 Task: Select Kindle E-Readers from Kindle E-readers & Books. Add to cart Kindle Leather Cover-1. Place order for _x000D_
3800 Locke St_x000D_
Latonia, Kentucky(KY), 41015, Cell Number (859) 261-0695
Action: Mouse moved to (382, 273)
Screenshot: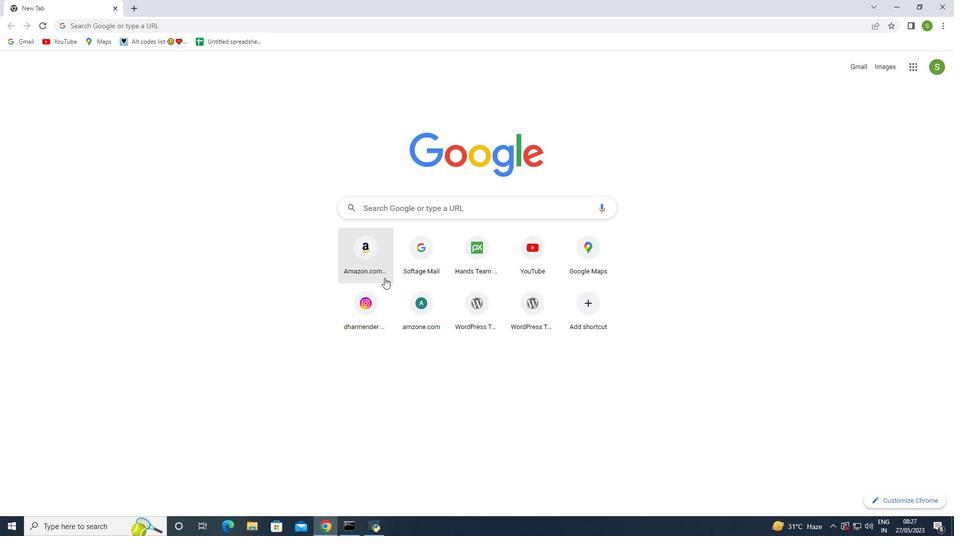
Action: Mouse pressed left at (382, 273)
Screenshot: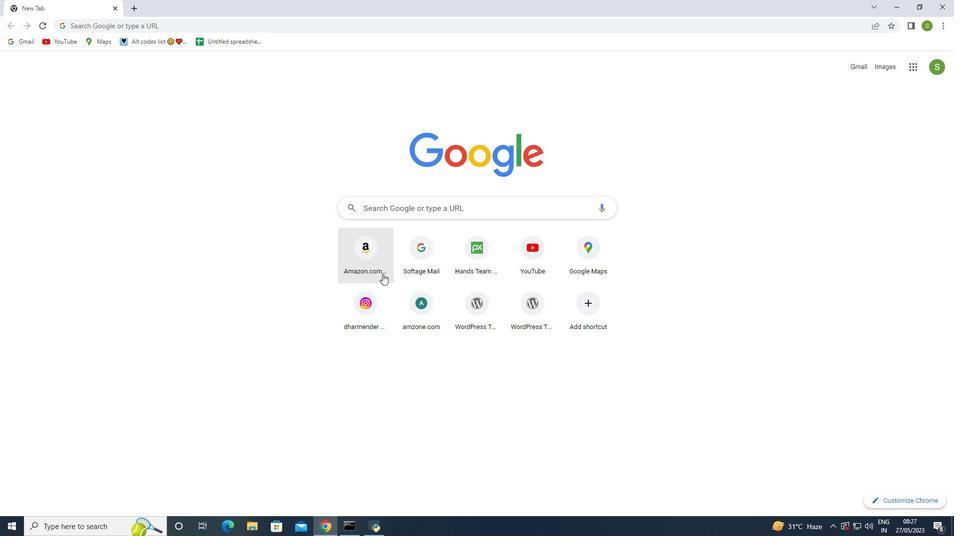 
Action: Mouse moved to (915, 60)
Screenshot: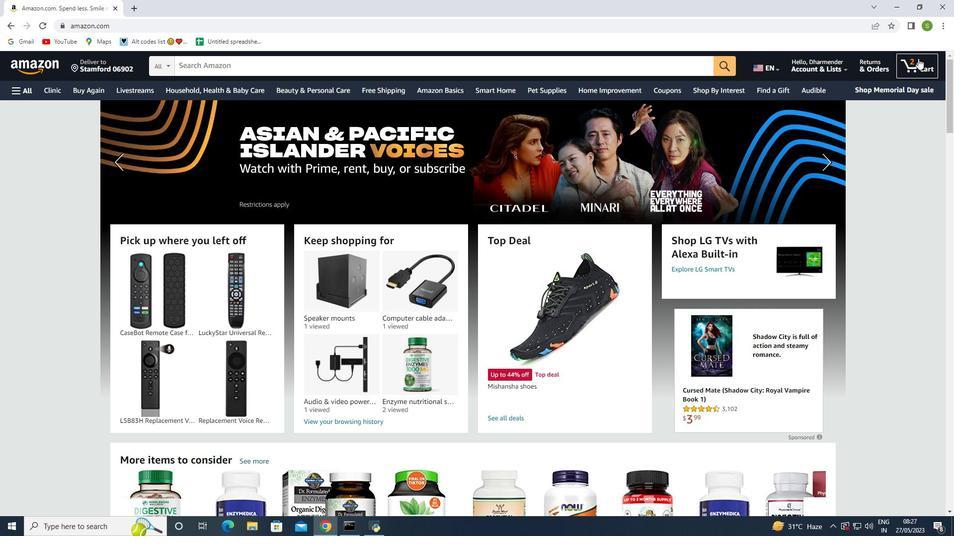 
Action: Mouse pressed left at (915, 60)
Screenshot: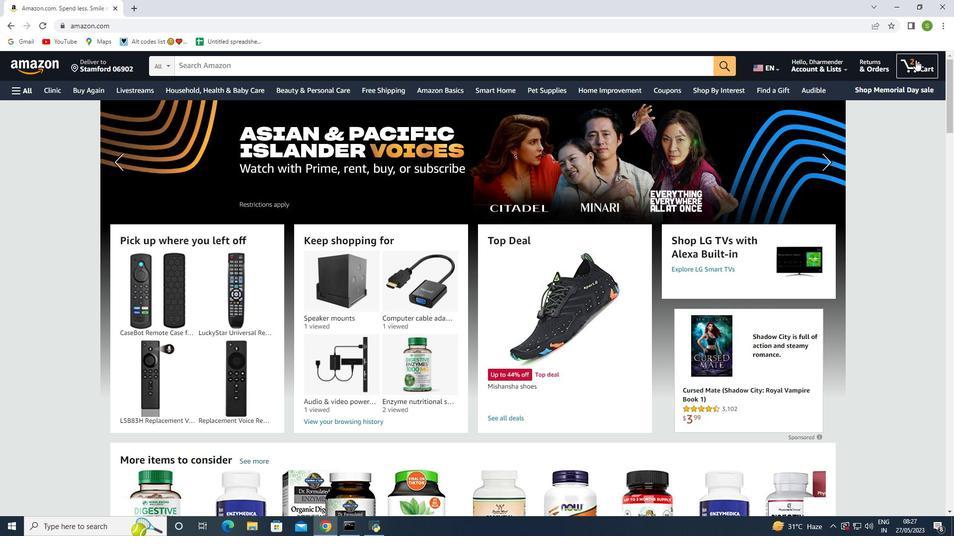 
Action: Mouse moved to (264, 425)
Screenshot: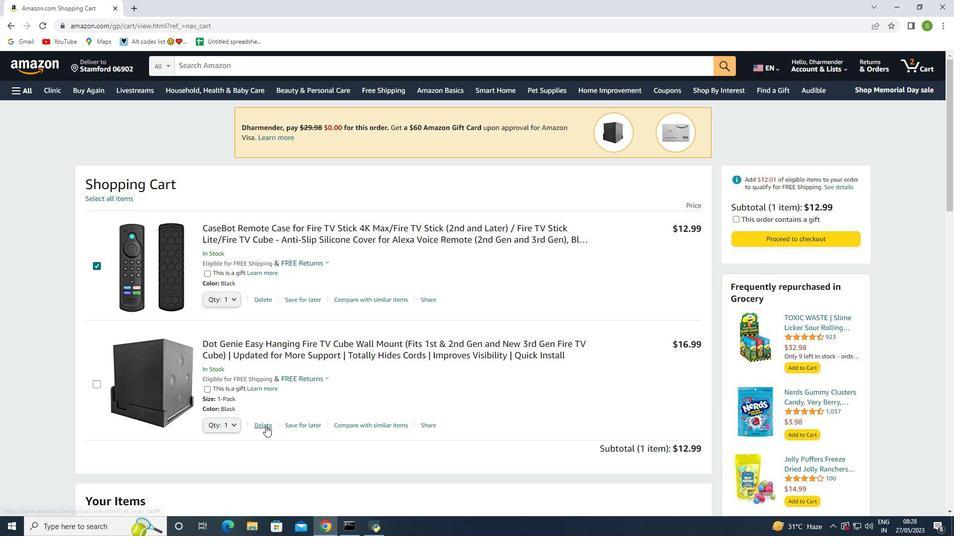 
Action: Mouse pressed left at (264, 425)
Screenshot: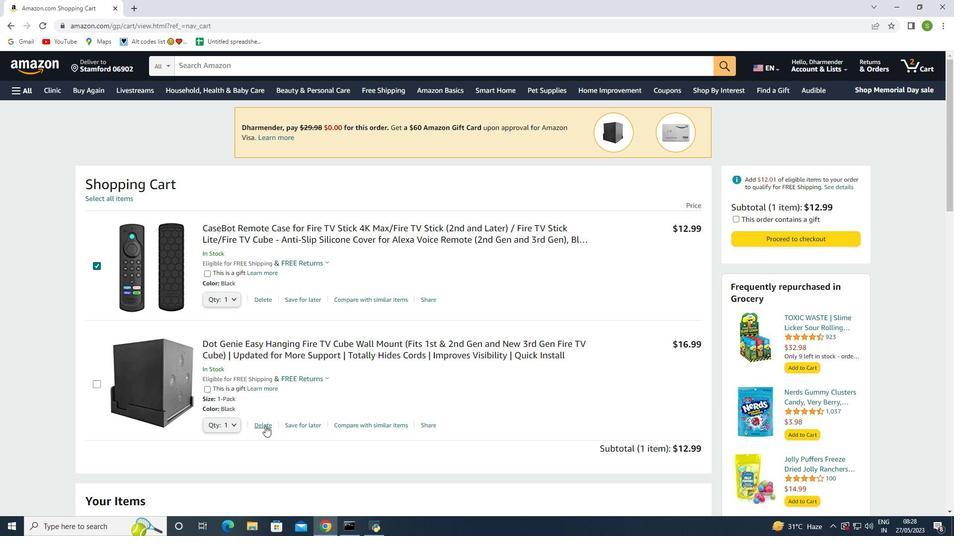 
Action: Mouse moved to (6, 24)
Screenshot: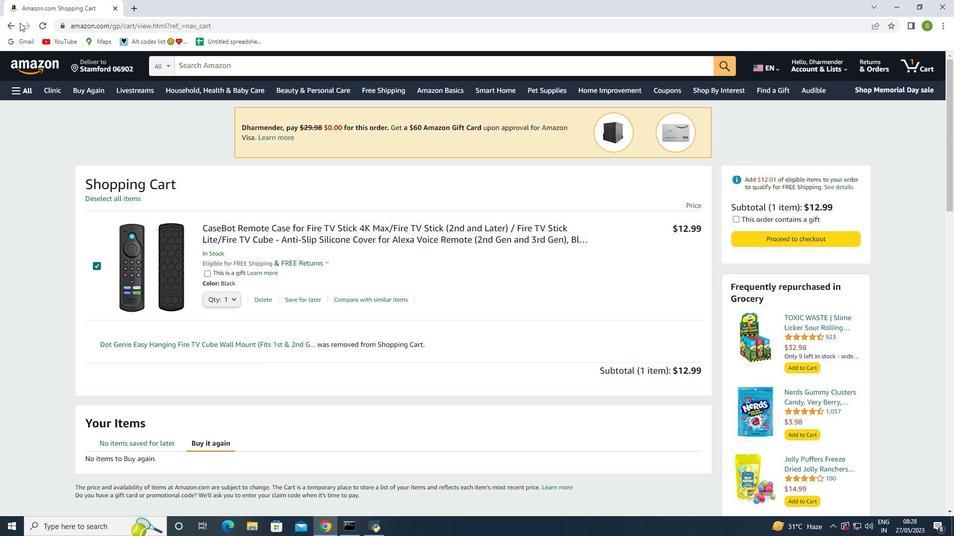 
Action: Mouse pressed left at (6, 24)
Screenshot: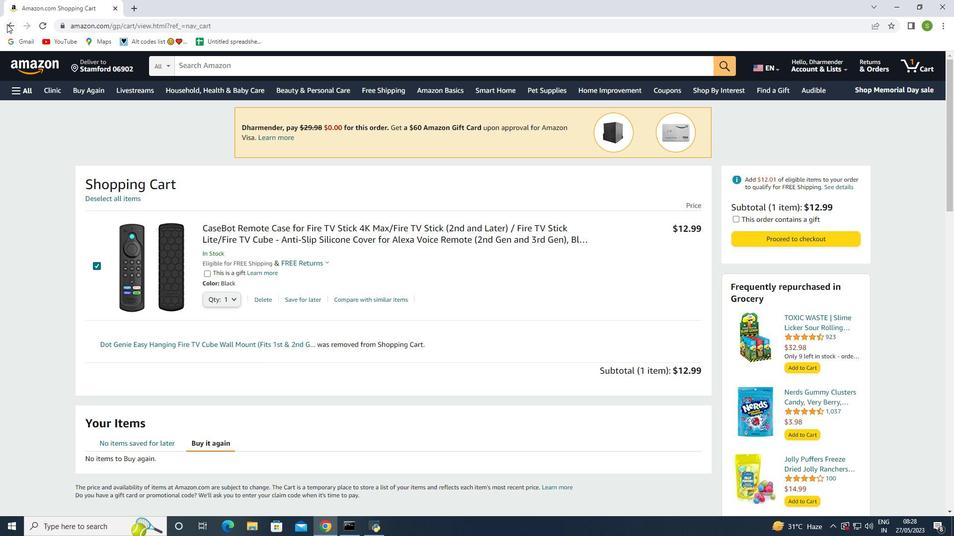
Action: Mouse moved to (42, 27)
Screenshot: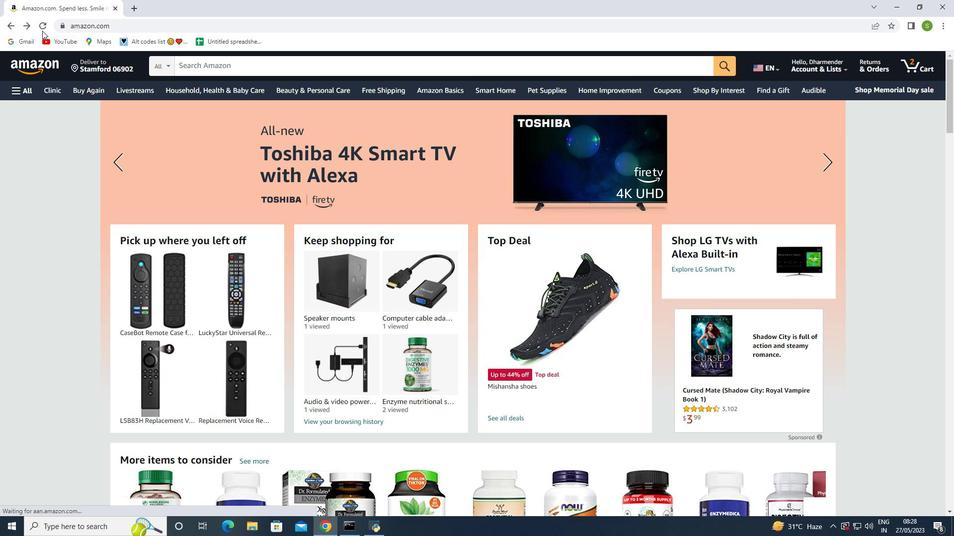 
Action: Mouse pressed left at (42, 27)
Screenshot: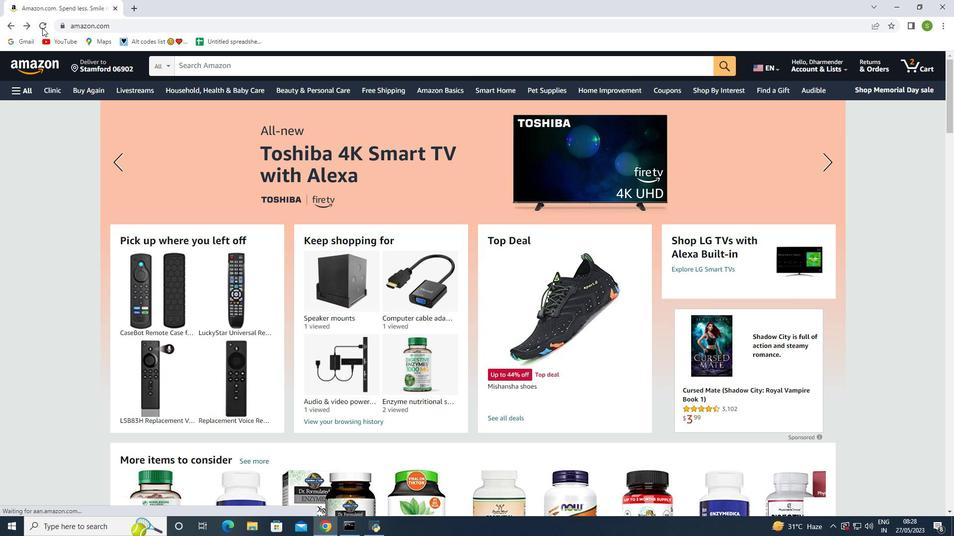 
Action: Mouse moved to (21, 92)
Screenshot: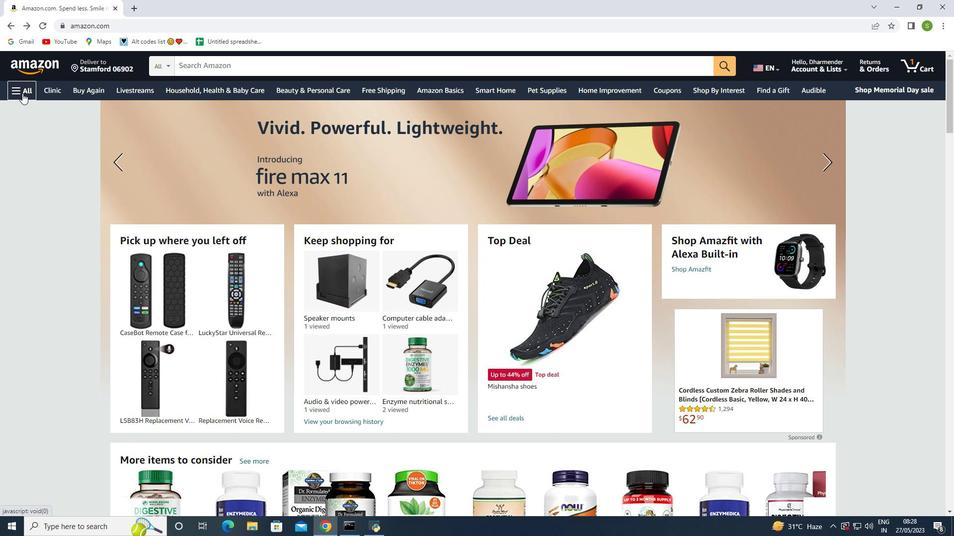 
Action: Mouse pressed left at (21, 92)
Screenshot: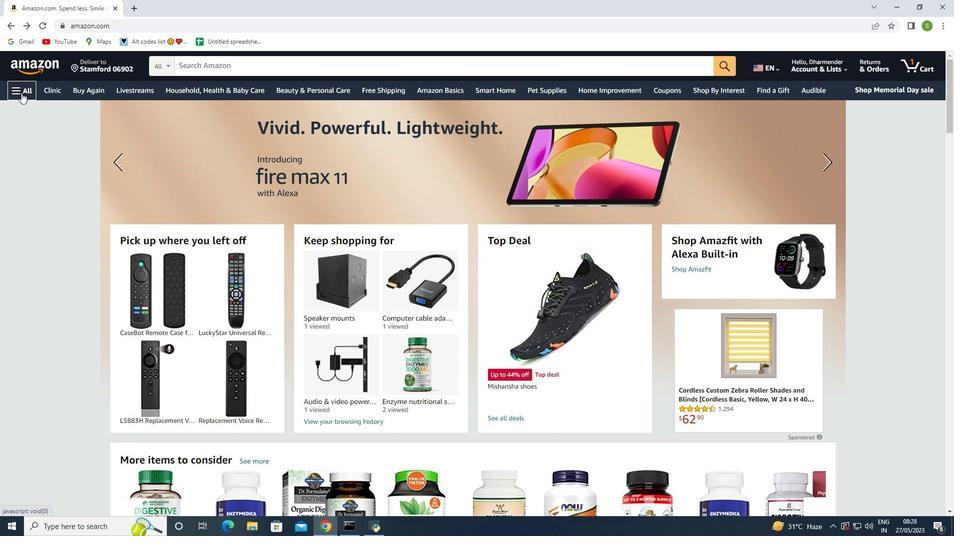 
Action: Mouse moved to (192, 68)
Screenshot: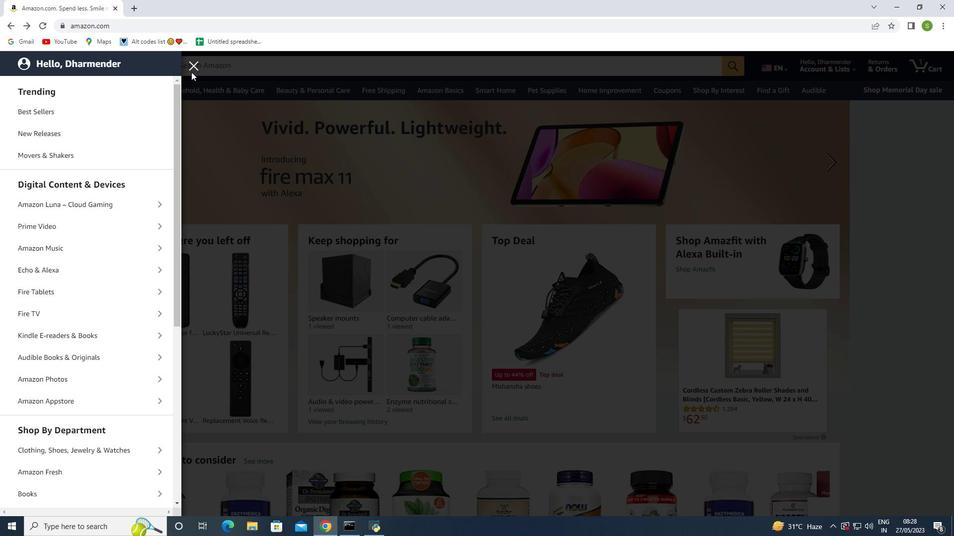 
Action: Mouse pressed left at (192, 68)
Screenshot: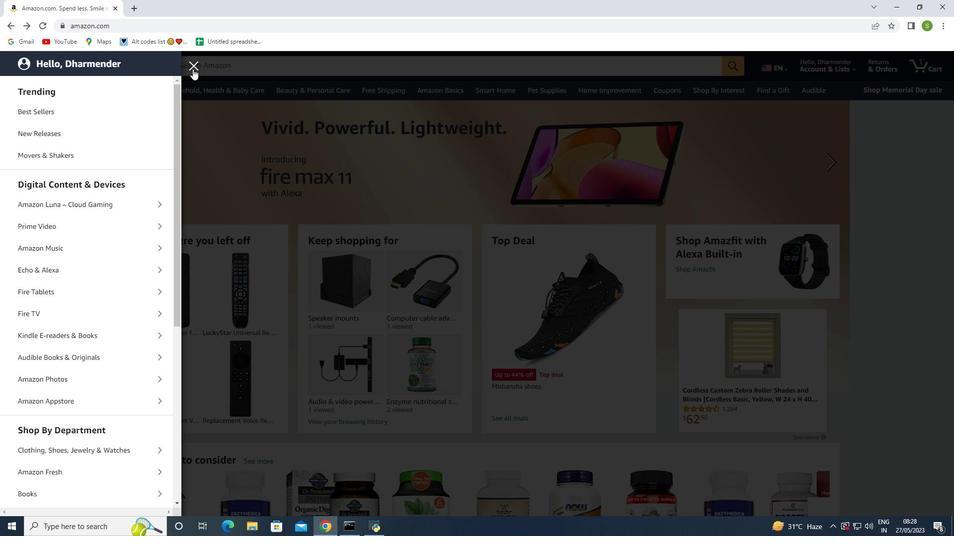 
Action: Mouse moved to (118, 71)
Screenshot: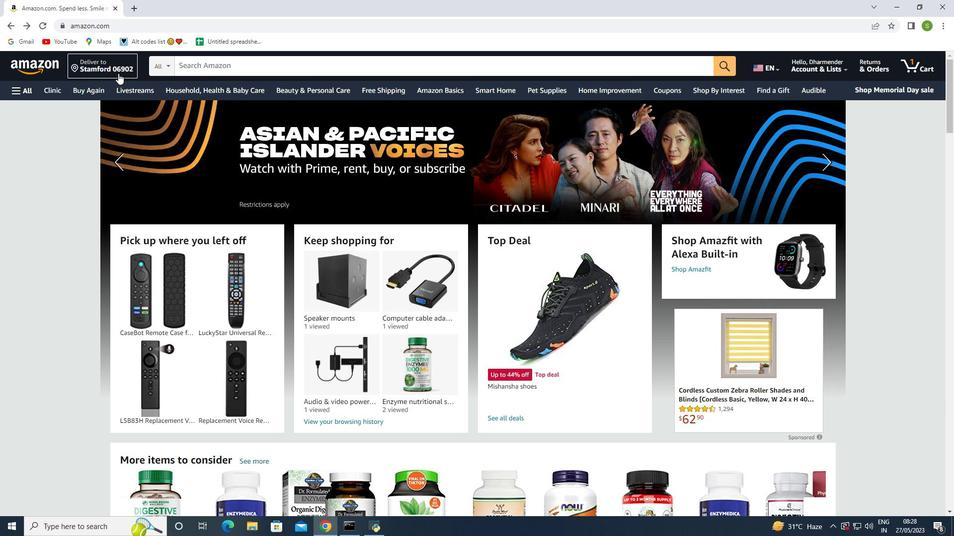 
Action: Mouse pressed left at (118, 71)
Screenshot: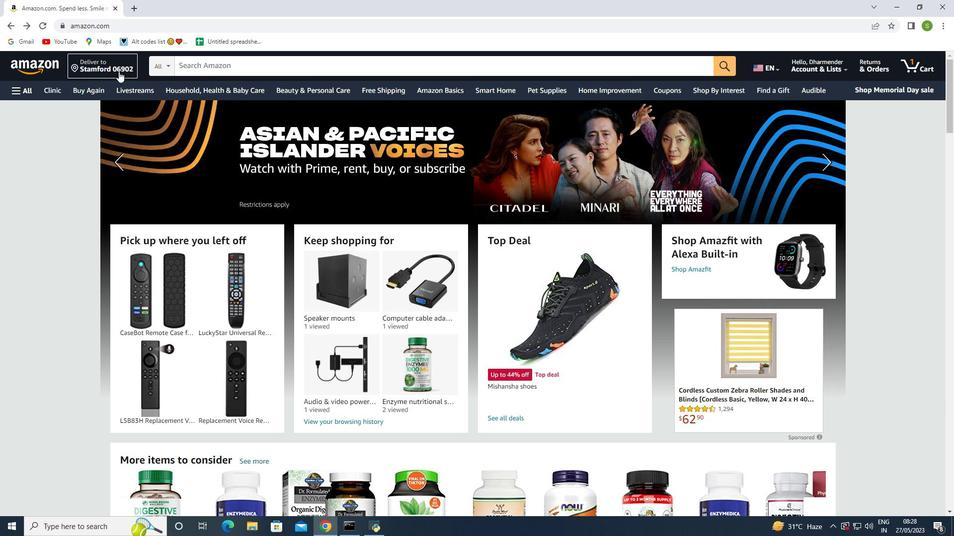 
Action: Mouse moved to (471, 348)
Screenshot: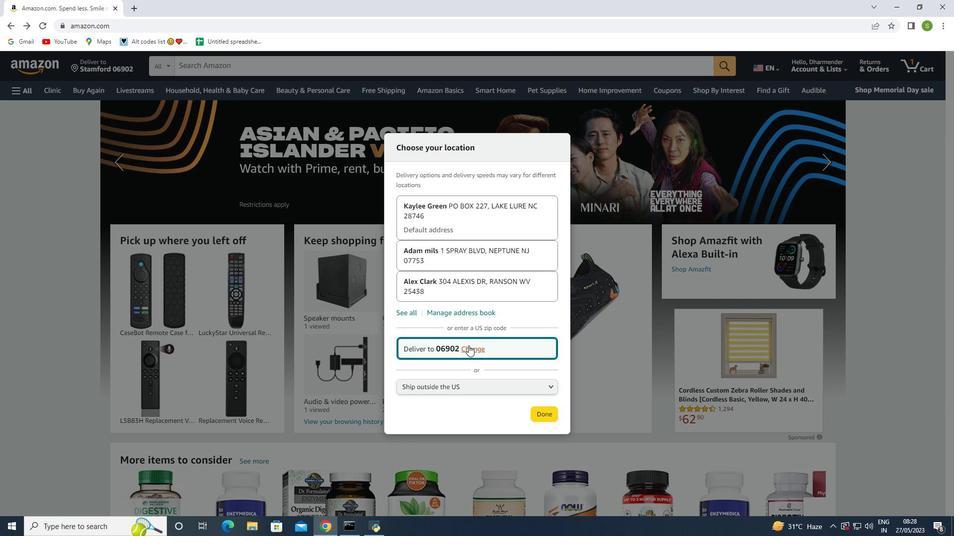
Action: Mouse pressed left at (471, 348)
Screenshot: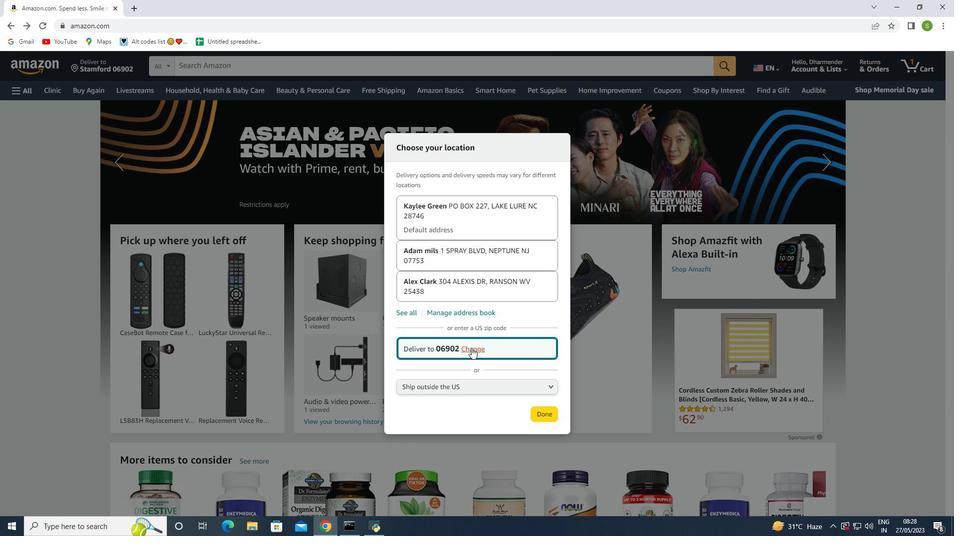 
Action: Mouse moved to (471, 339)
Screenshot: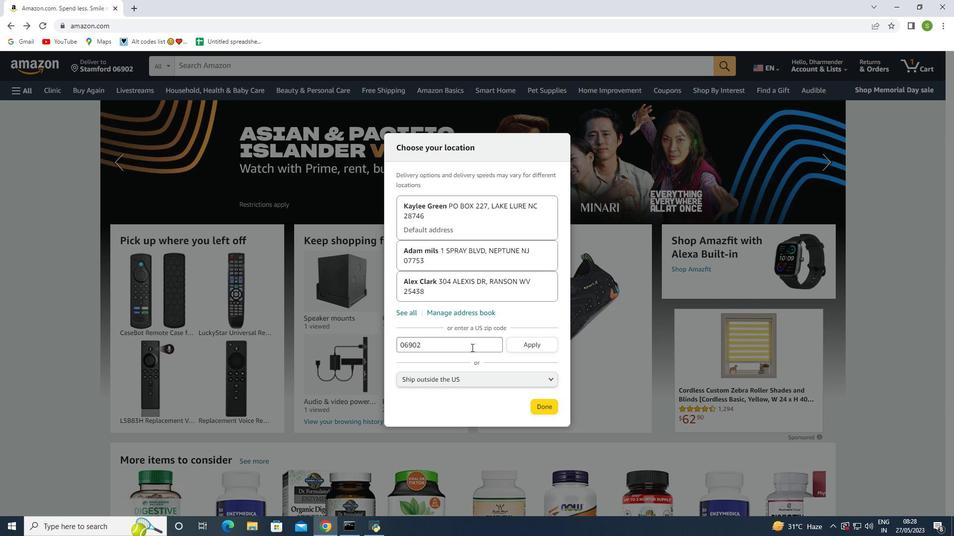 
Action: Mouse pressed left at (471, 339)
Screenshot: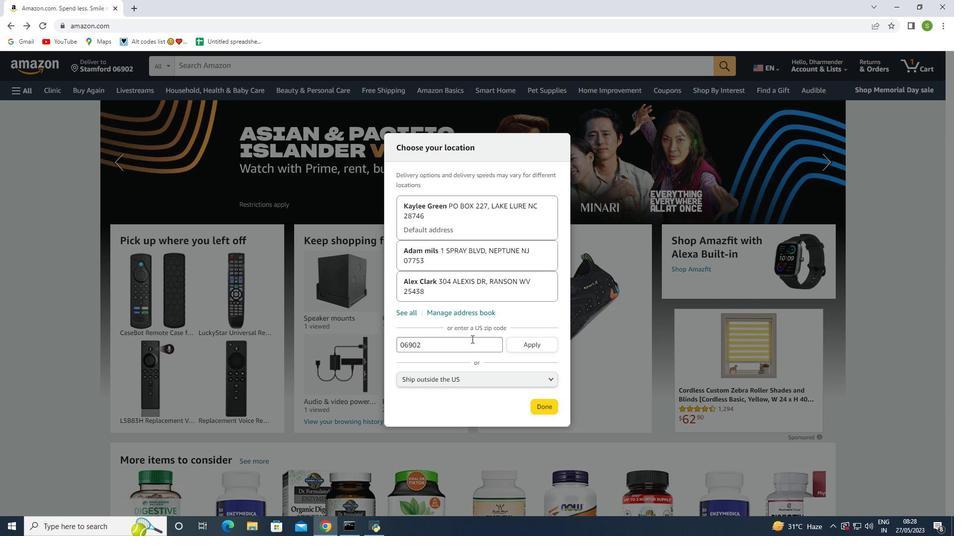
Action: Mouse moved to (471, 339)
Screenshot: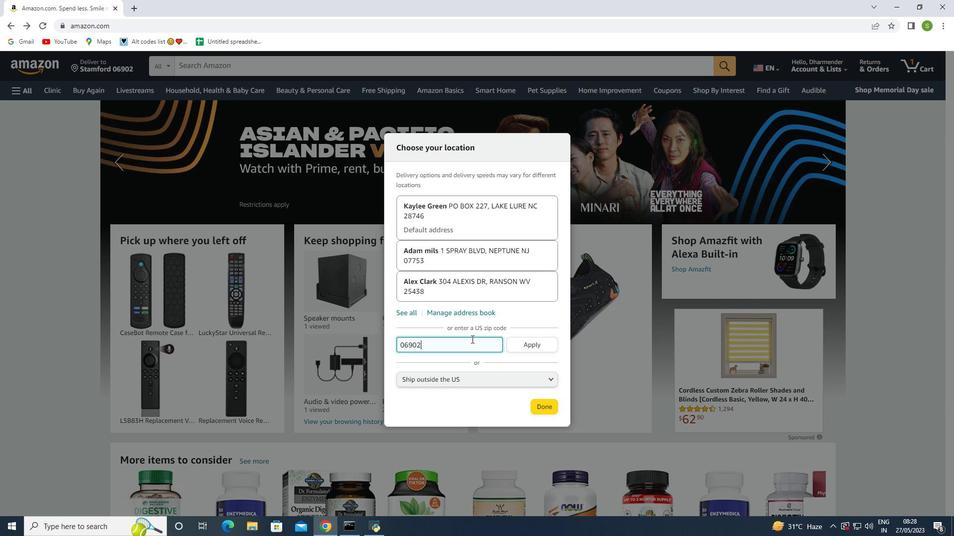 
Action: Key pressed <Key.backspace><Key.backspace><Key.backspace><Key.backspace><Key.backspace>41015
Screenshot: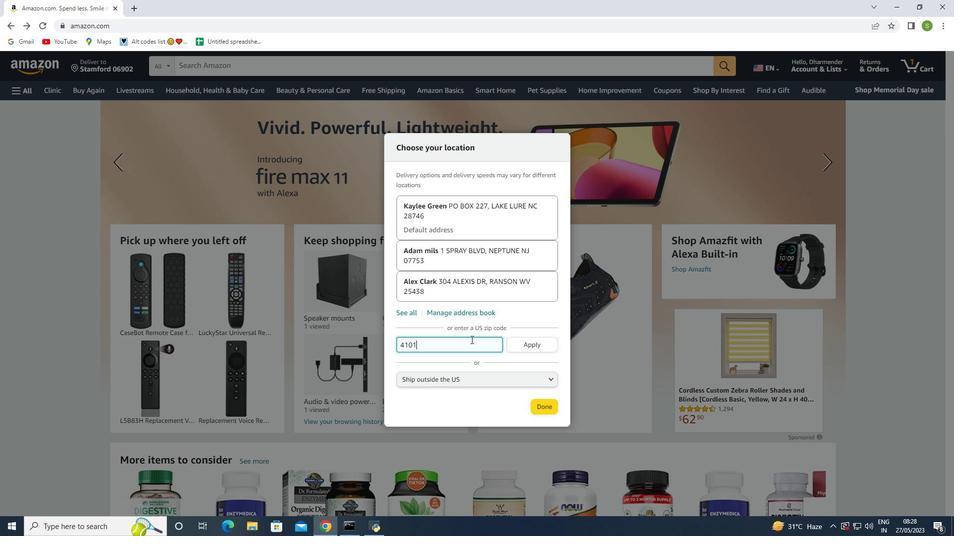 
Action: Mouse moved to (531, 347)
Screenshot: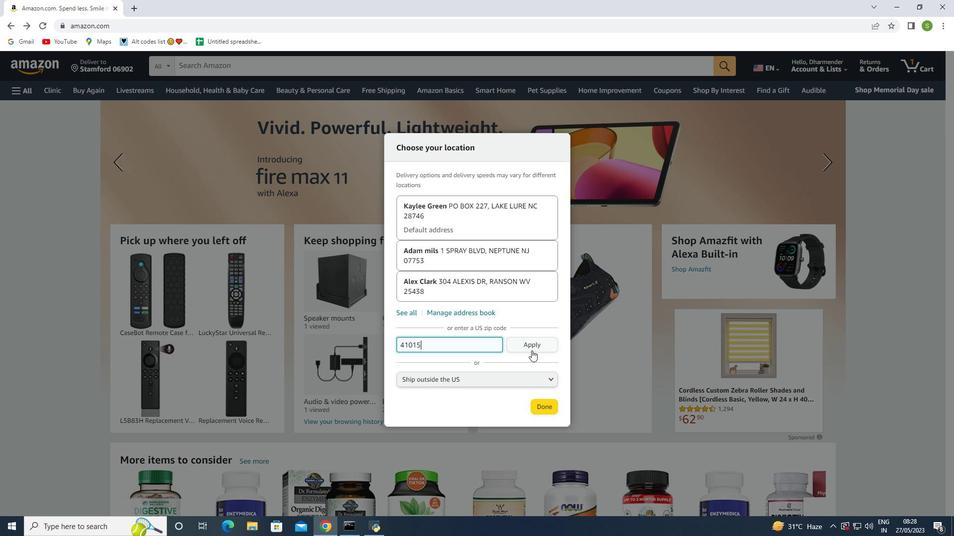 
Action: Mouse pressed left at (531, 347)
Screenshot: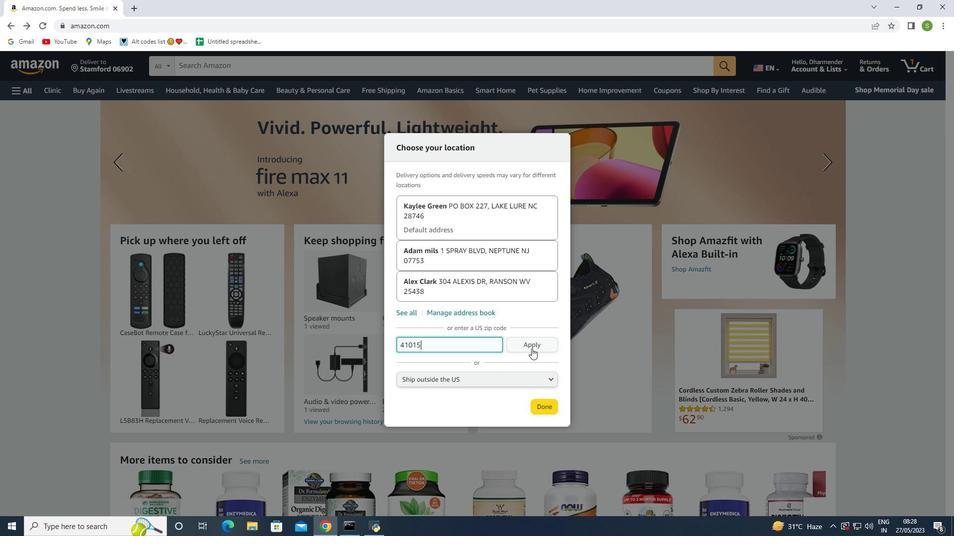 
Action: Mouse moved to (542, 412)
Screenshot: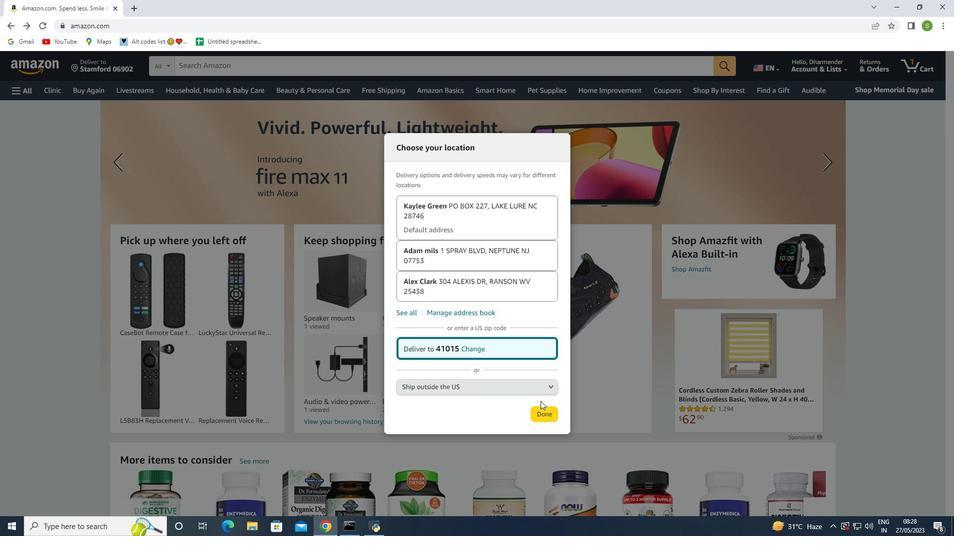 
Action: Mouse pressed left at (542, 412)
Screenshot: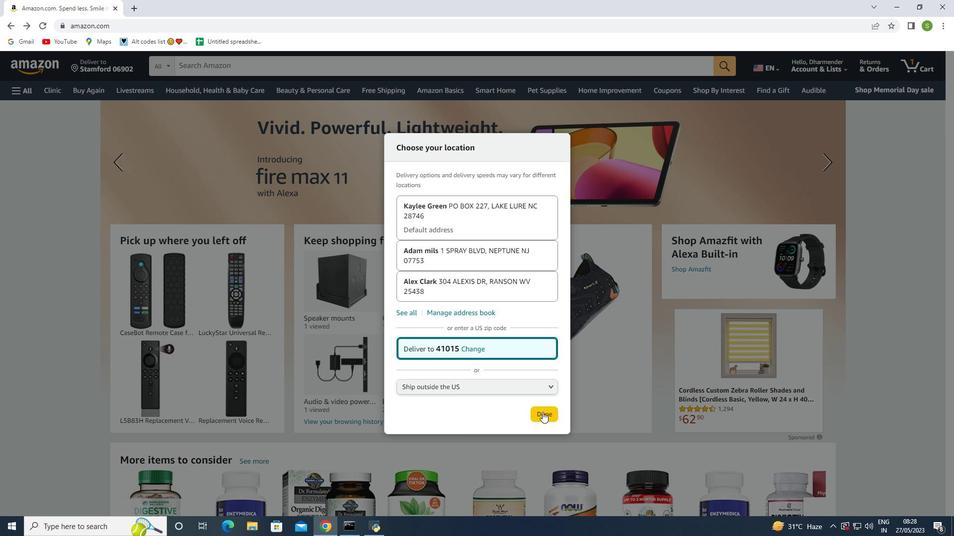 
Action: Mouse moved to (9, 86)
Screenshot: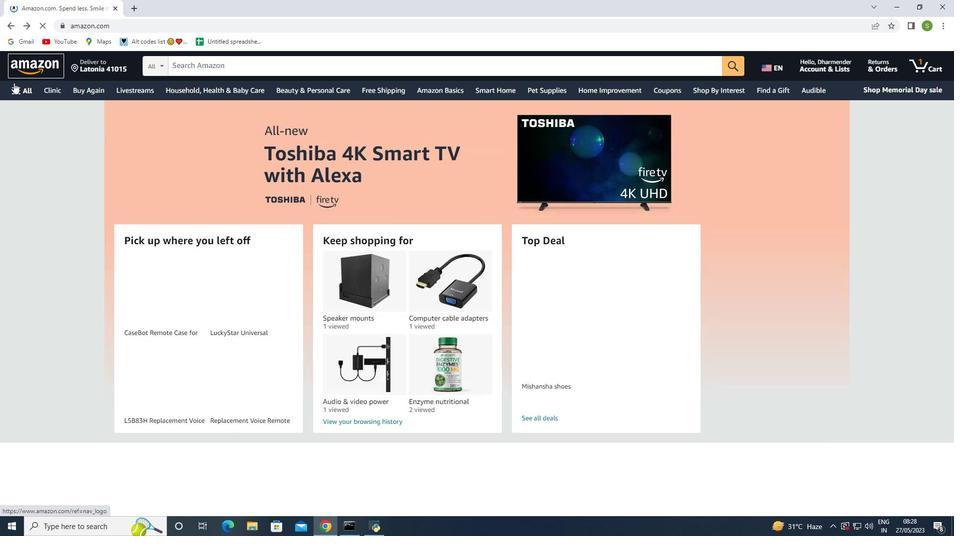 
Action: Mouse pressed left at (9, 86)
Screenshot: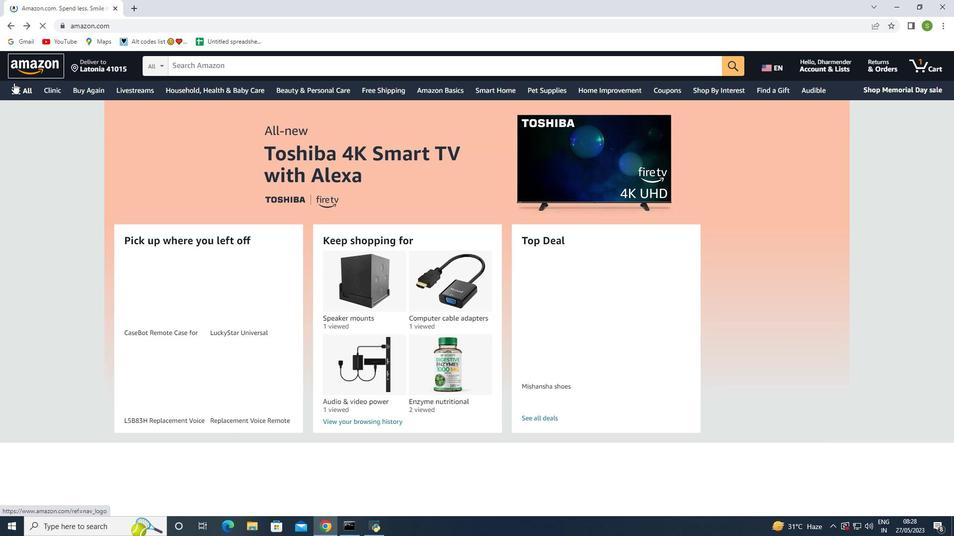 
Action: Mouse moved to (40, 349)
Screenshot: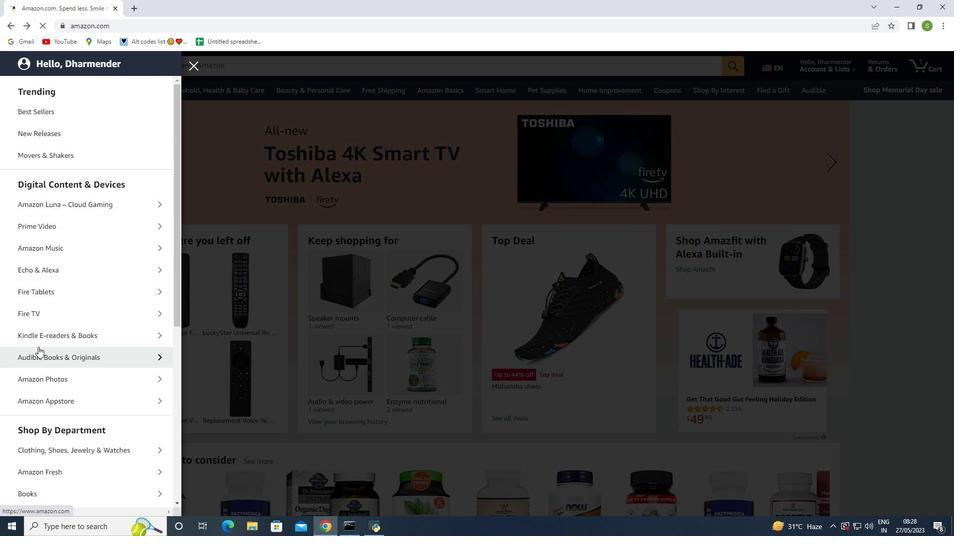 
Action: Mouse scrolled (40, 348) with delta (0, 0)
Screenshot: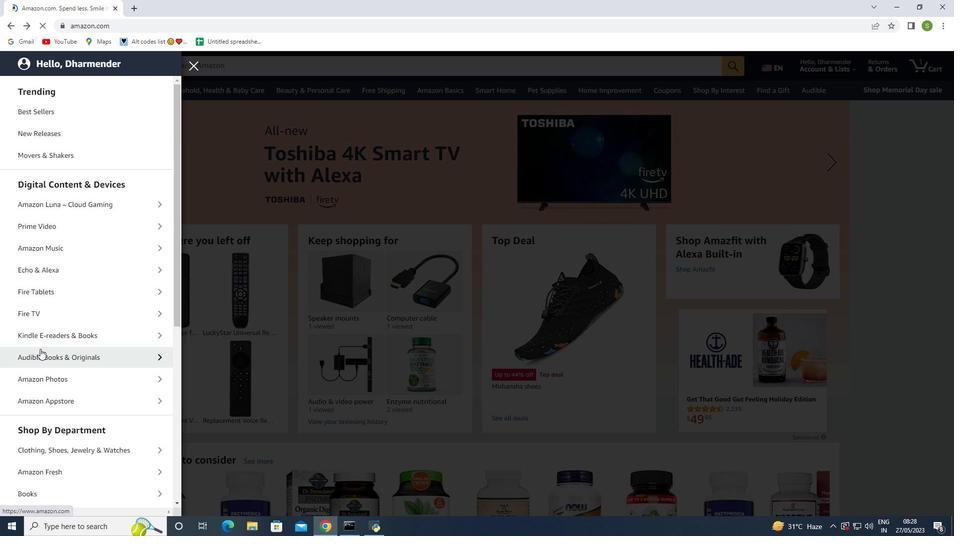 
Action: Mouse moved to (40, 350)
Screenshot: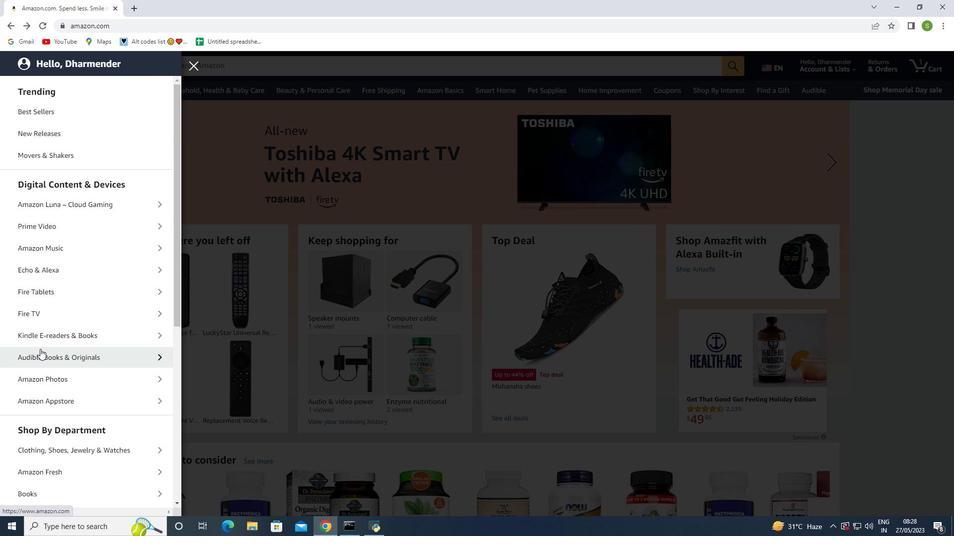 
Action: Mouse scrolled (40, 349) with delta (0, 0)
Screenshot: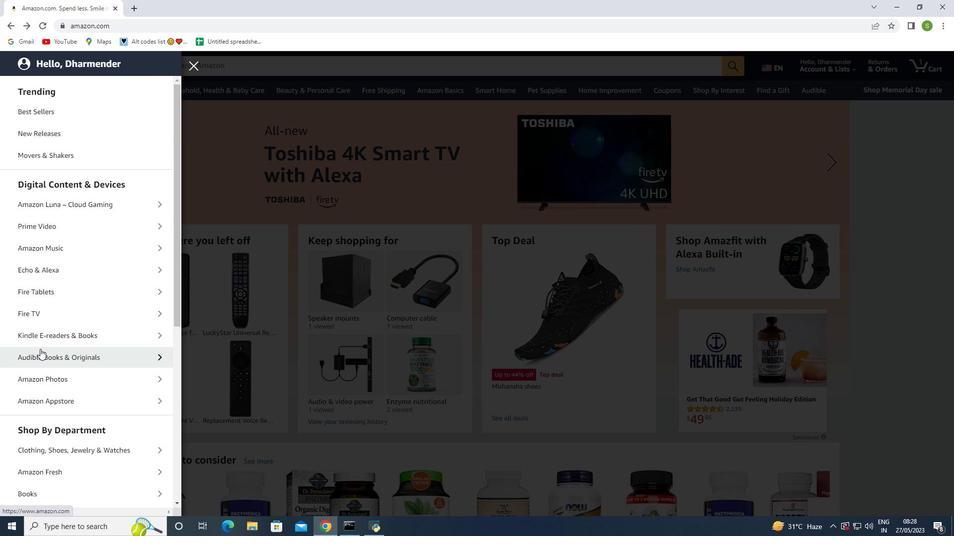 
Action: Mouse scrolled (40, 349) with delta (0, 0)
Screenshot: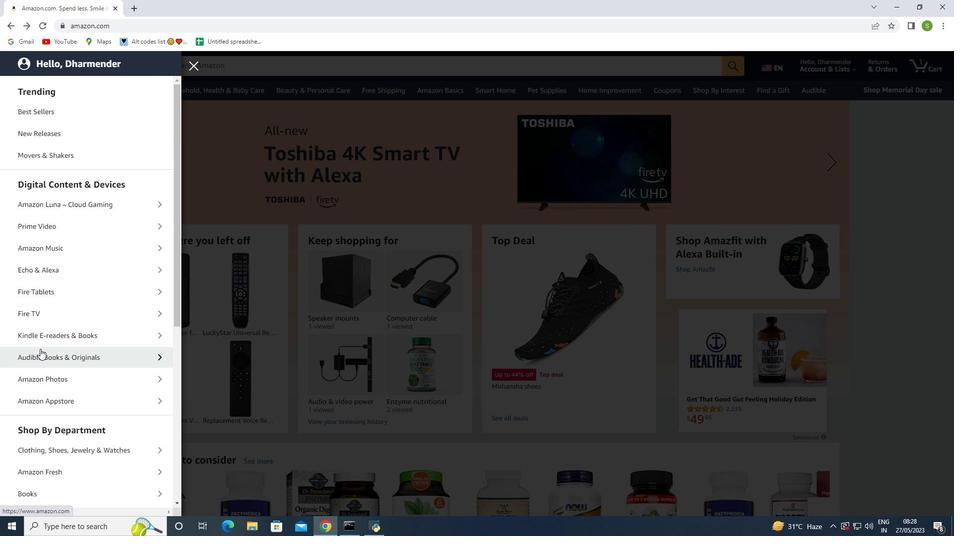 
Action: Mouse moved to (44, 363)
Screenshot: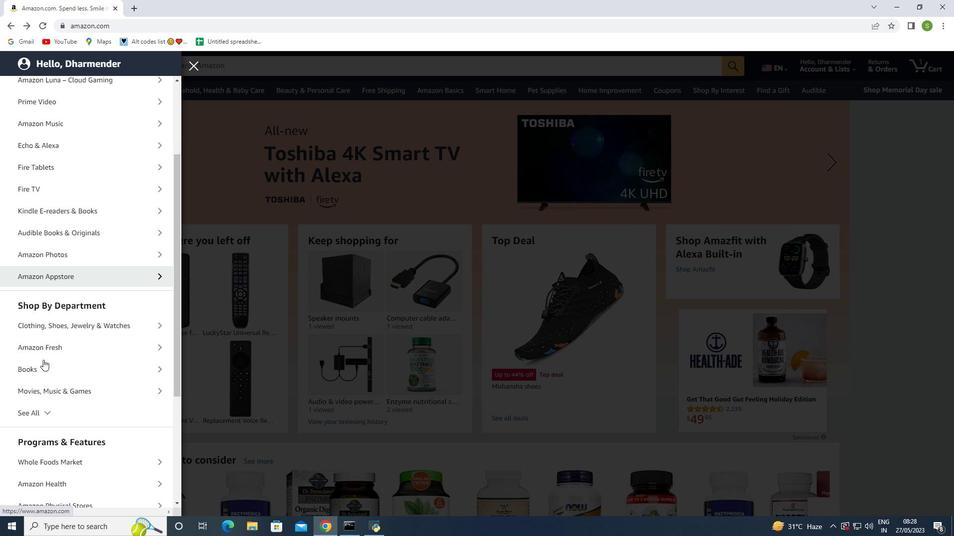 
Action: Mouse scrolled (44, 363) with delta (0, 0)
Screenshot: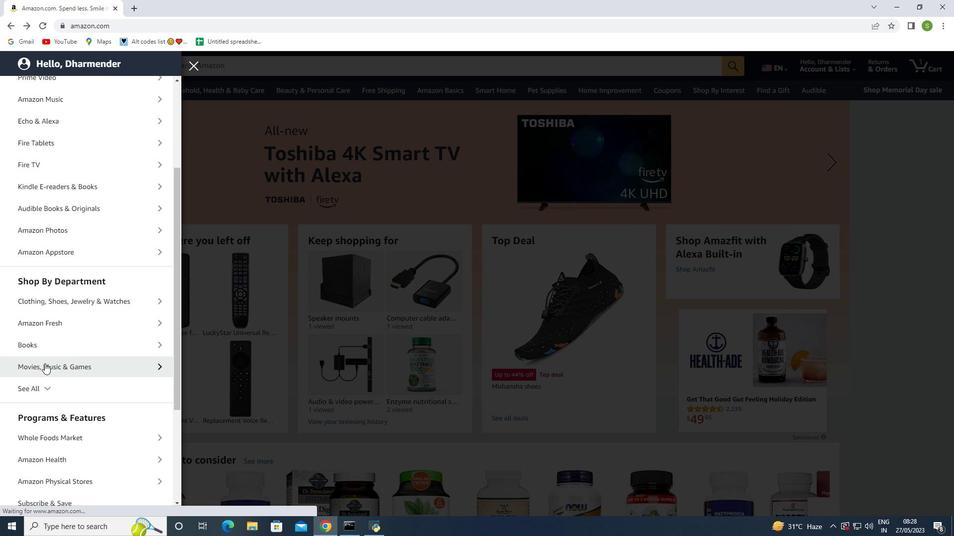 
Action: Mouse scrolled (44, 363) with delta (0, 0)
Screenshot: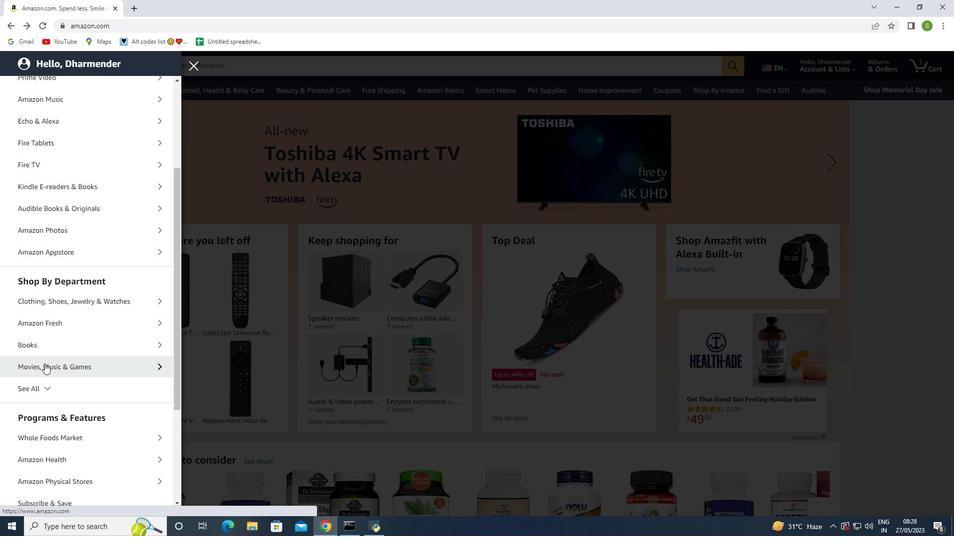 
Action: Mouse scrolled (44, 363) with delta (0, 0)
Screenshot: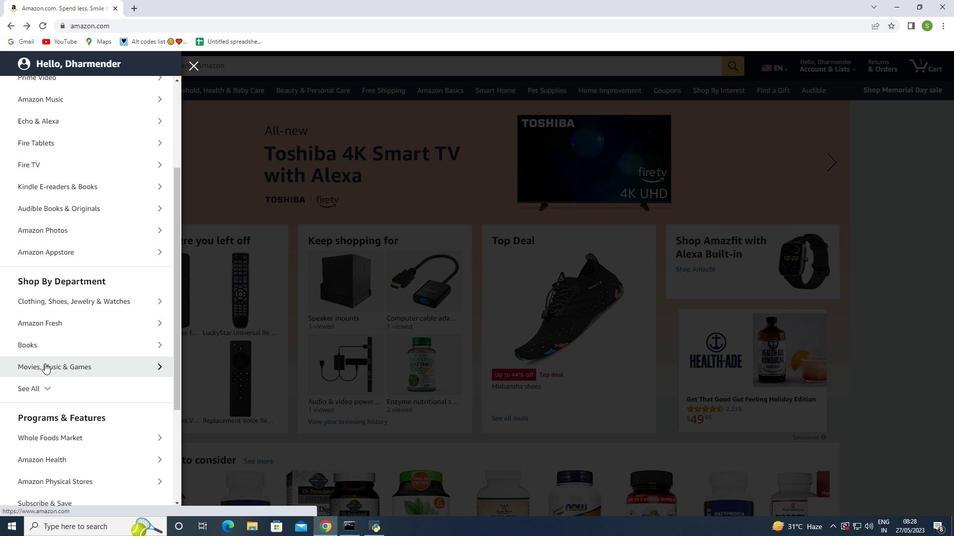 
Action: Mouse moved to (52, 373)
Screenshot: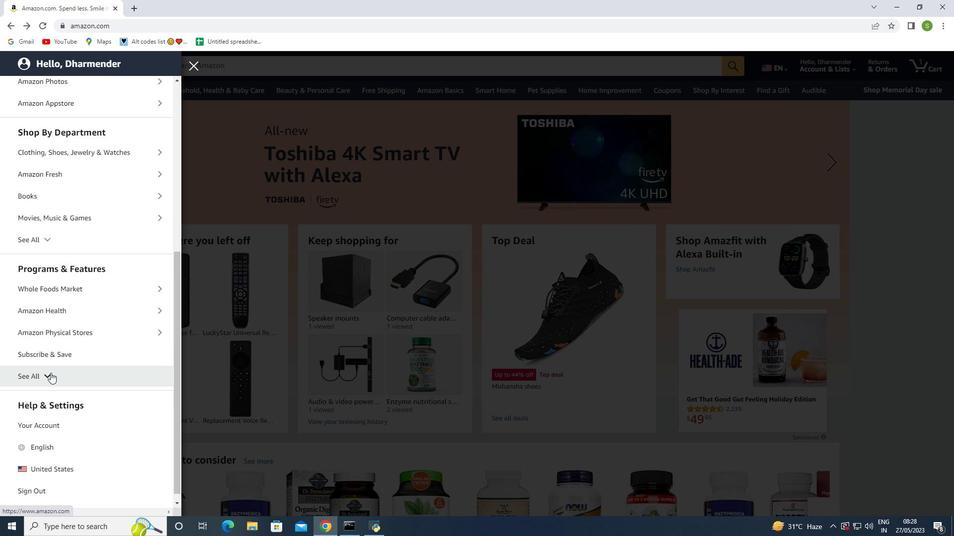 
Action: Mouse scrolled (52, 372) with delta (0, 0)
Screenshot: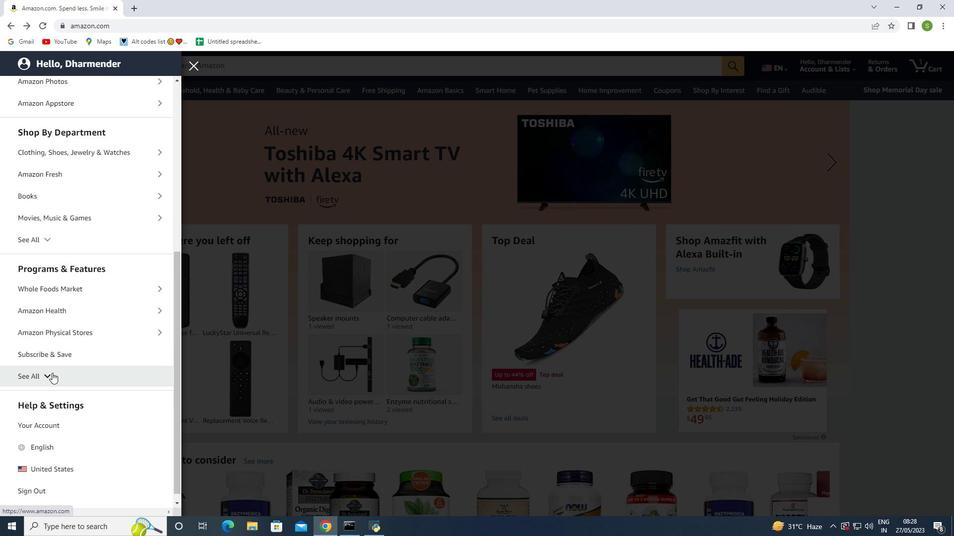 
Action: Mouse moved to (53, 373)
Screenshot: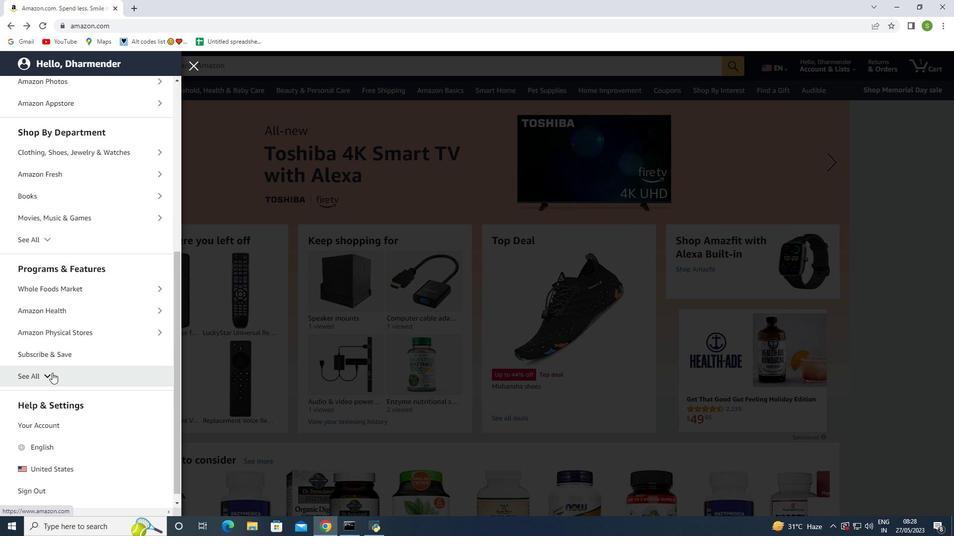 
Action: Mouse scrolled (53, 372) with delta (0, 0)
Screenshot: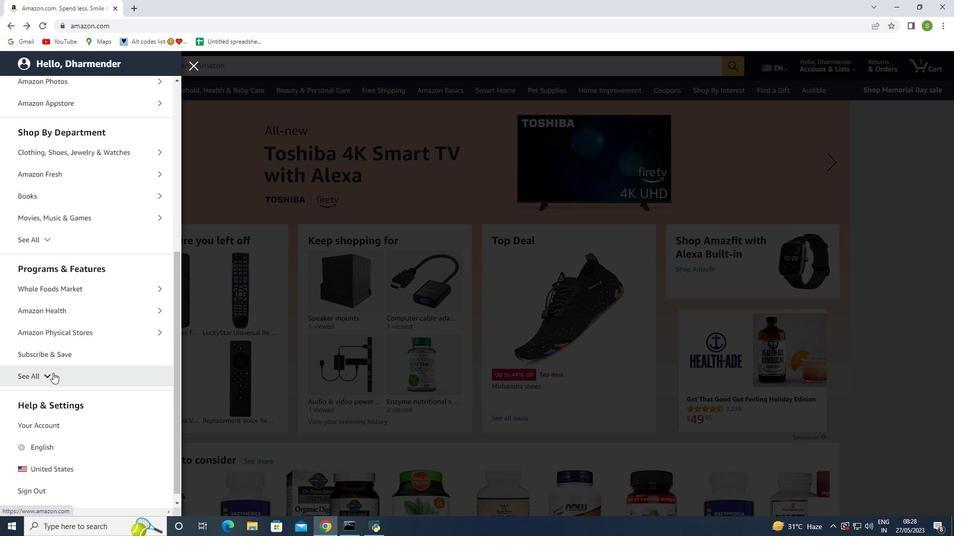 
Action: Mouse moved to (48, 302)
Screenshot: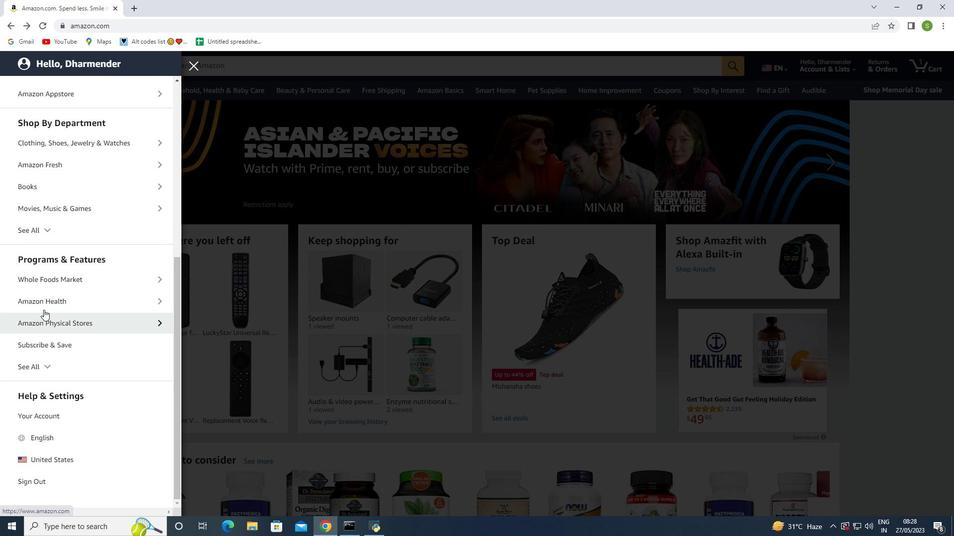 
Action: Mouse scrolled (48, 302) with delta (0, 0)
Screenshot: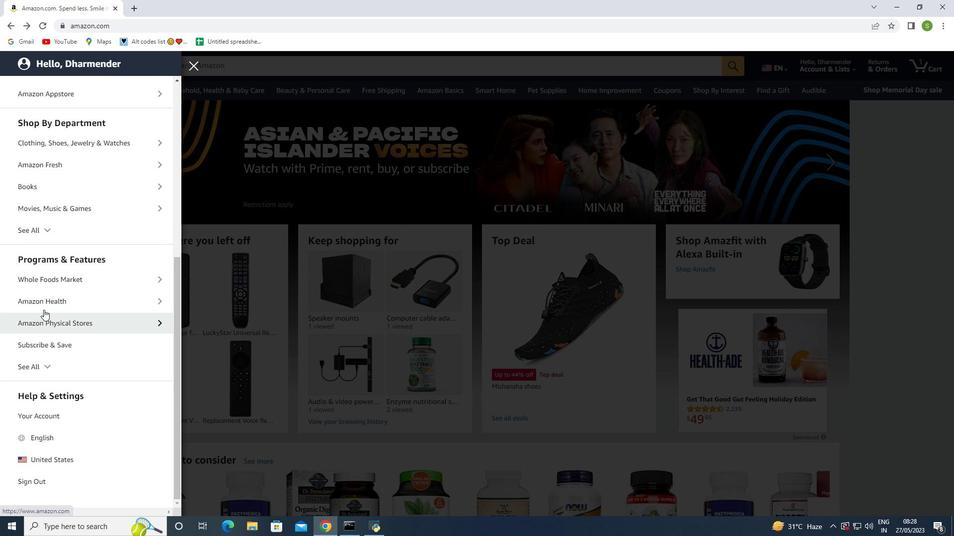 
Action: Mouse moved to (48, 302)
Screenshot: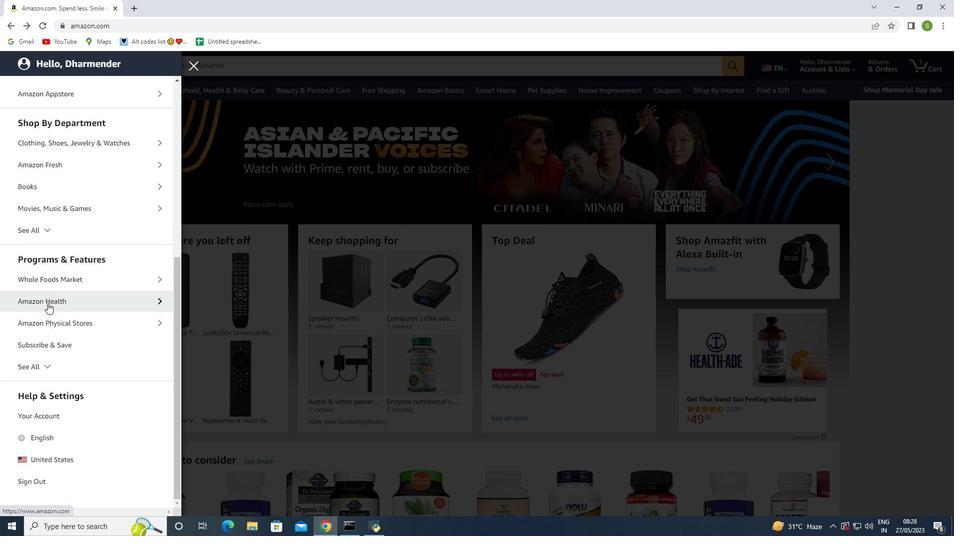 
Action: Mouse scrolled (48, 302) with delta (0, 0)
Screenshot: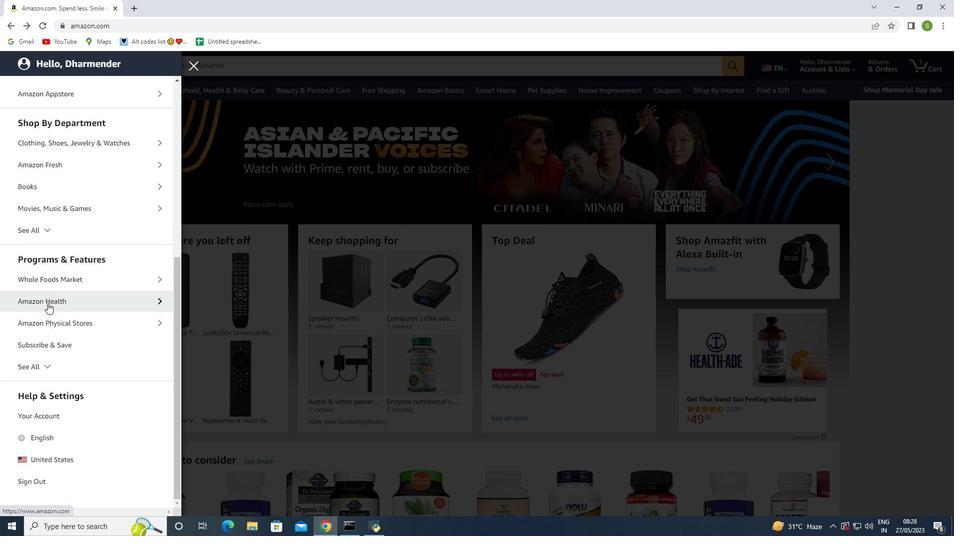 
Action: Mouse scrolled (48, 302) with delta (0, 0)
Screenshot: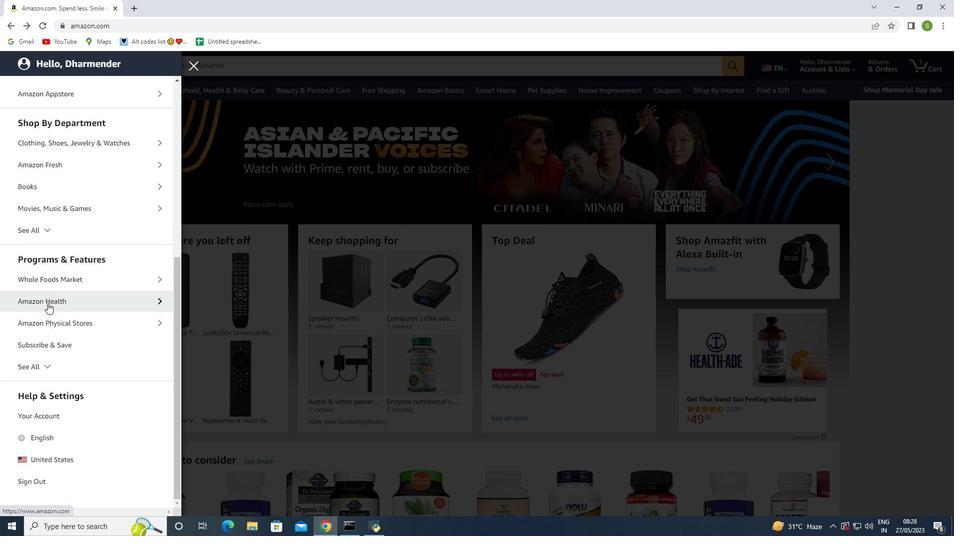 
Action: Mouse scrolled (48, 302) with delta (0, 0)
Screenshot: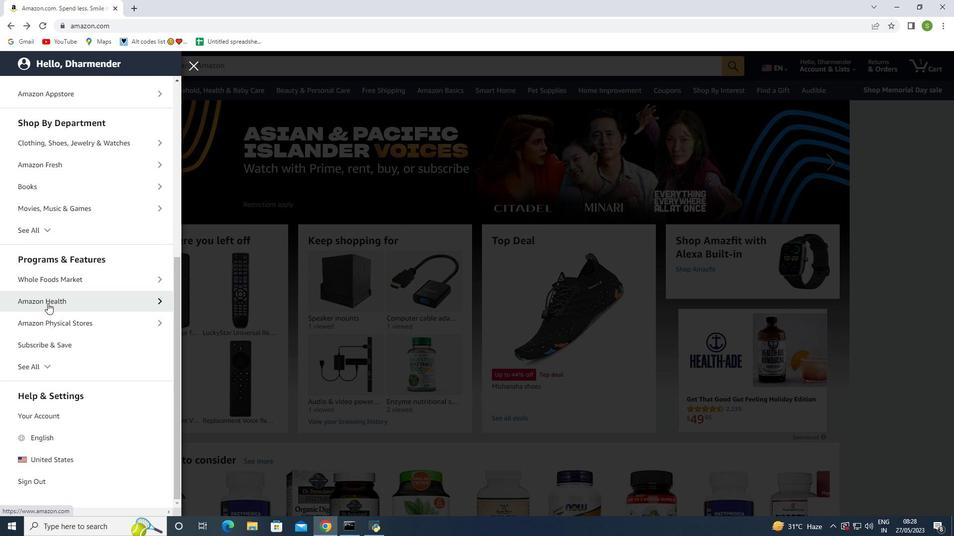 
Action: Mouse moved to (50, 301)
Screenshot: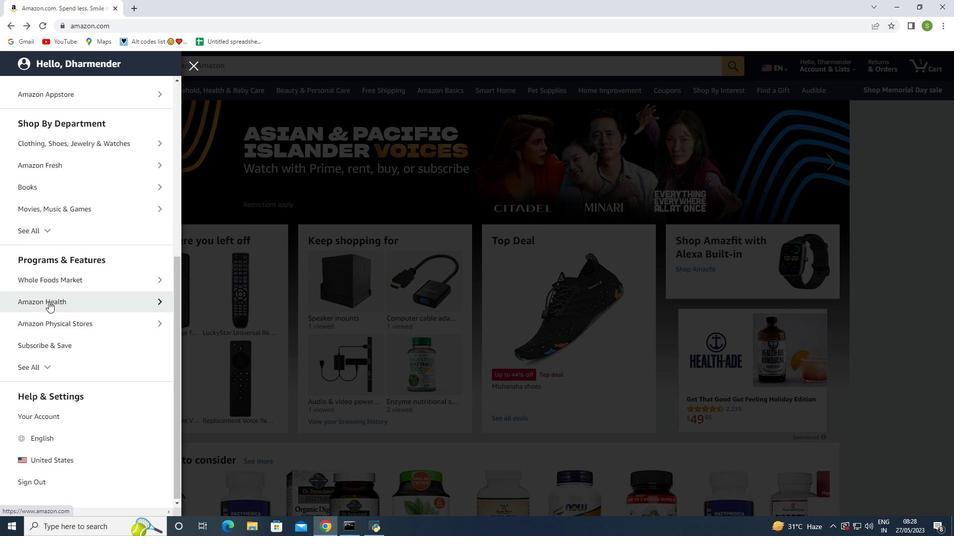 
Action: Mouse scrolled (50, 302) with delta (0, 0)
Screenshot: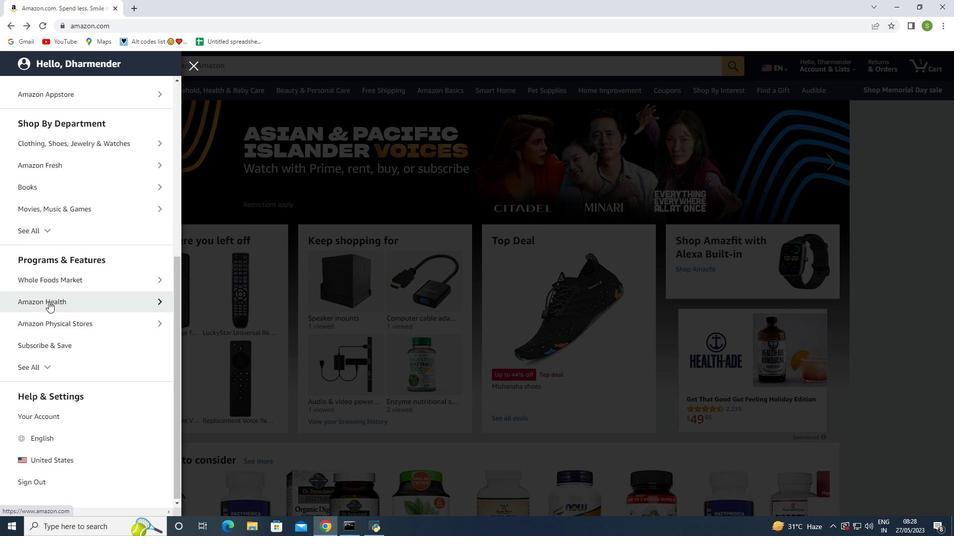 
Action: Mouse moved to (54, 302)
Screenshot: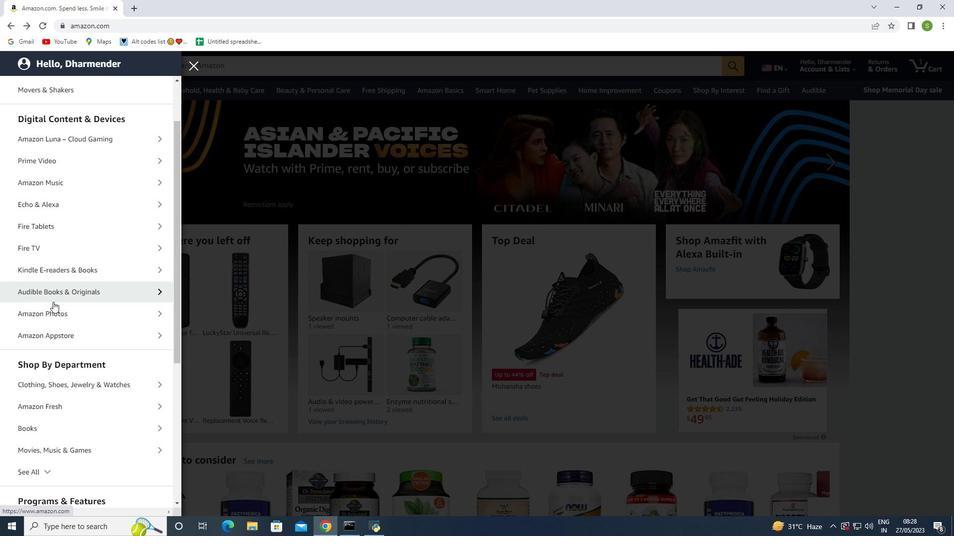 
Action: Mouse scrolled (54, 303) with delta (0, 0)
Screenshot: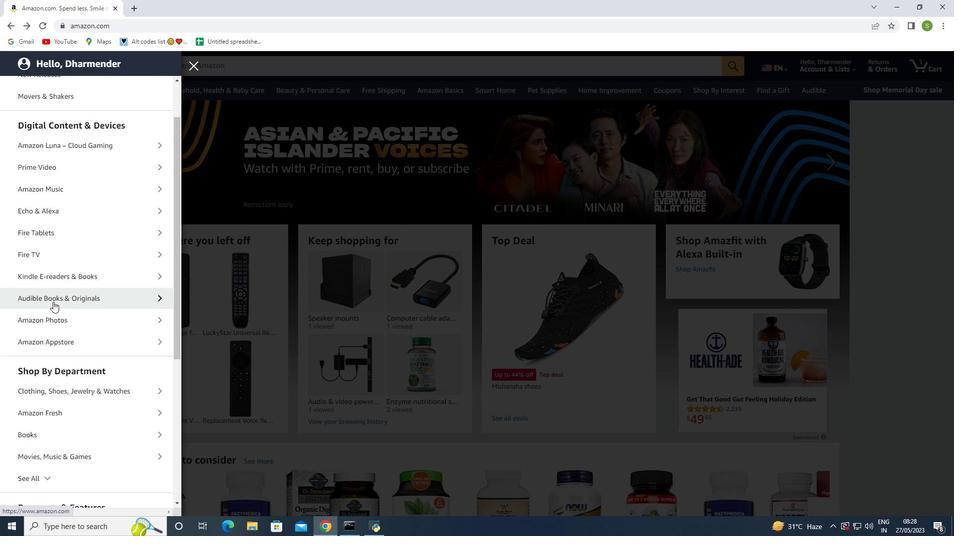 
Action: Mouse moved to (54, 302)
Screenshot: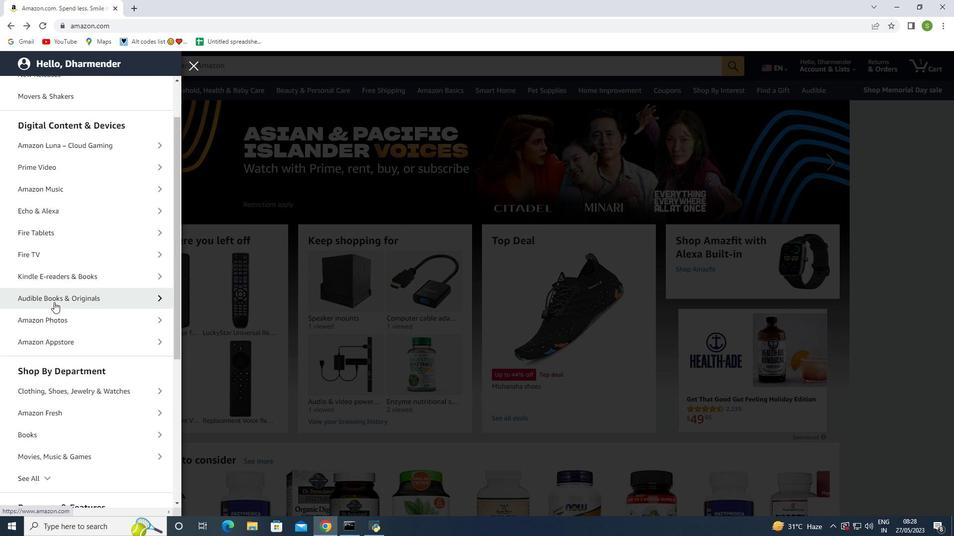 
Action: Mouse scrolled (54, 303) with delta (0, 0)
Screenshot: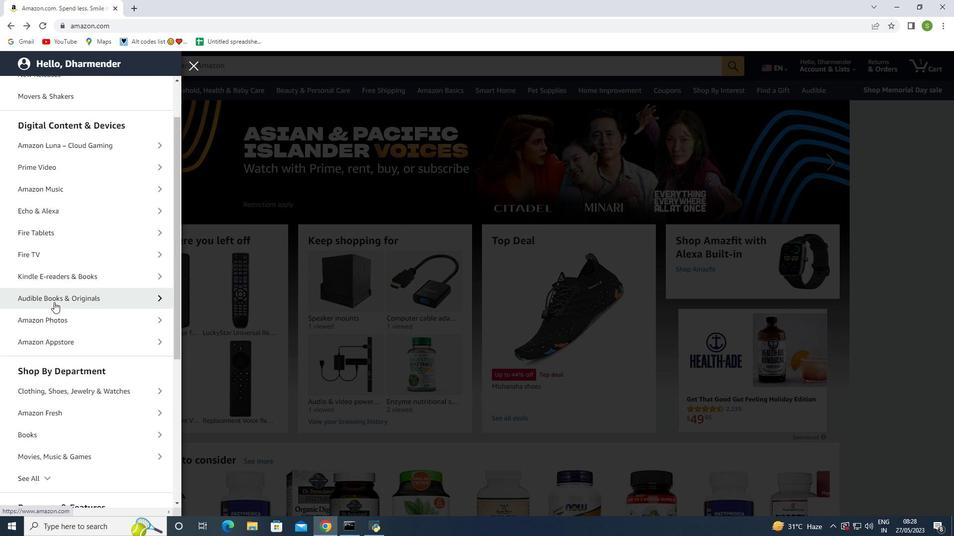 
Action: Mouse moved to (54, 302)
Screenshot: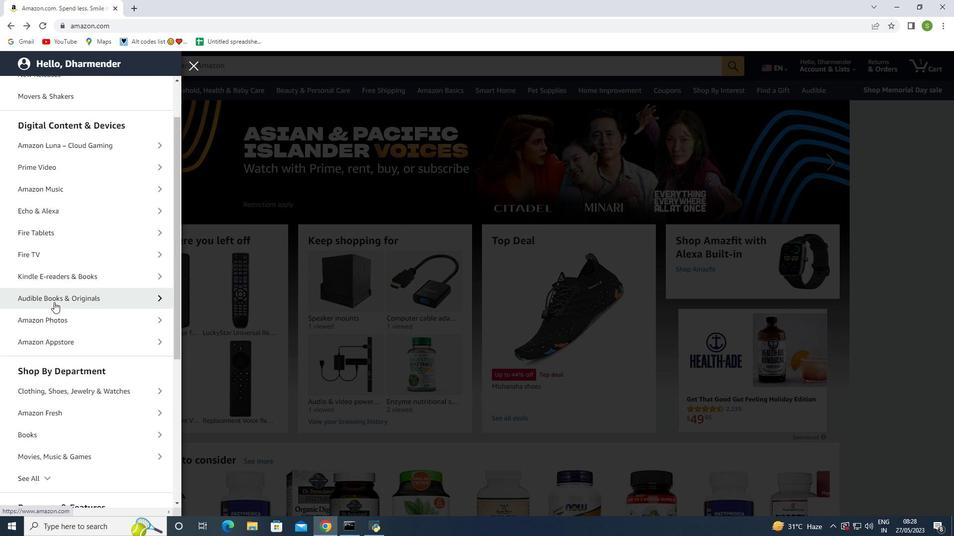 
Action: Mouse scrolled (54, 303) with delta (0, 0)
Screenshot: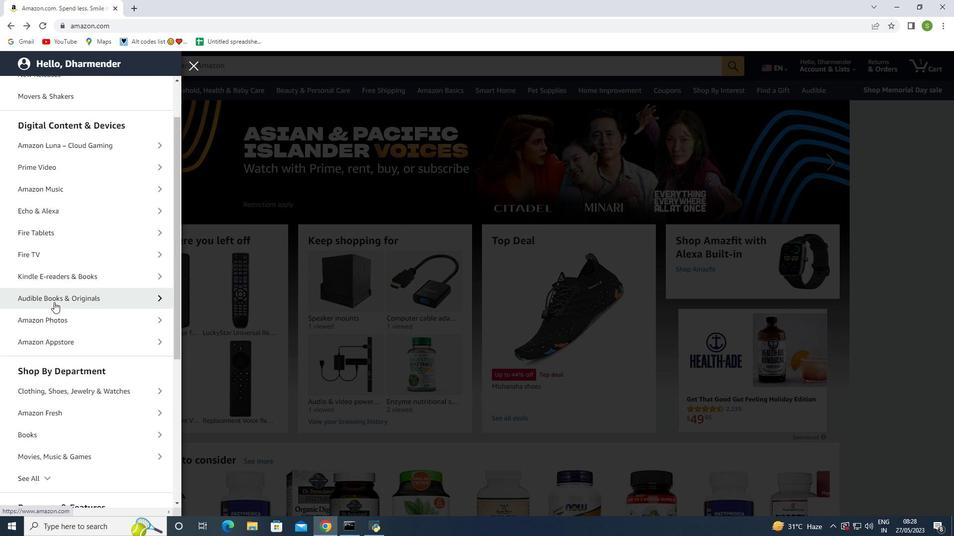 
Action: Mouse moved to (56, 302)
Screenshot: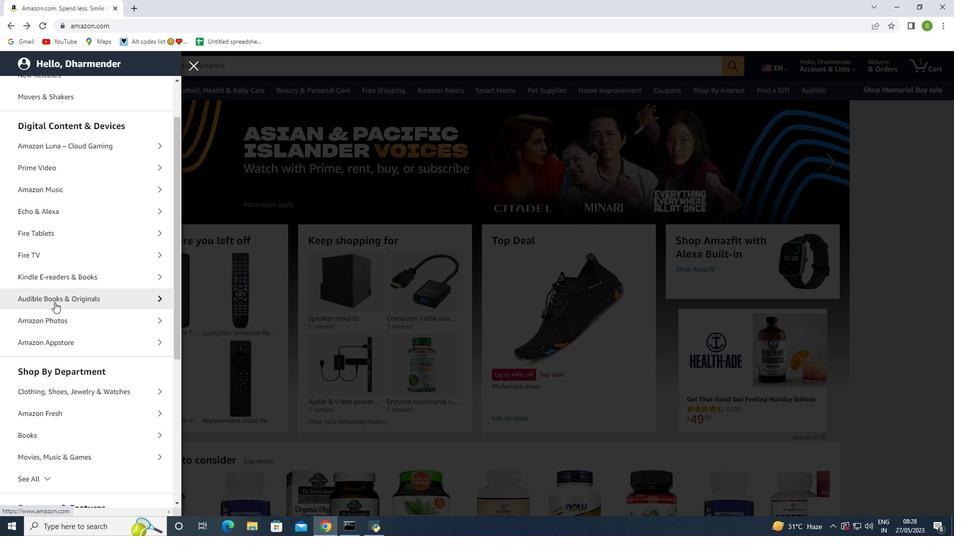 
Action: Mouse scrolled (55, 303) with delta (0, 0)
Screenshot: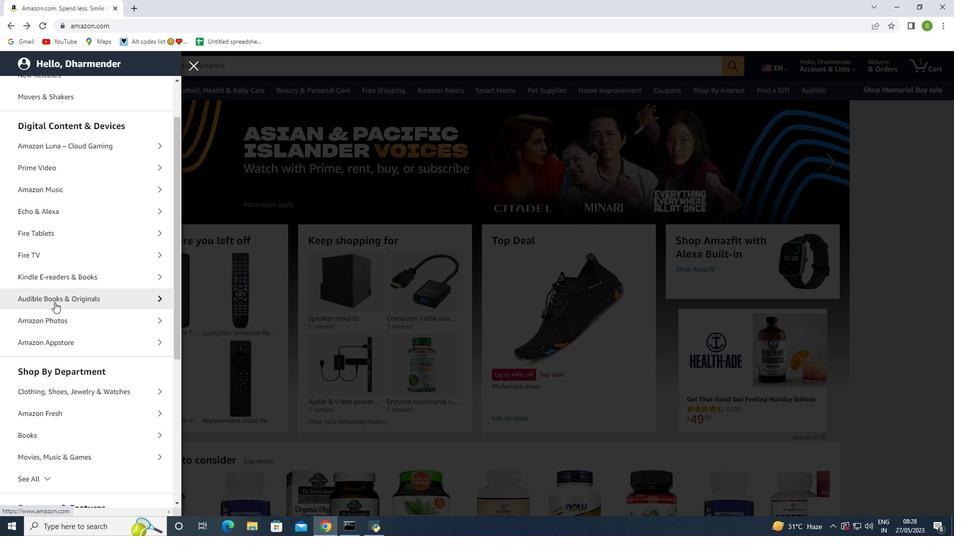 
Action: Mouse moved to (56, 196)
Screenshot: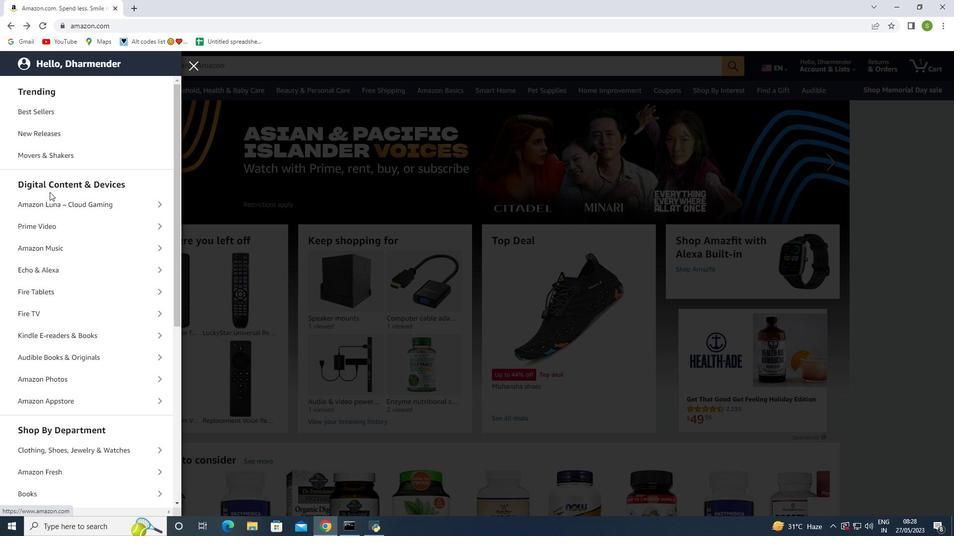 
Action: Mouse scrolled (56, 196) with delta (0, 0)
Screenshot: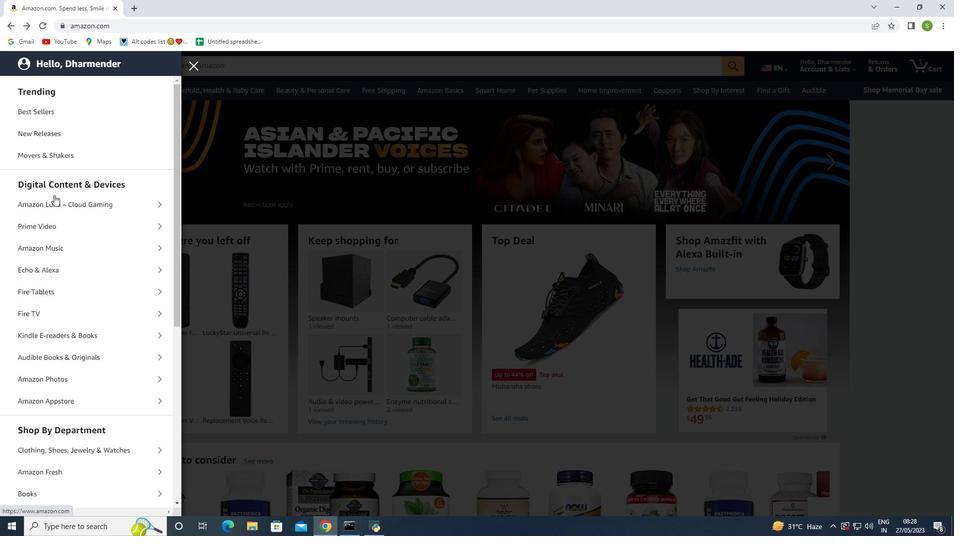 
Action: Mouse moved to (56, 196)
Screenshot: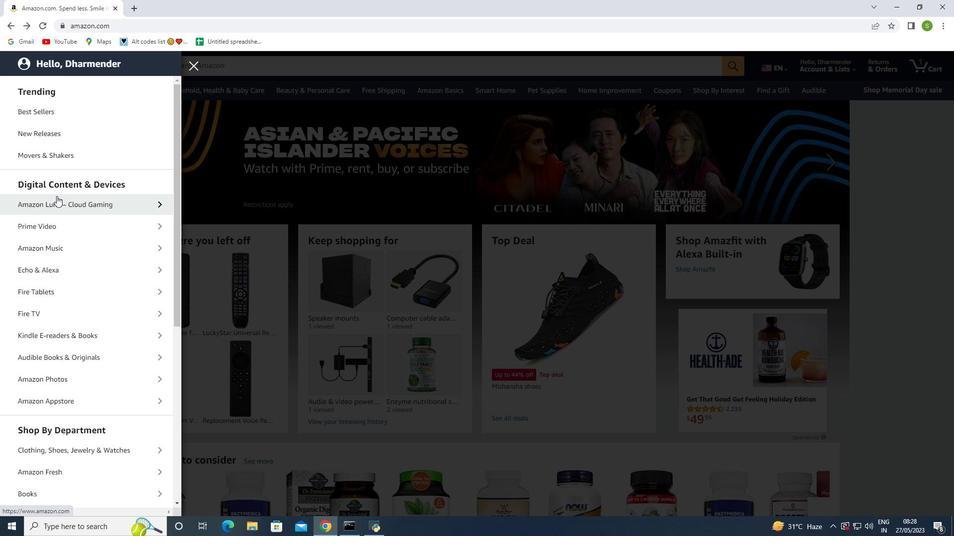 
Action: Mouse scrolled (56, 196) with delta (0, 0)
Screenshot: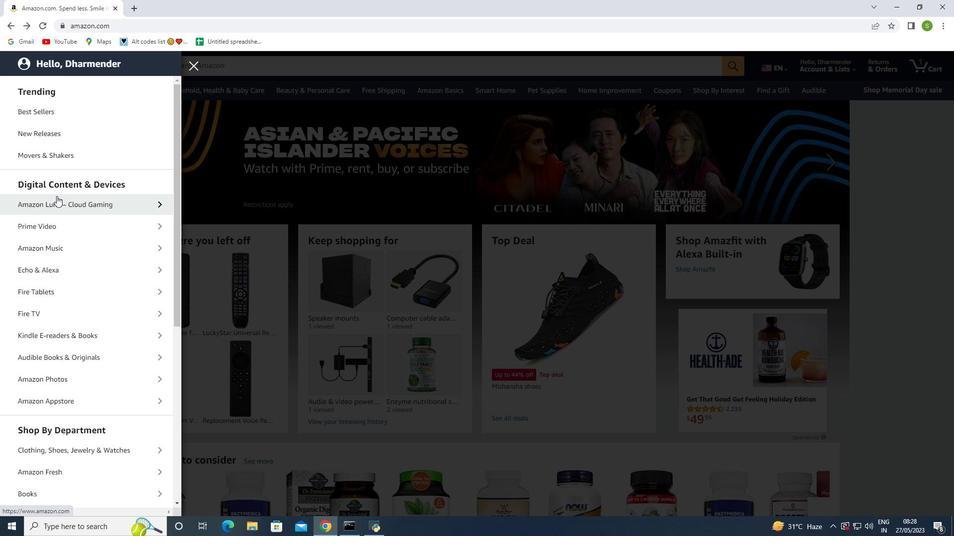 
Action: Mouse moved to (55, 338)
Screenshot: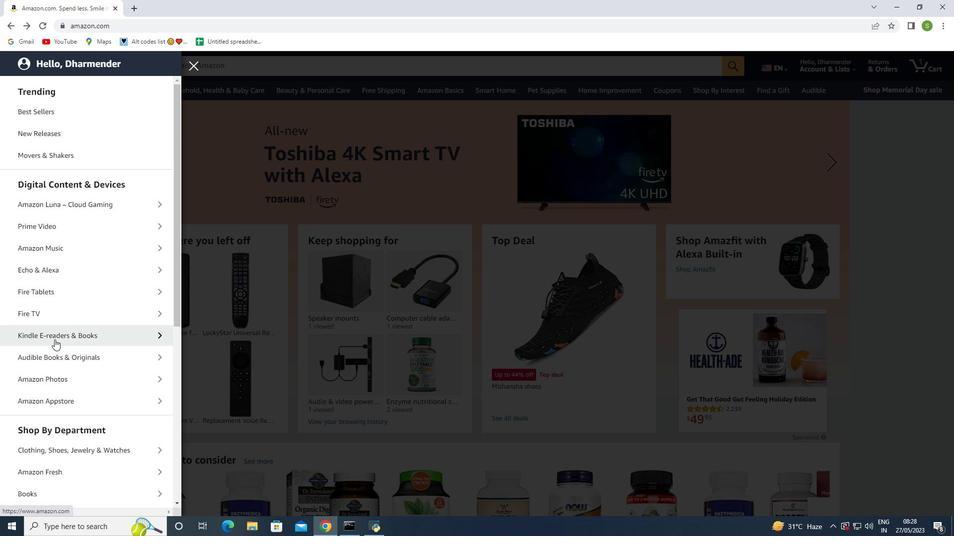 
Action: Mouse pressed left at (55, 338)
Screenshot: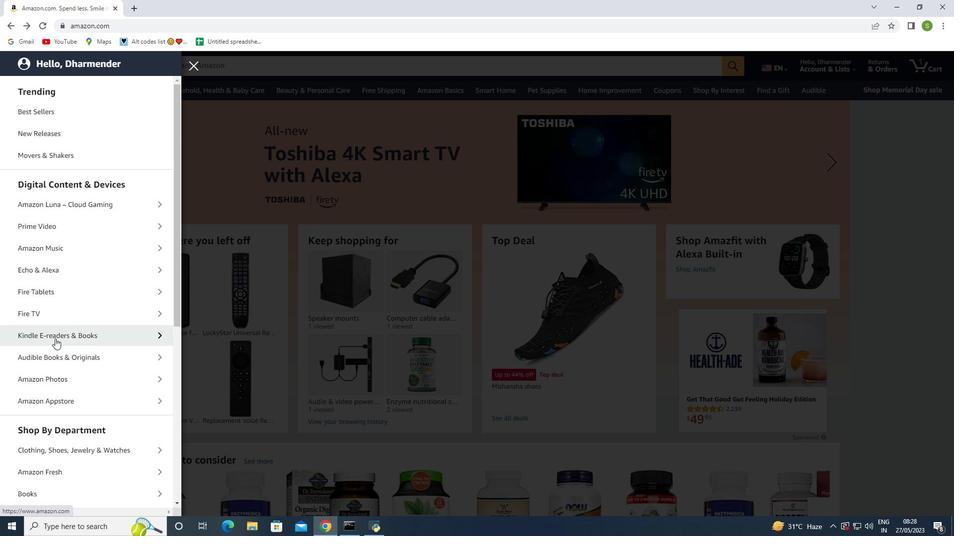
Action: Mouse moved to (62, 142)
Screenshot: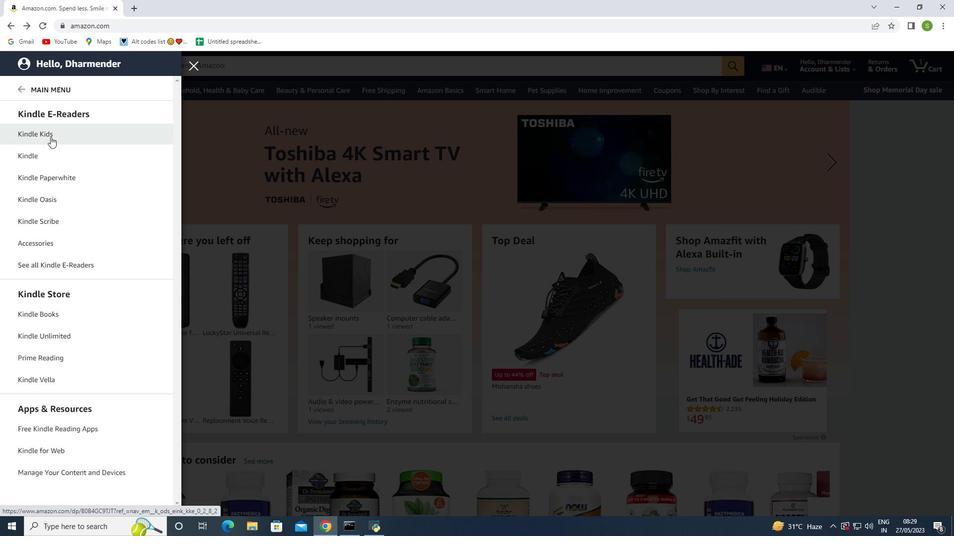 
Action: Mouse scrolled (62, 143) with delta (0, 0)
Screenshot: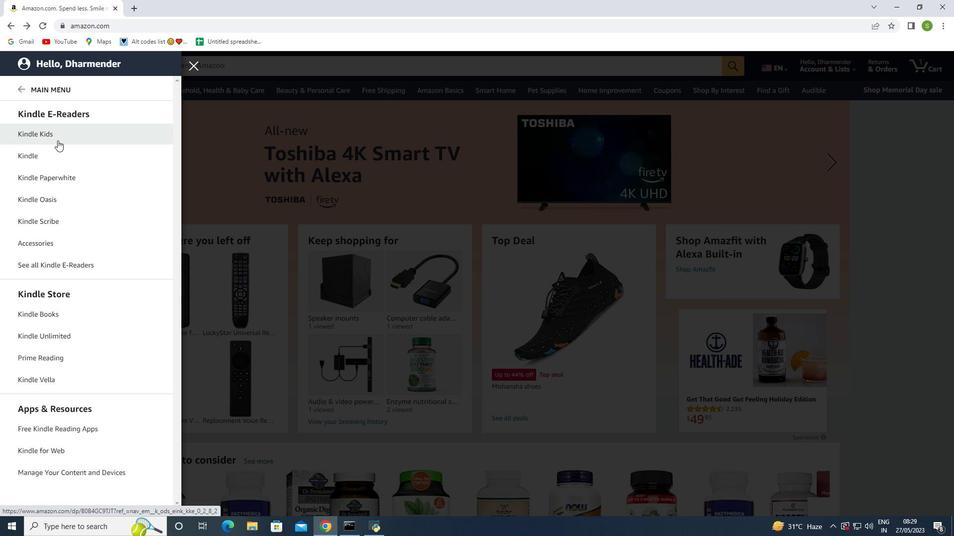 
Action: Mouse moved to (64, 143)
Screenshot: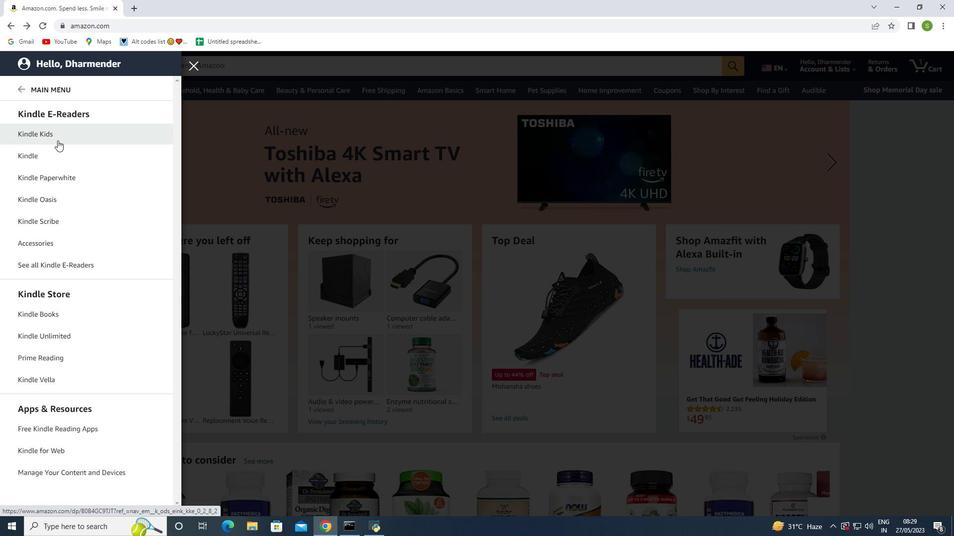 
Action: Mouse scrolled (64, 144) with delta (0, 0)
Screenshot: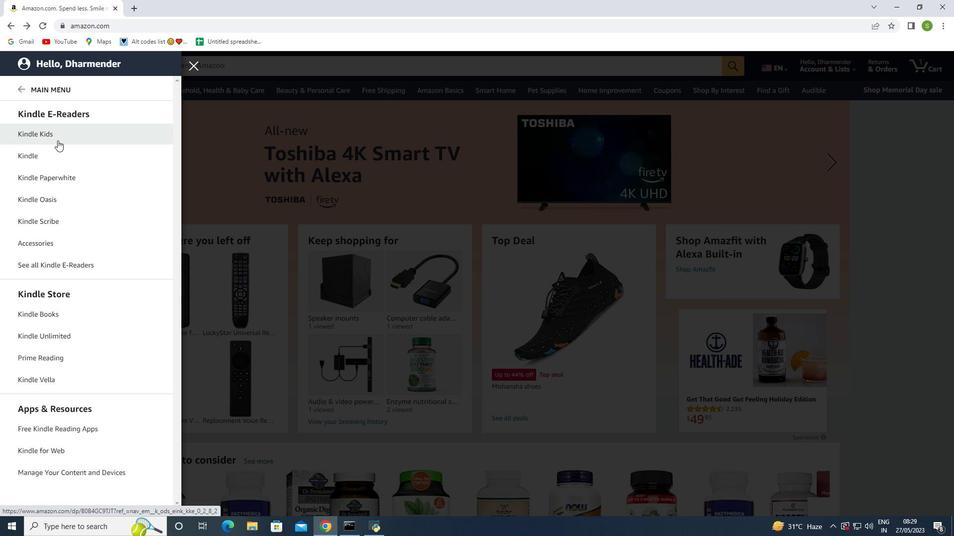 
Action: Mouse moved to (66, 145)
Screenshot: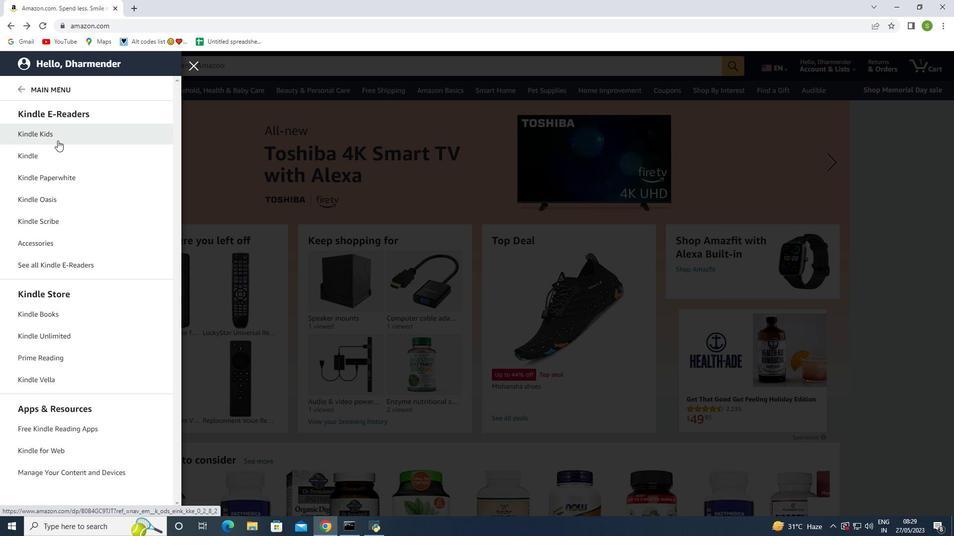 
Action: Mouse scrolled (66, 145) with delta (0, 0)
Screenshot: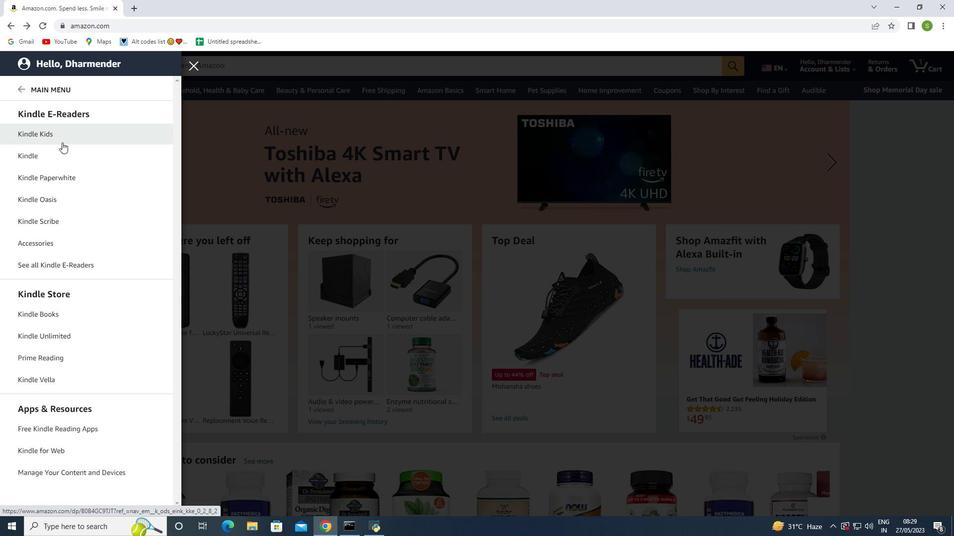 
Action: Mouse moved to (46, 244)
Screenshot: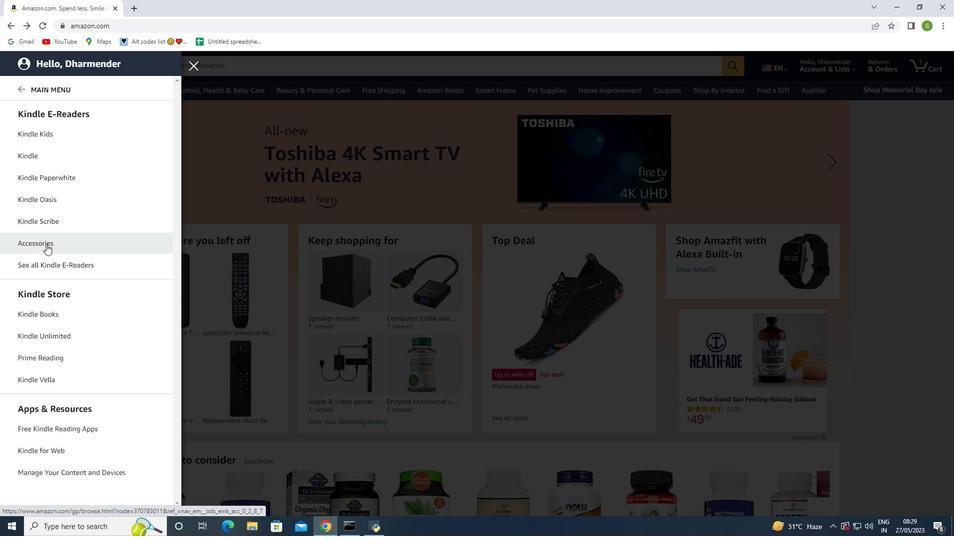 
Action: Mouse pressed left at (46, 244)
Screenshot: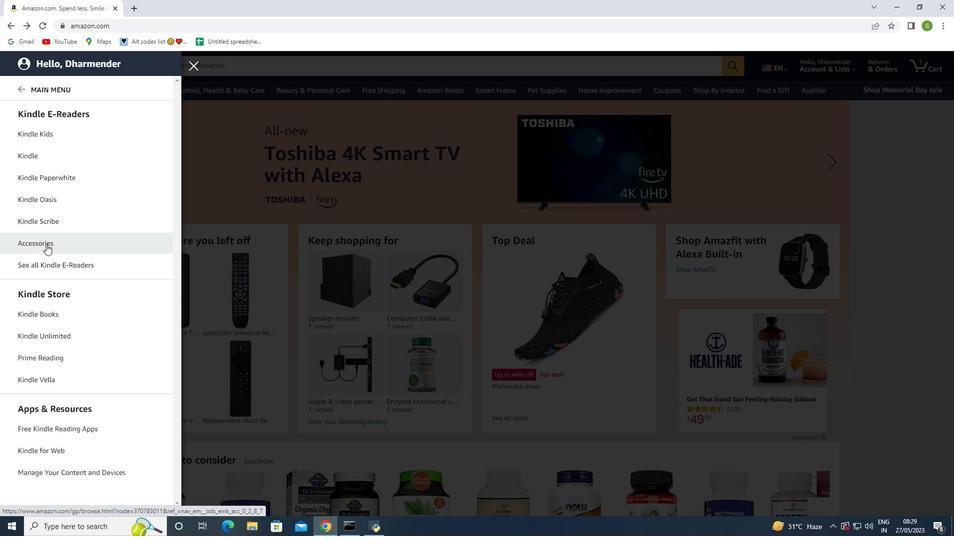 
Action: Mouse moved to (387, 329)
Screenshot: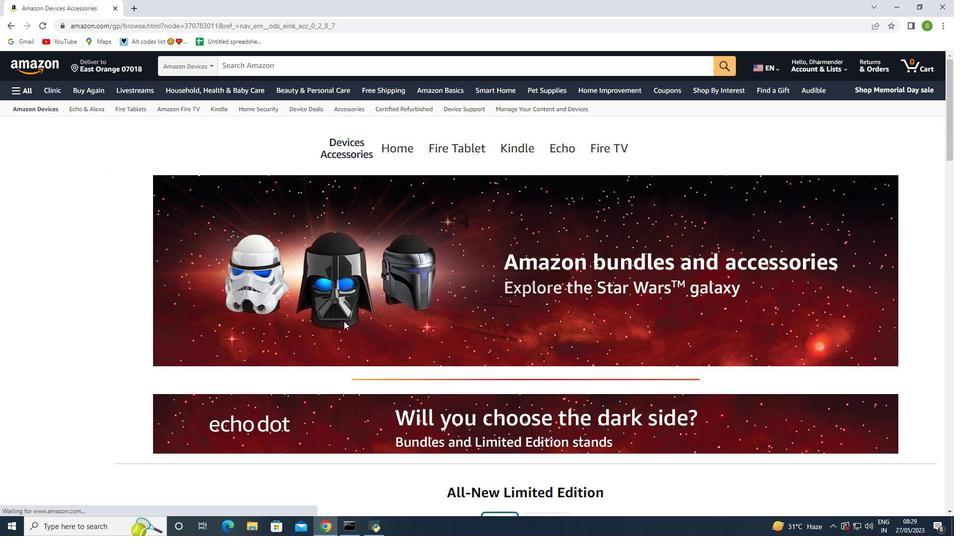 
Action: Mouse scrolled (387, 328) with delta (0, 0)
Screenshot: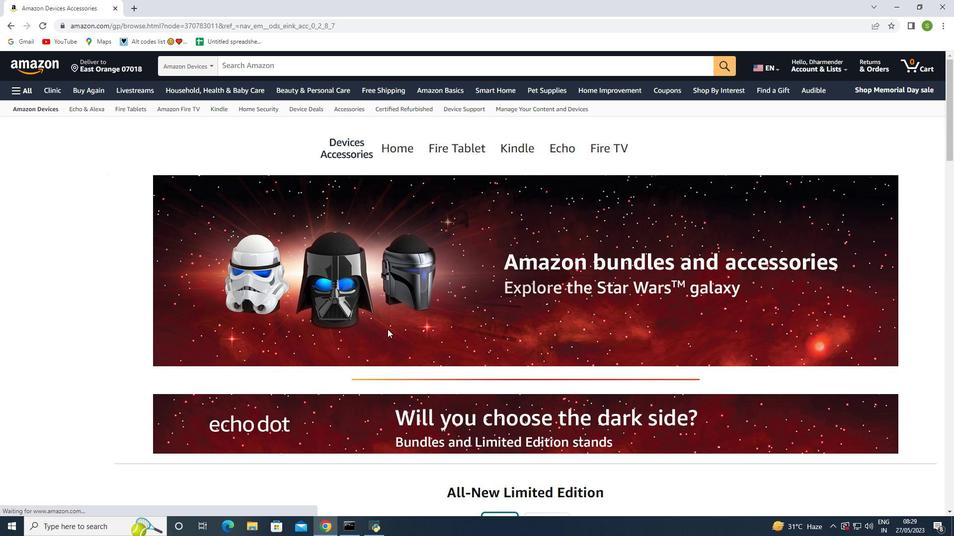 
Action: Mouse scrolled (387, 328) with delta (0, 0)
Screenshot: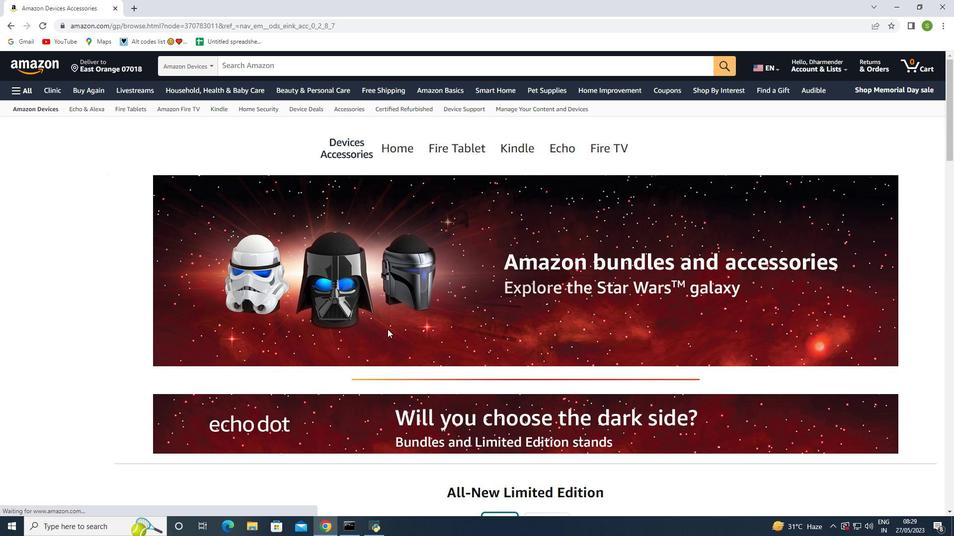 
Action: Mouse scrolled (387, 328) with delta (0, 0)
Screenshot: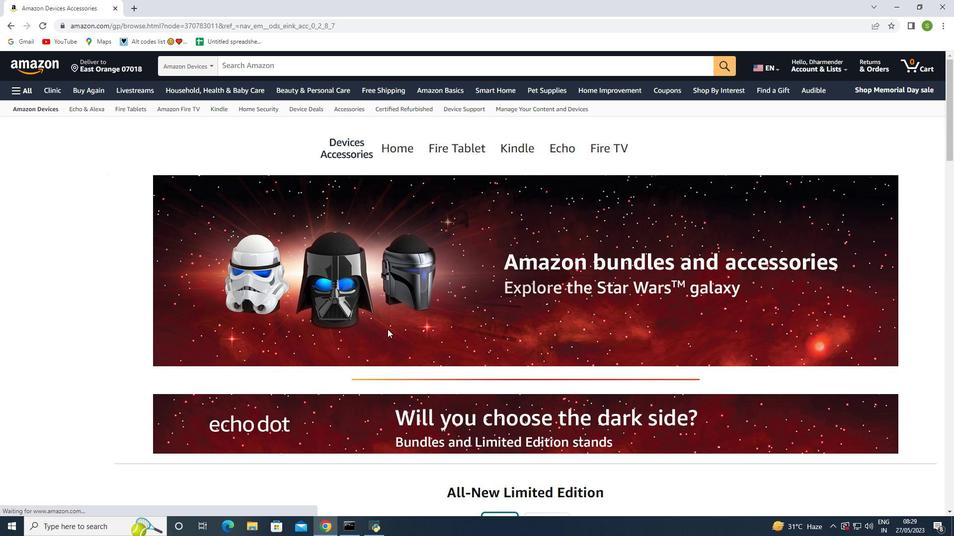 
Action: Mouse scrolled (387, 328) with delta (0, 0)
Screenshot: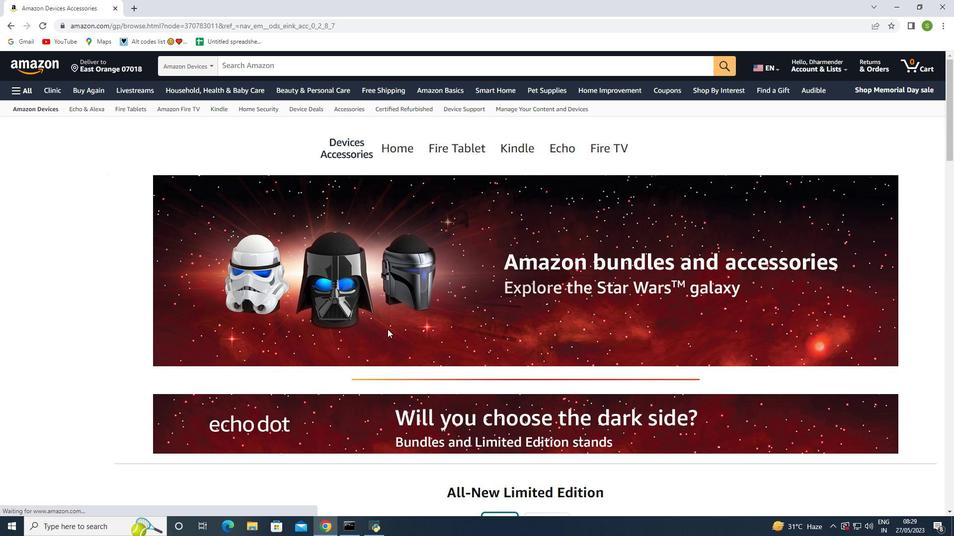 
Action: Mouse moved to (387, 329)
Screenshot: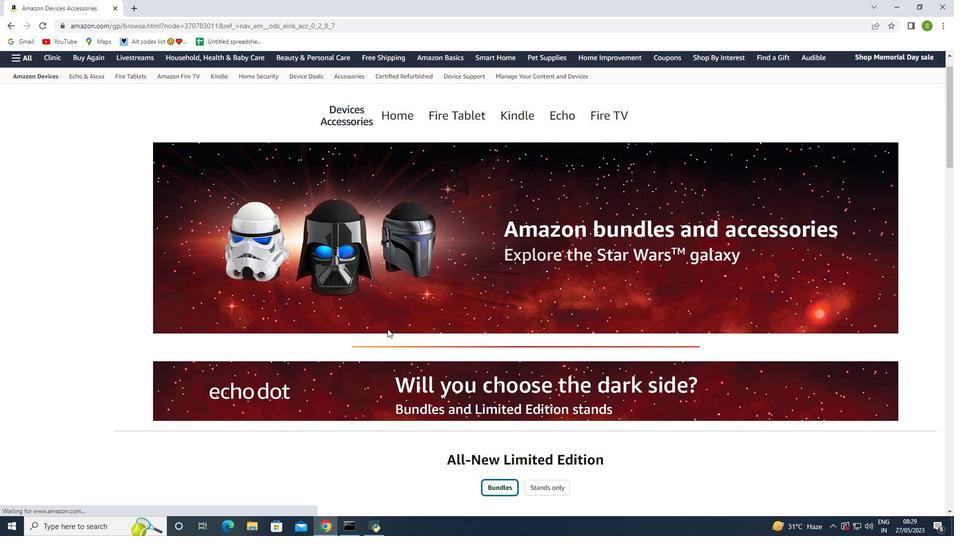 
Action: Mouse scrolled (387, 328) with delta (0, 0)
Screenshot: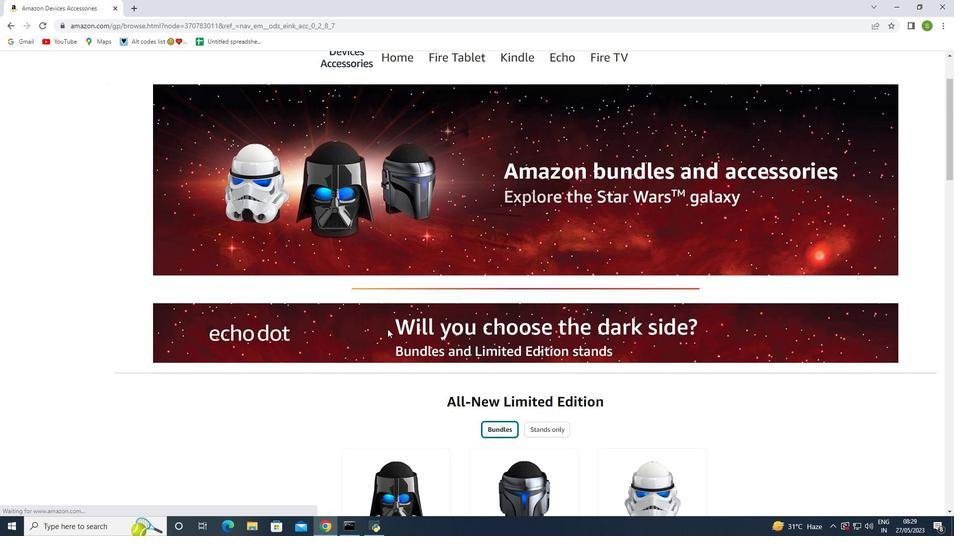 
Action: Mouse scrolled (387, 328) with delta (0, 0)
Screenshot: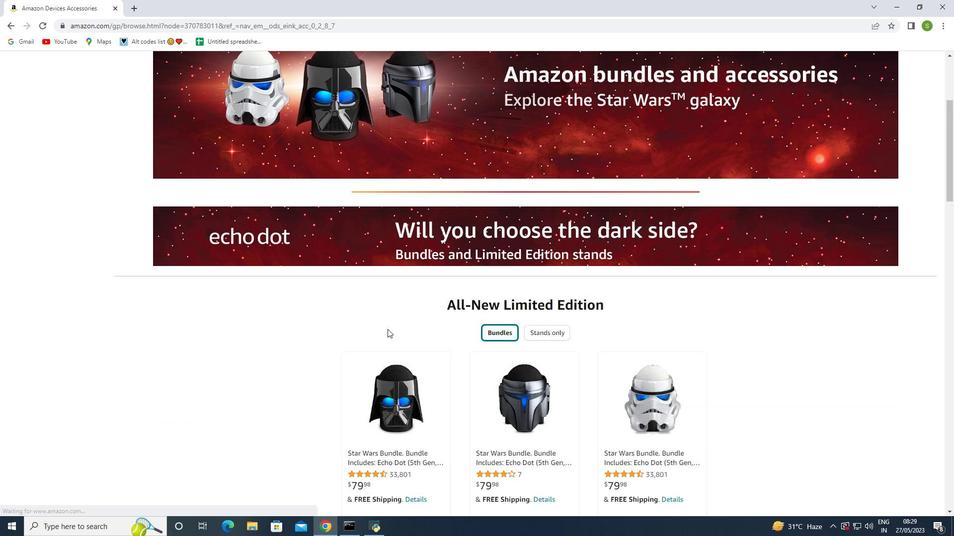 
Action: Mouse scrolled (387, 328) with delta (0, 0)
Screenshot: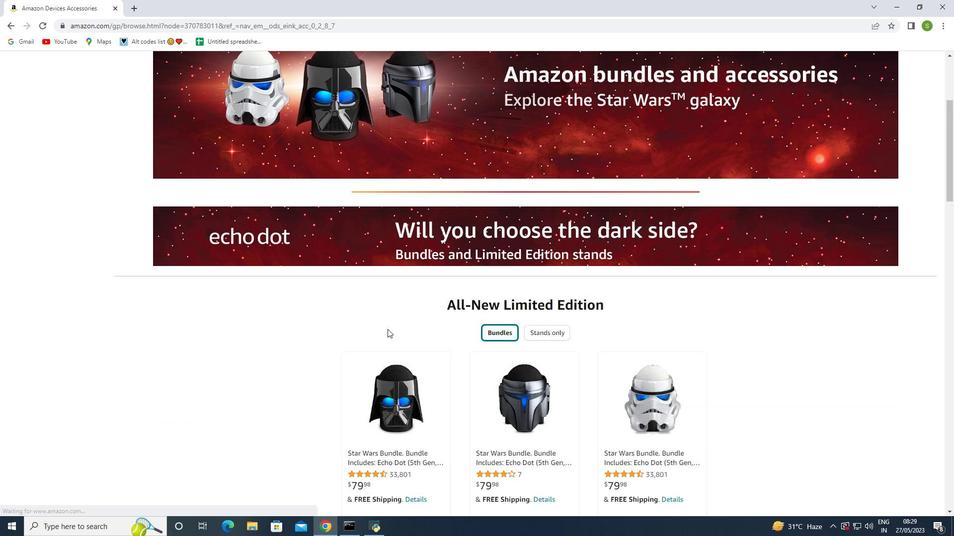 
Action: Mouse scrolled (387, 328) with delta (0, 0)
Screenshot: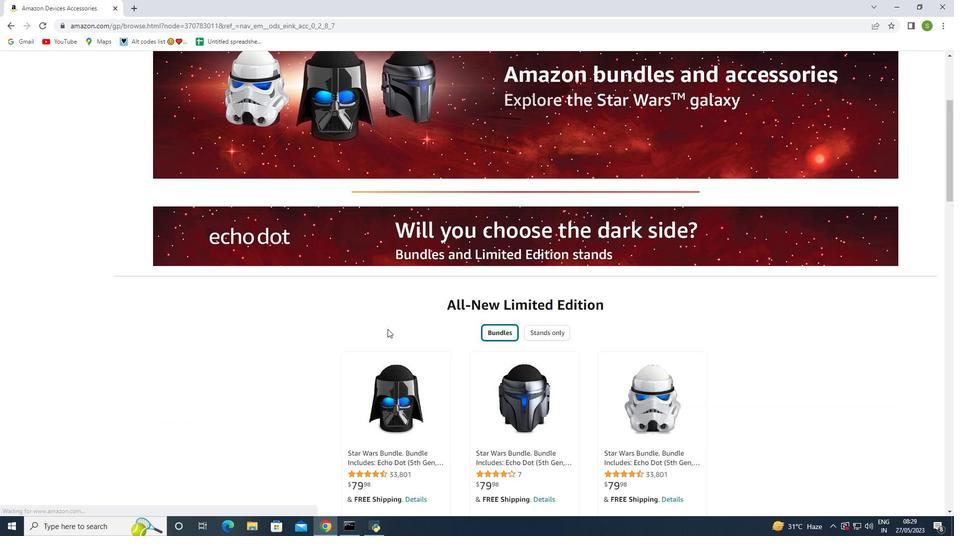 
Action: Mouse scrolled (387, 328) with delta (0, 0)
Screenshot: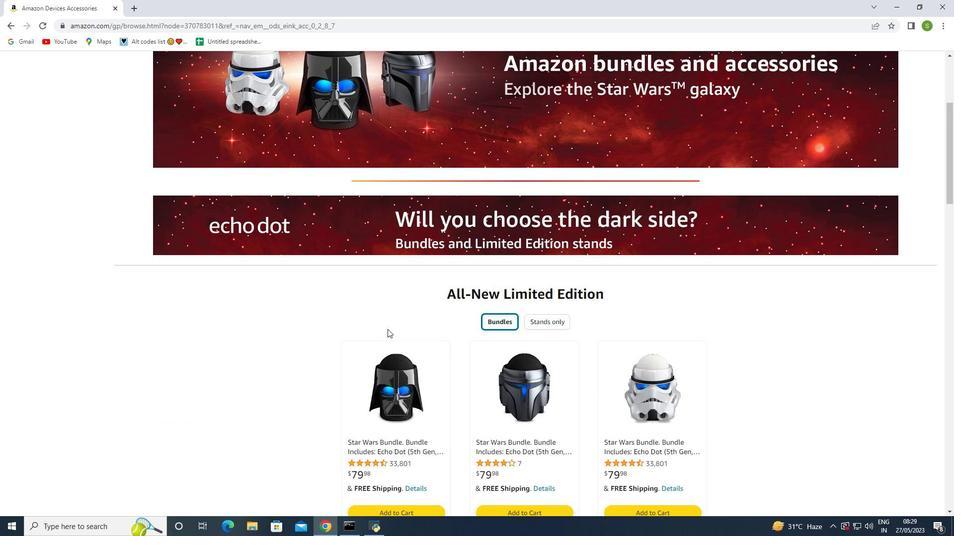 
Action: Mouse scrolled (387, 328) with delta (0, 0)
Screenshot: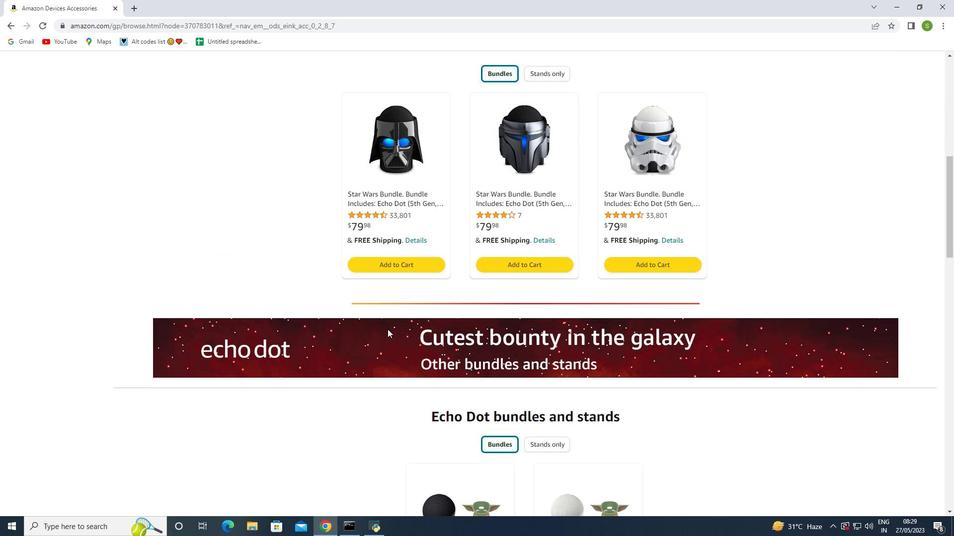 
Action: Mouse scrolled (387, 328) with delta (0, 0)
Screenshot: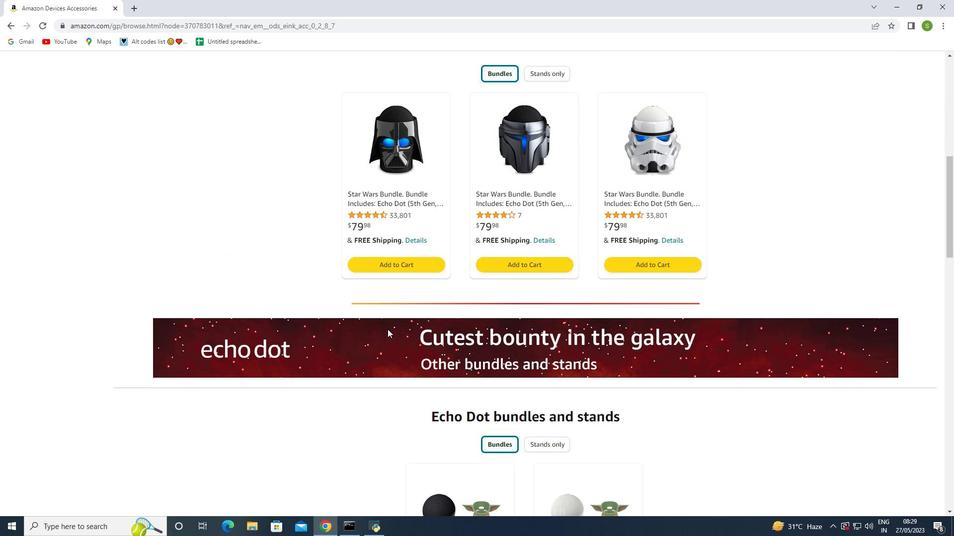 
Action: Mouse scrolled (387, 328) with delta (0, 0)
Screenshot: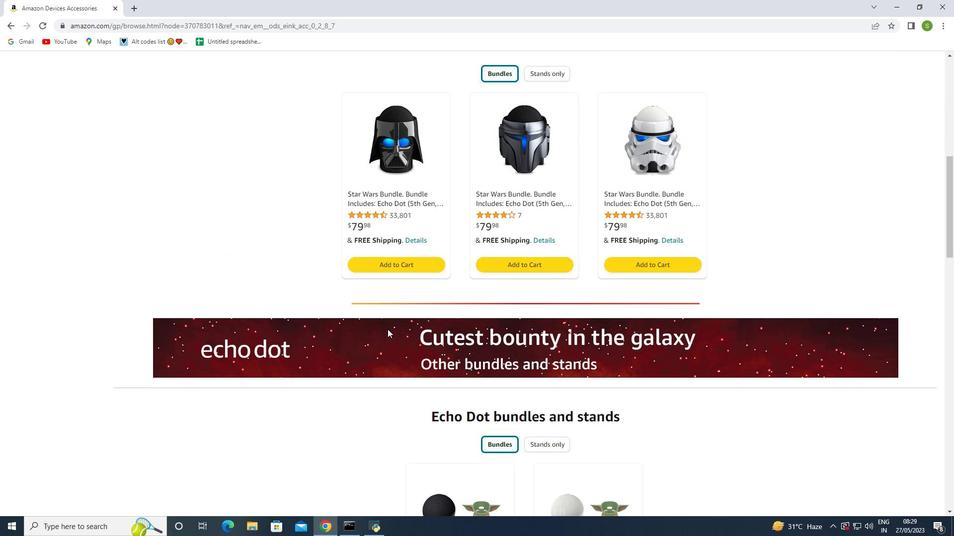 
Action: Mouse scrolled (387, 328) with delta (0, 0)
Screenshot: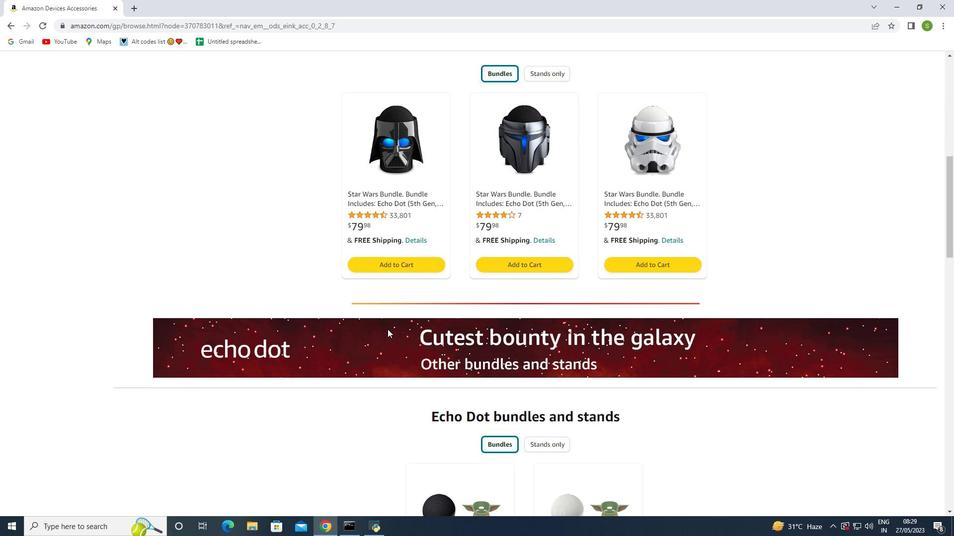 
Action: Mouse scrolled (387, 328) with delta (0, 0)
Screenshot: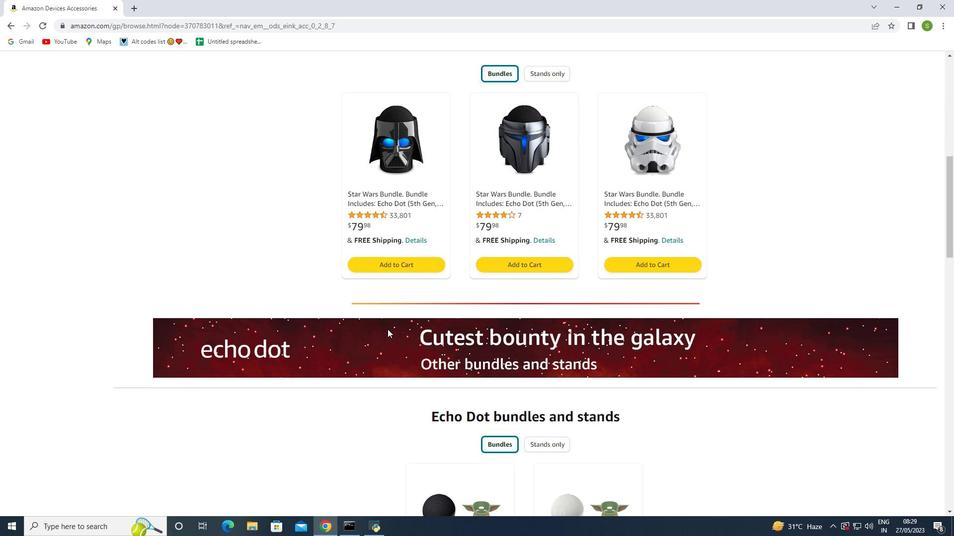 
Action: Mouse scrolled (387, 328) with delta (0, 0)
Screenshot: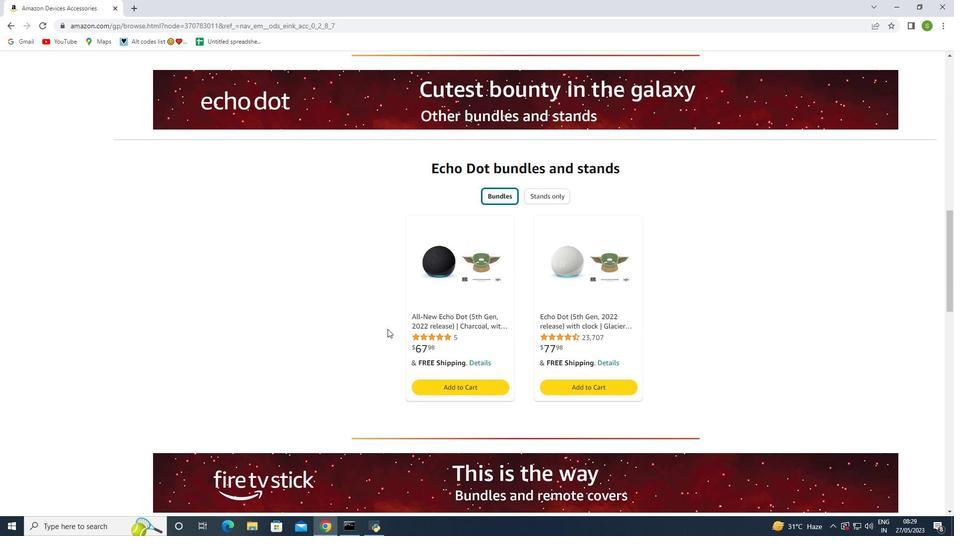 
Action: Mouse scrolled (387, 328) with delta (0, 0)
Screenshot: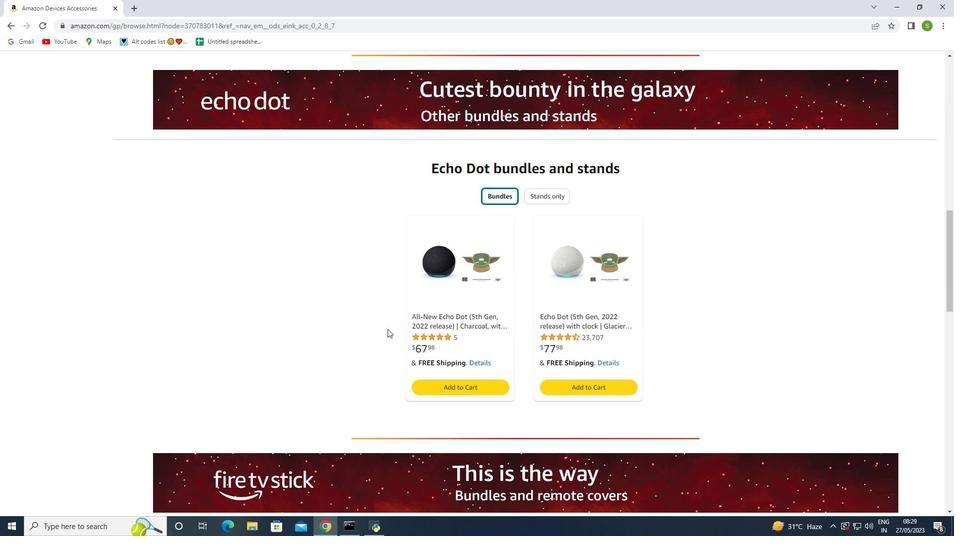 
Action: Mouse scrolled (387, 328) with delta (0, 0)
Screenshot: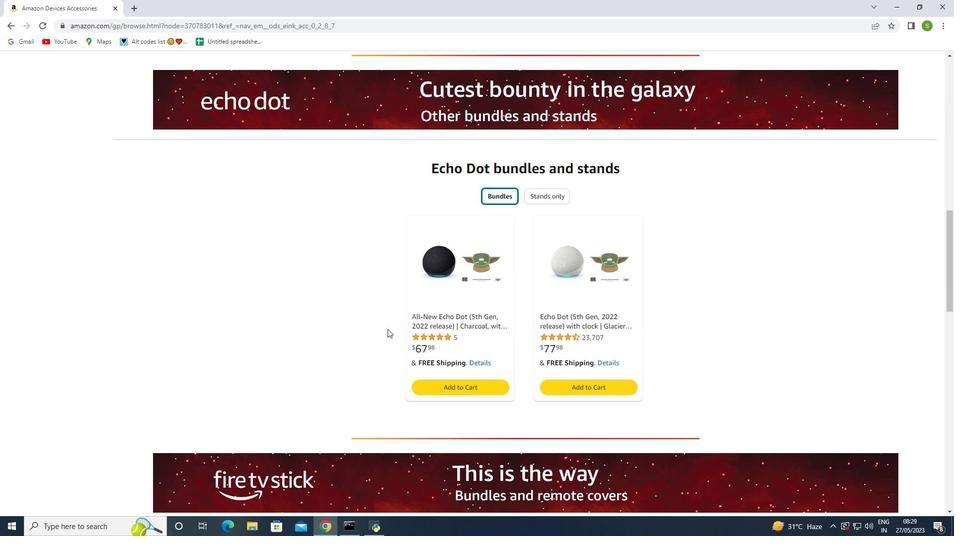 
Action: Mouse scrolled (387, 328) with delta (0, 0)
Screenshot: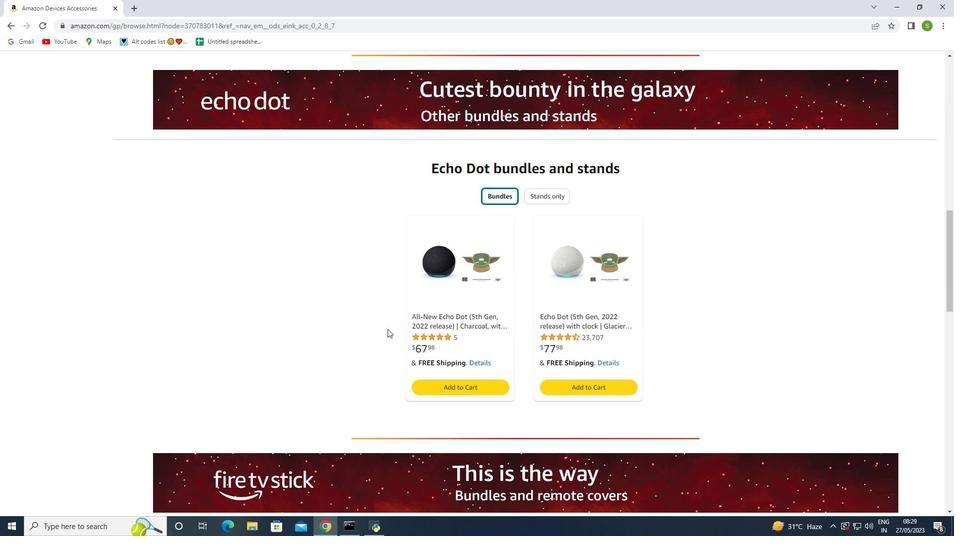 
Action: Mouse scrolled (387, 328) with delta (0, 0)
Screenshot: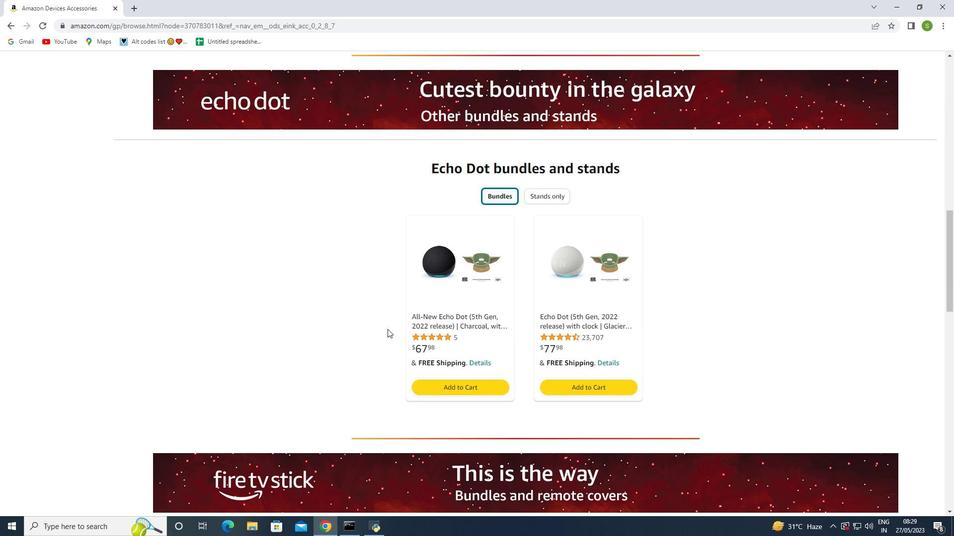 
Action: Mouse scrolled (387, 328) with delta (0, 0)
Screenshot: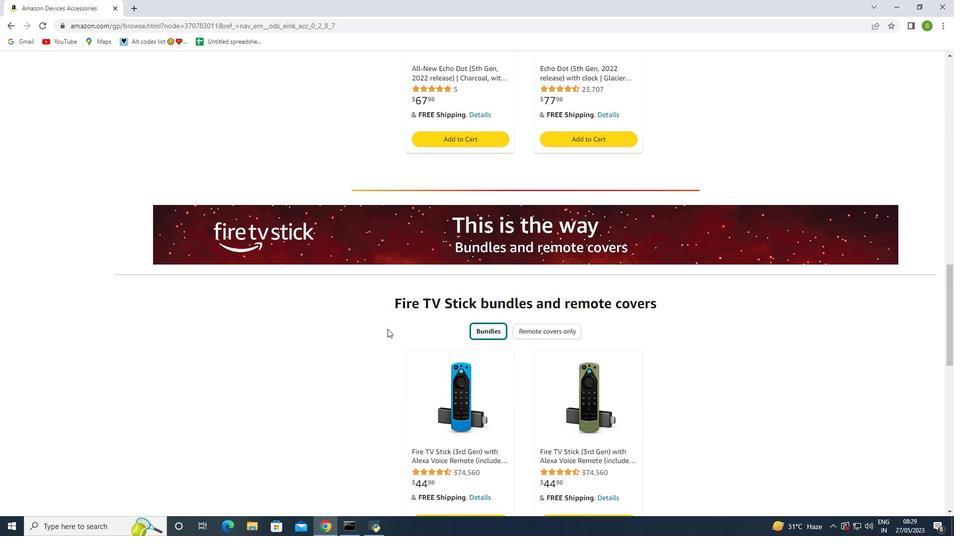 
Action: Mouse scrolled (387, 328) with delta (0, 0)
Screenshot: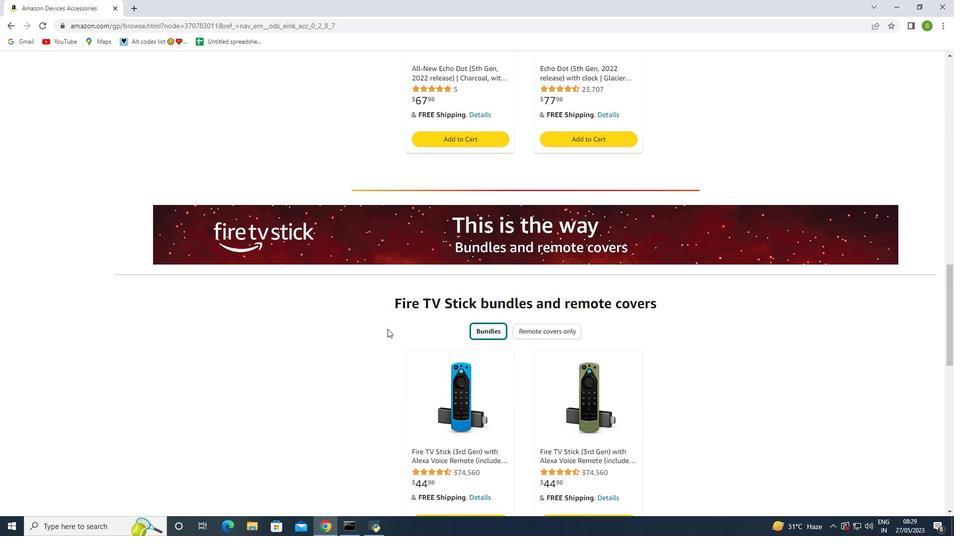 
Action: Mouse scrolled (387, 328) with delta (0, 0)
Screenshot: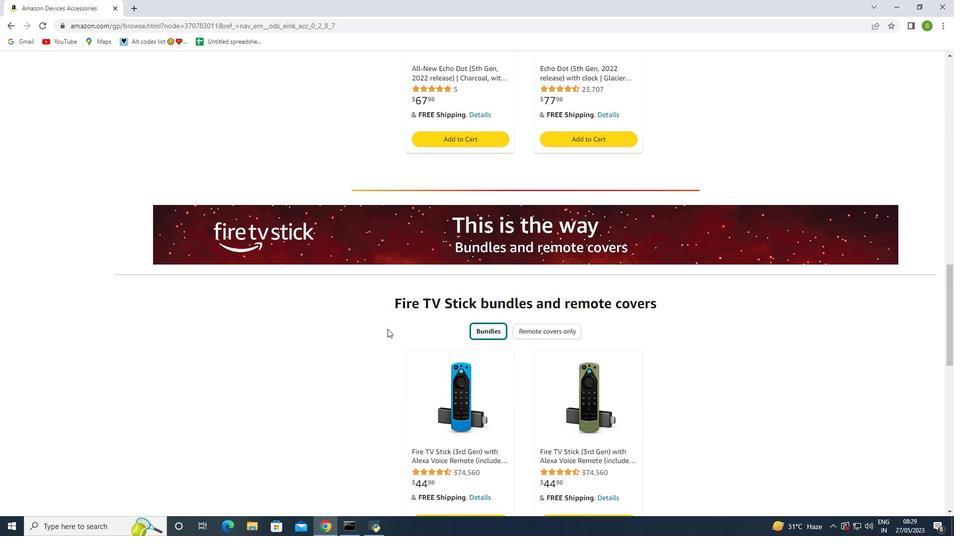 
Action: Mouse scrolled (387, 328) with delta (0, 0)
Screenshot: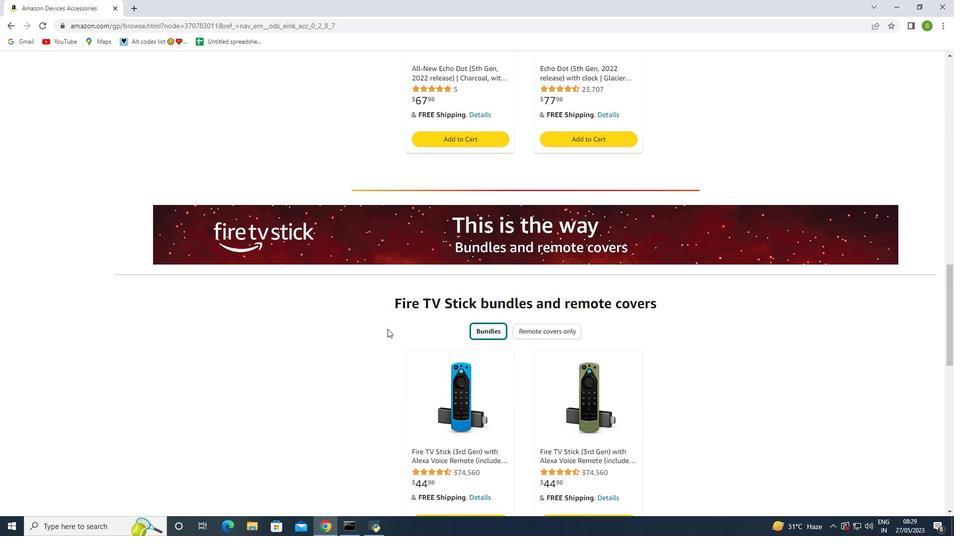 
Action: Mouse scrolled (387, 328) with delta (0, 0)
Screenshot: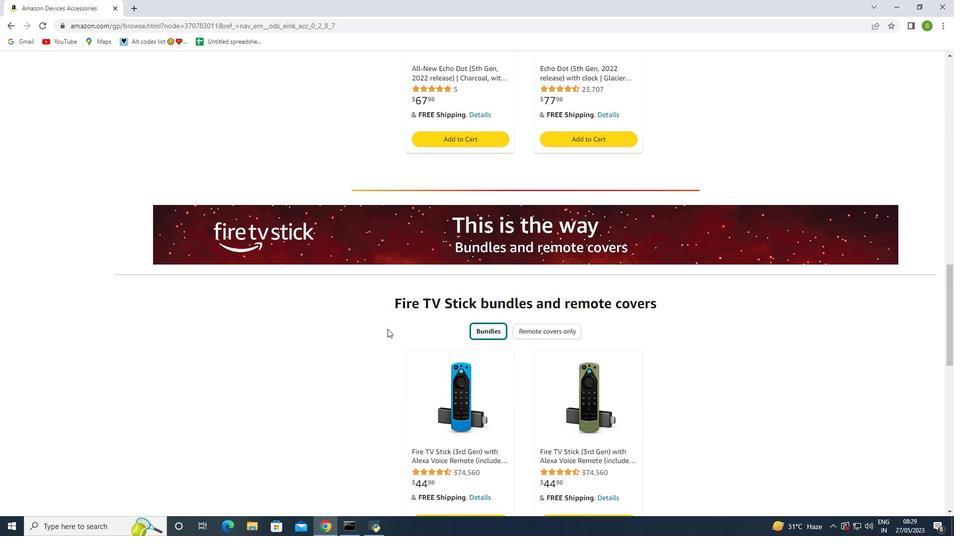 
Action: Mouse scrolled (387, 328) with delta (0, 0)
Screenshot: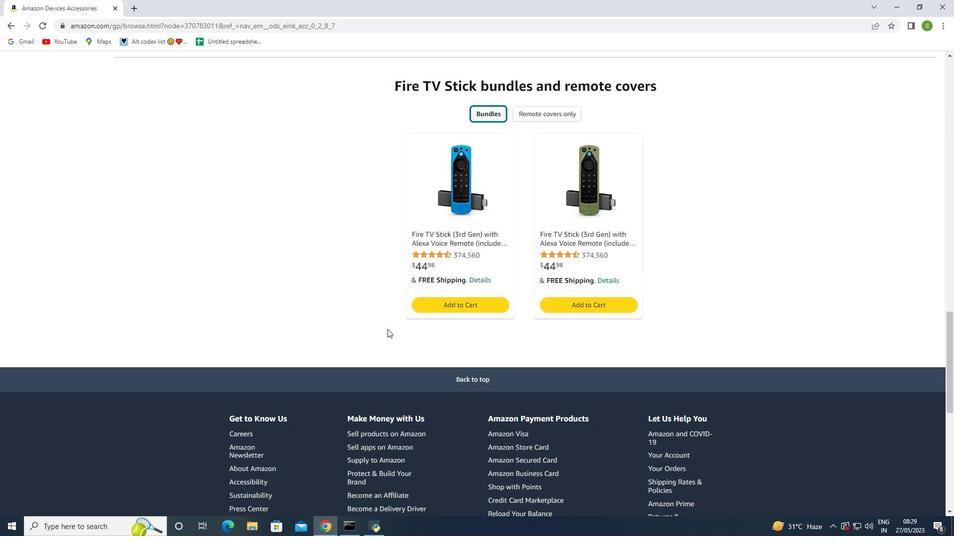 
Action: Mouse scrolled (387, 328) with delta (0, 0)
Screenshot: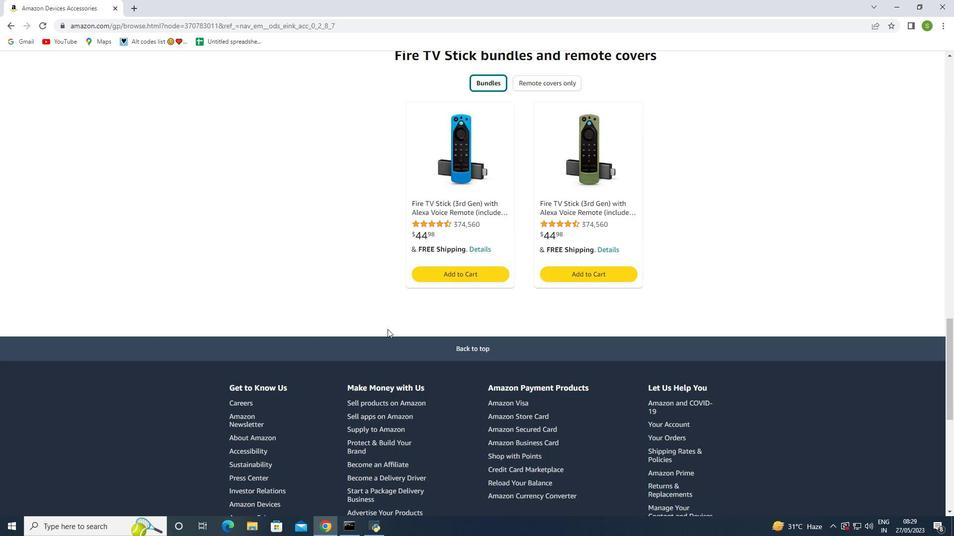 
Action: Mouse scrolled (387, 328) with delta (0, 0)
Screenshot: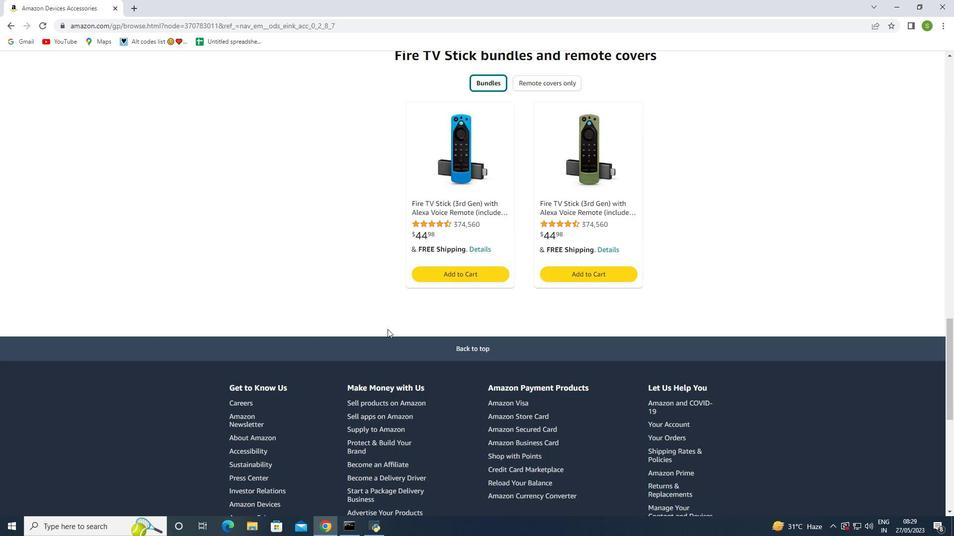 
Action: Mouse scrolled (387, 328) with delta (0, 0)
Screenshot: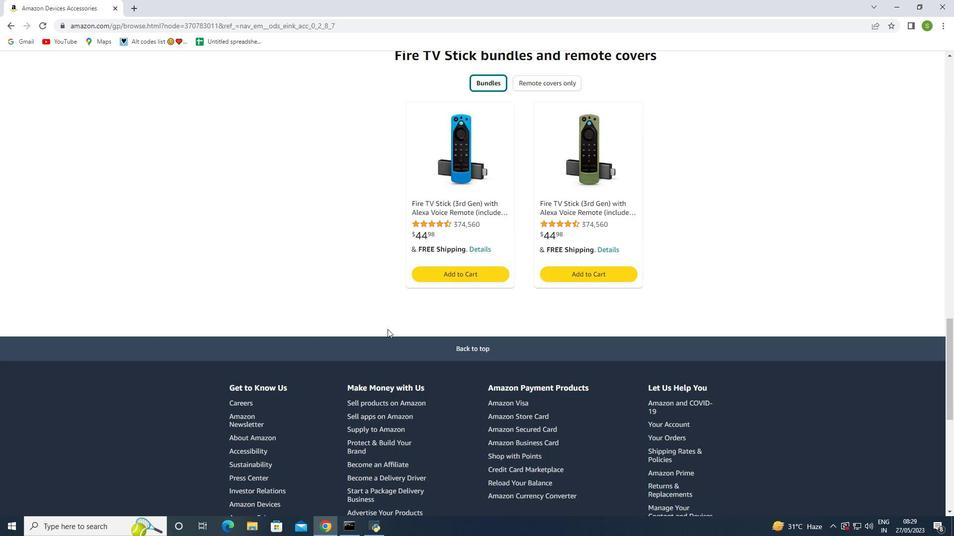 
Action: Mouse scrolled (387, 328) with delta (0, 0)
Screenshot: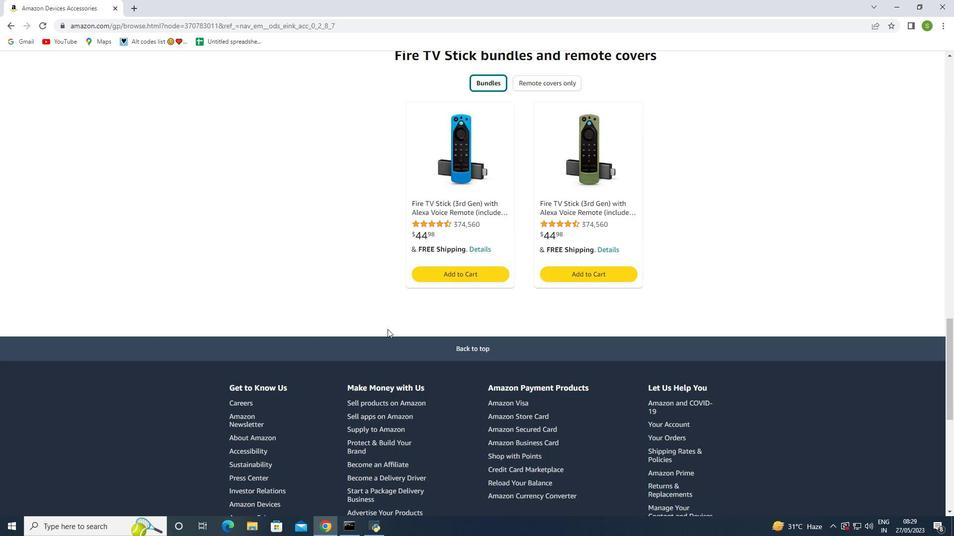 
Action: Mouse scrolled (387, 329) with delta (0, 0)
Screenshot: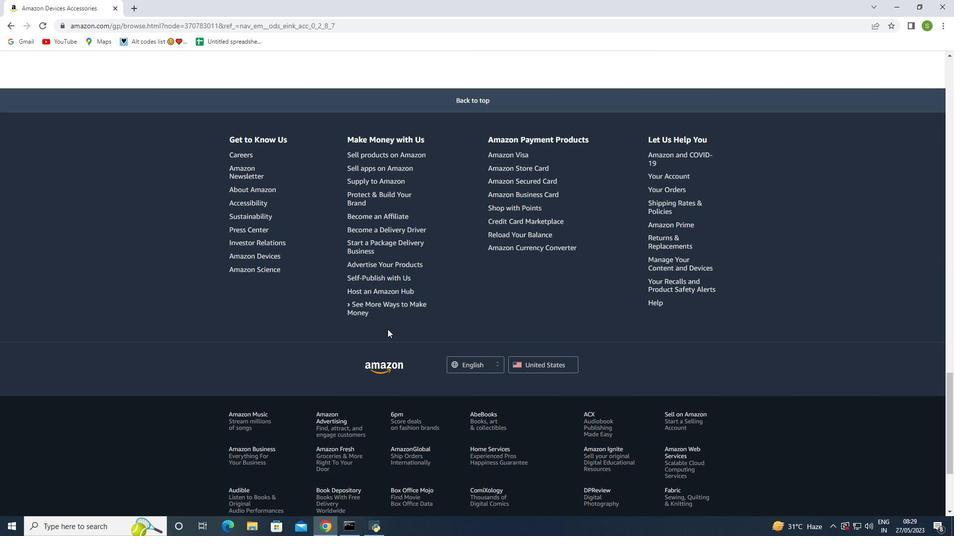 
Action: Mouse scrolled (387, 329) with delta (0, 0)
Screenshot: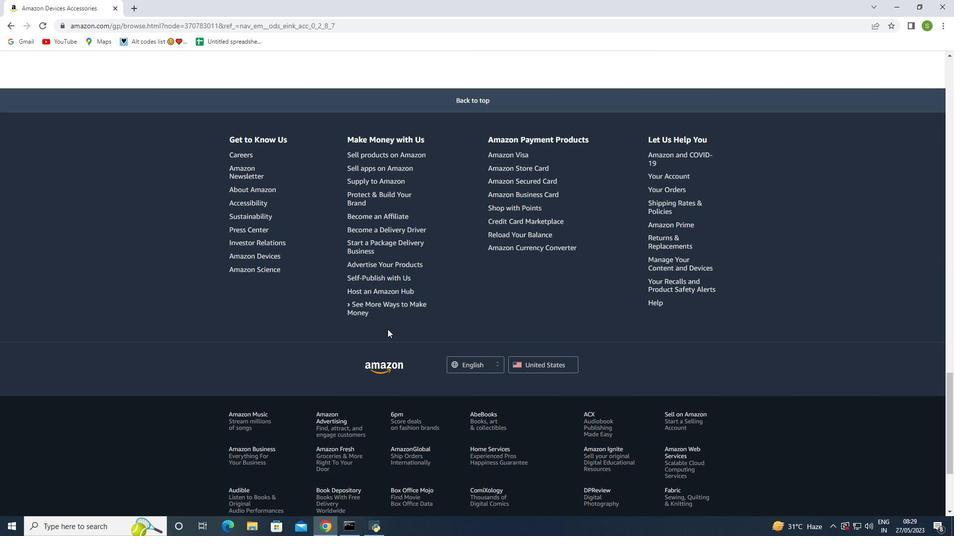 
Action: Mouse scrolled (387, 329) with delta (0, 0)
Screenshot: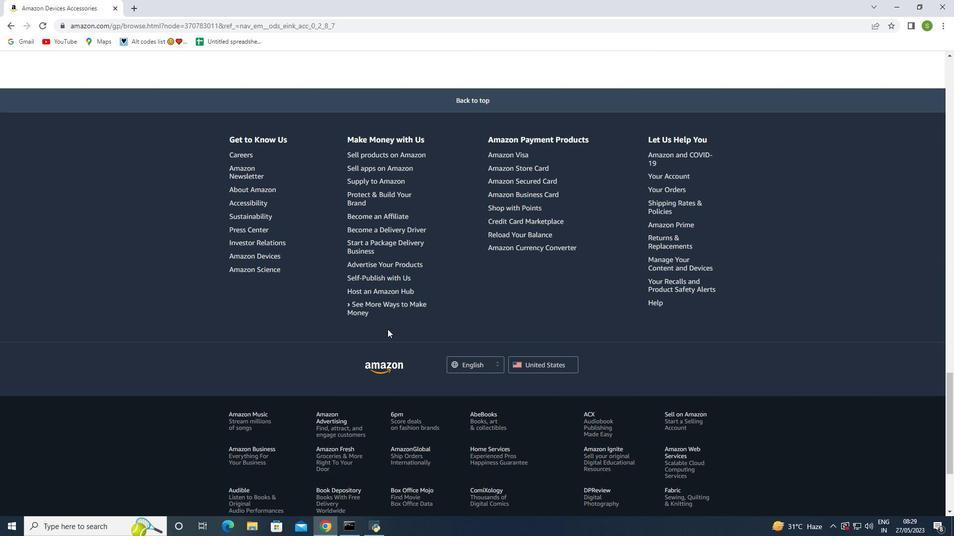 
Action: Mouse scrolled (387, 329) with delta (0, 0)
Screenshot: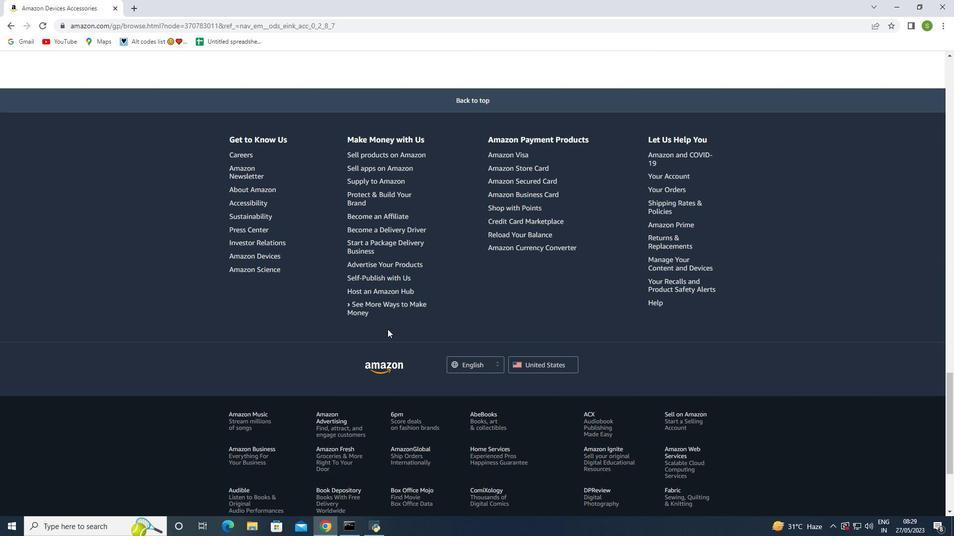 
Action: Mouse scrolled (387, 329) with delta (0, 0)
Screenshot: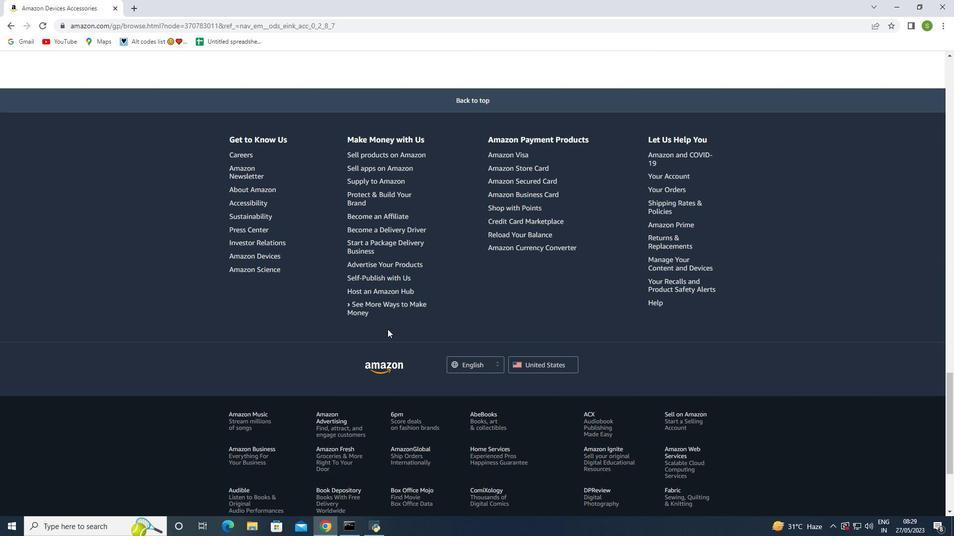 
Action: Mouse scrolled (387, 329) with delta (0, 0)
Screenshot: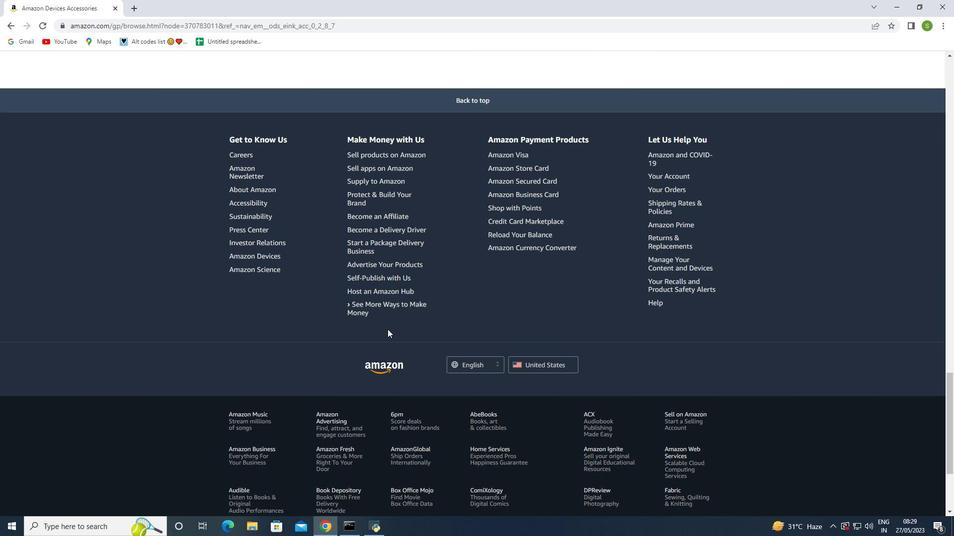 
Action: Mouse scrolled (387, 329) with delta (0, 0)
Screenshot: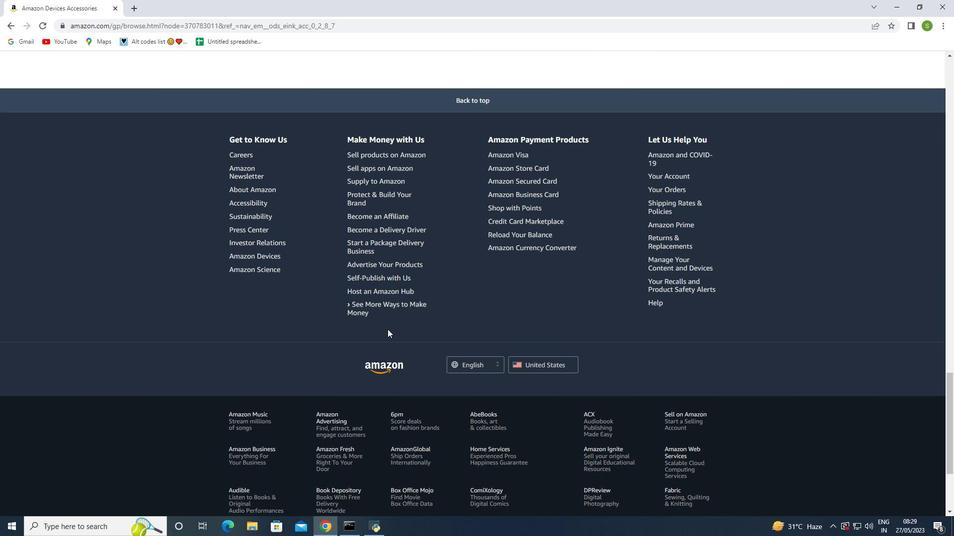 
Action: Mouse moved to (14, 24)
Screenshot: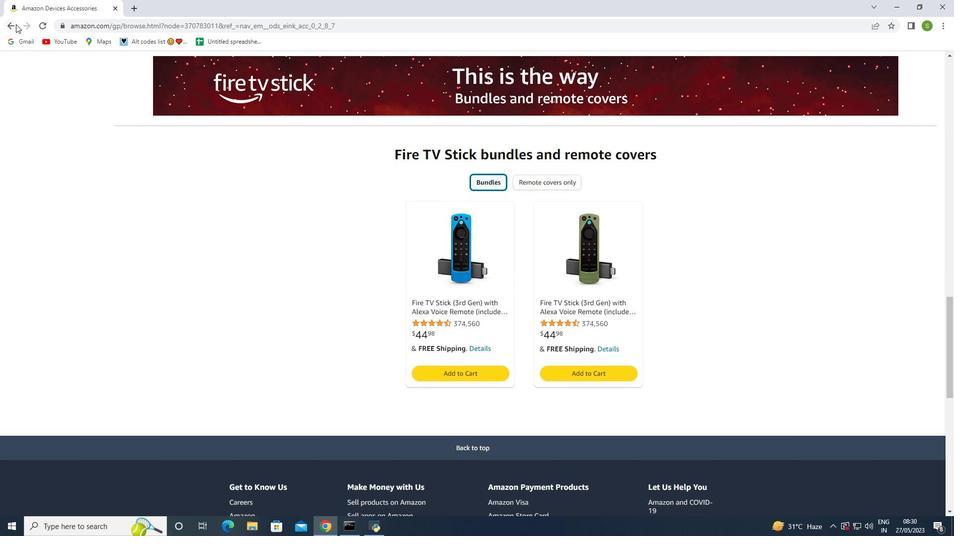 
Action: Mouse pressed left at (14, 24)
Screenshot: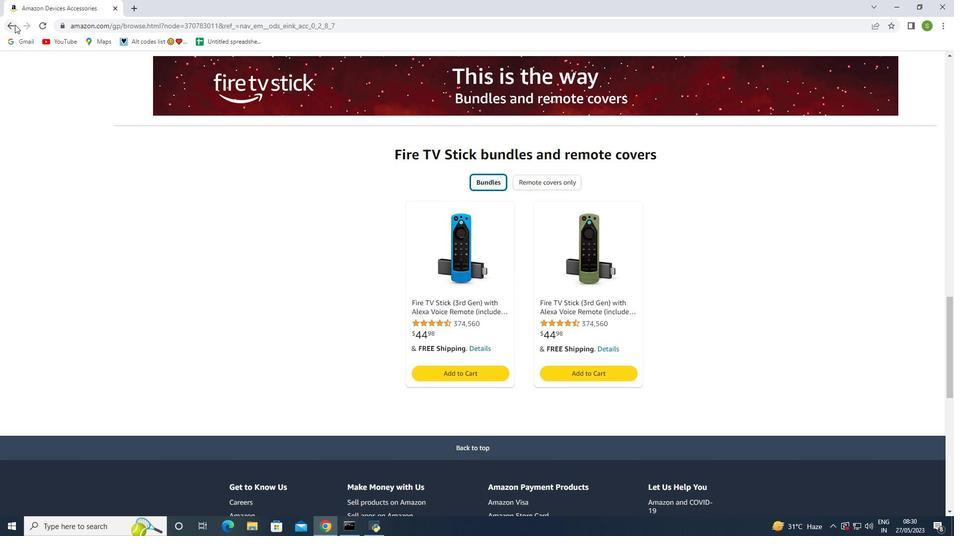 
Action: Mouse moved to (23, 90)
Screenshot: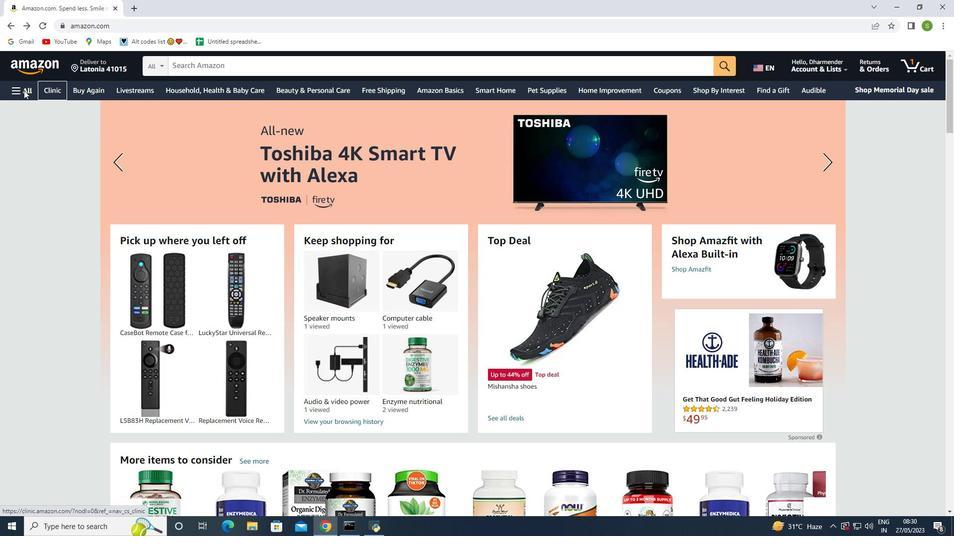 
Action: Mouse pressed left at (23, 90)
Screenshot: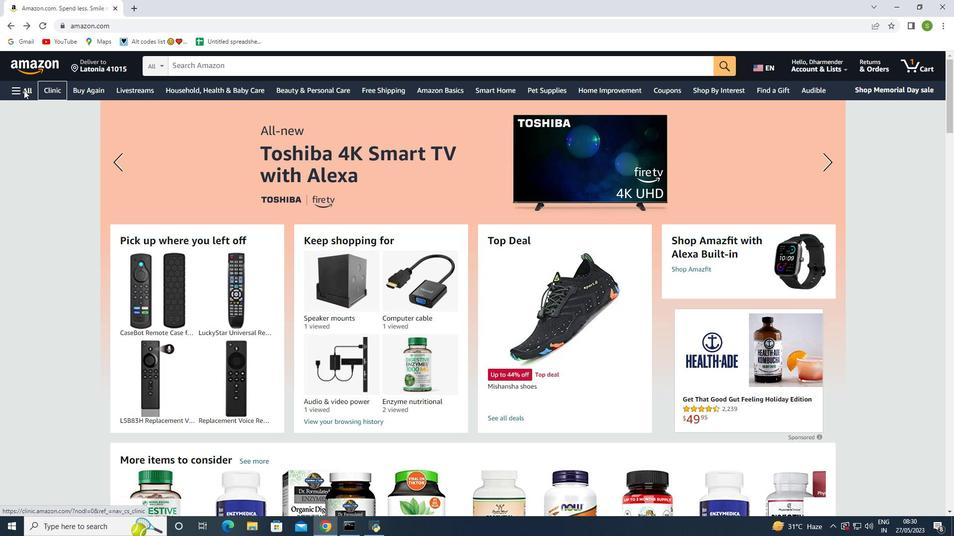 
Action: Mouse moved to (71, 332)
Screenshot: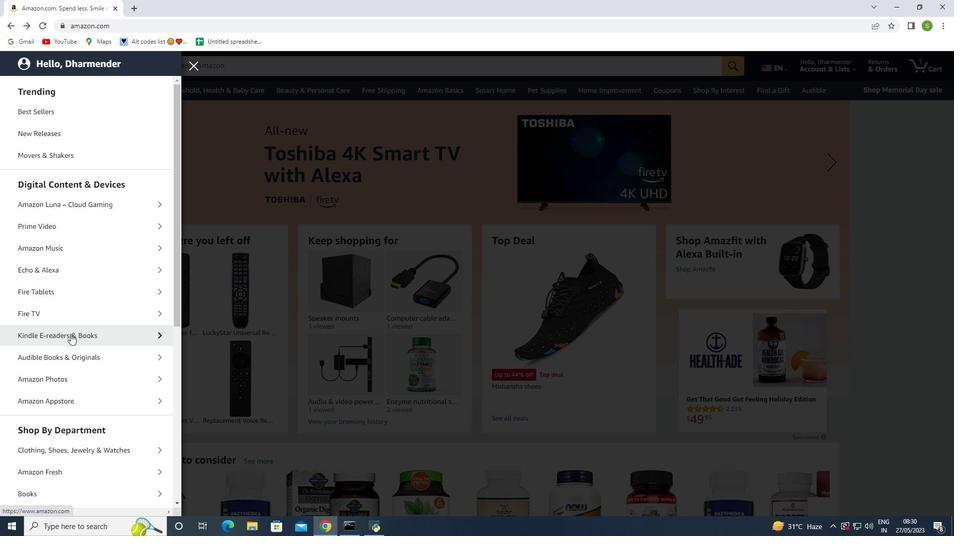 
Action: Mouse pressed left at (71, 332)
Screenshot: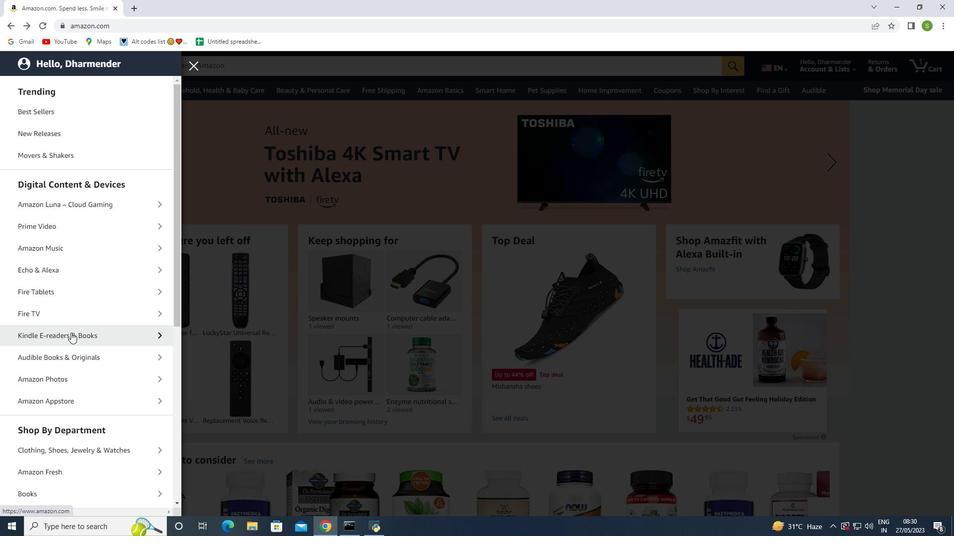 
Action: Mouse moved to (43, 319)
Screenshot: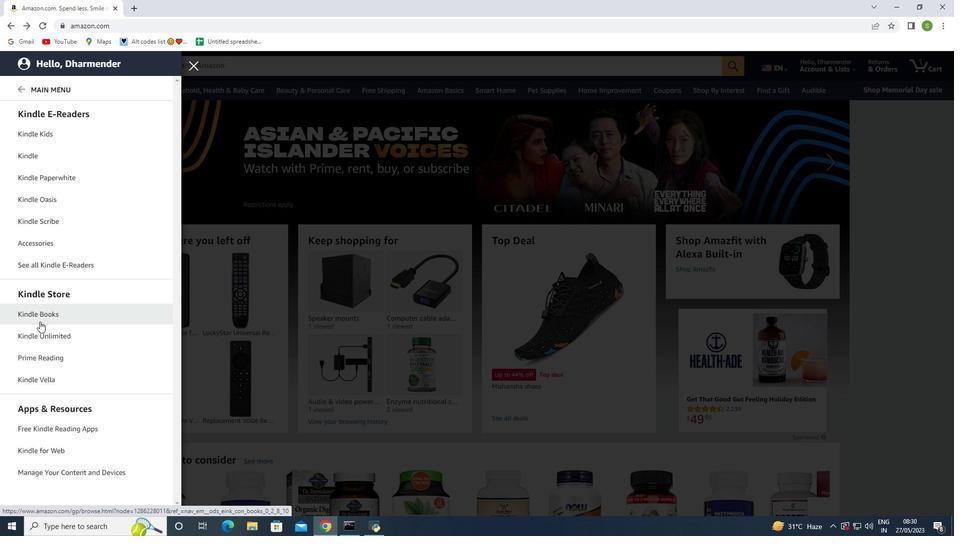 
Action: Mouse pressed left at (43, 319)
Screenshot: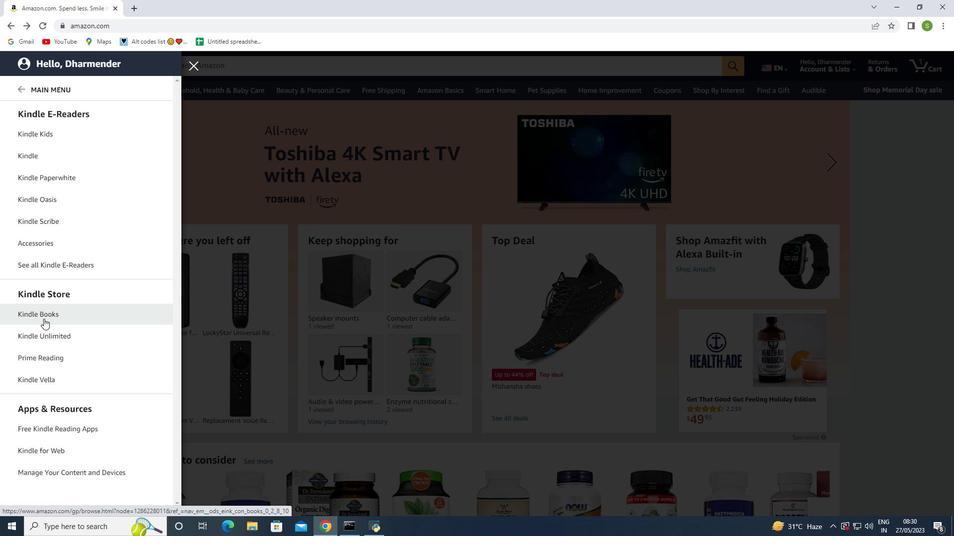 
Action: Mouse moved to (308, 327)
Screenshot: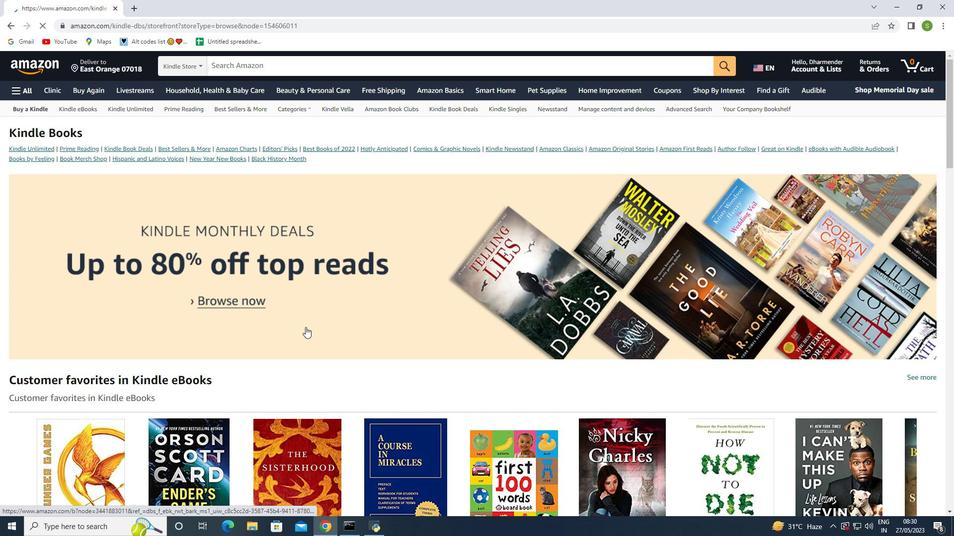 
Action: Mouse scrolled (308, 326) with delta (0, 0)
Screenshot: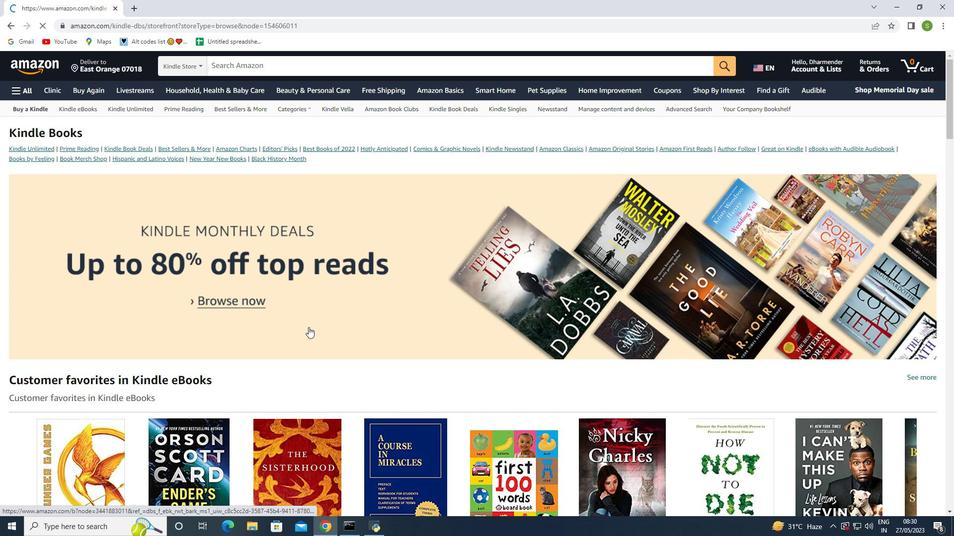 
Action: Mouse scrolled (308, 326) with delta (0, 0)
Screenshot: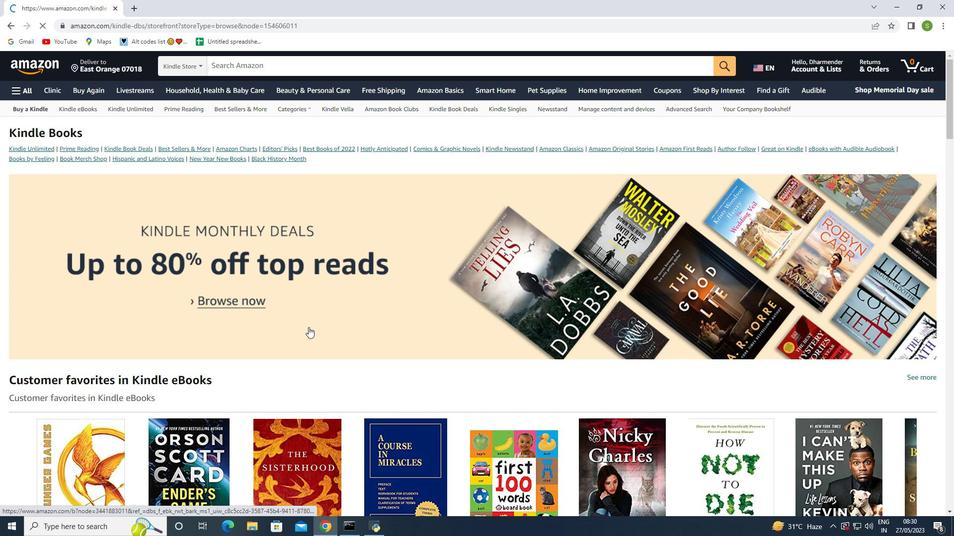 
Action: Mouse scrolled (308, 326) with delta (0, 0)
Screenshot: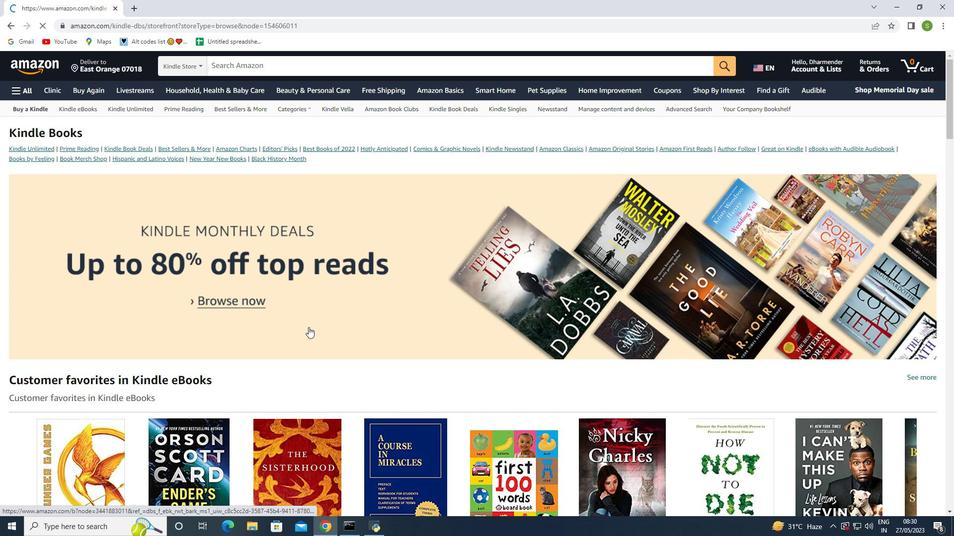 
Action: Mouse scrolled (308, 326) with delta (0, 0)
Screenshot: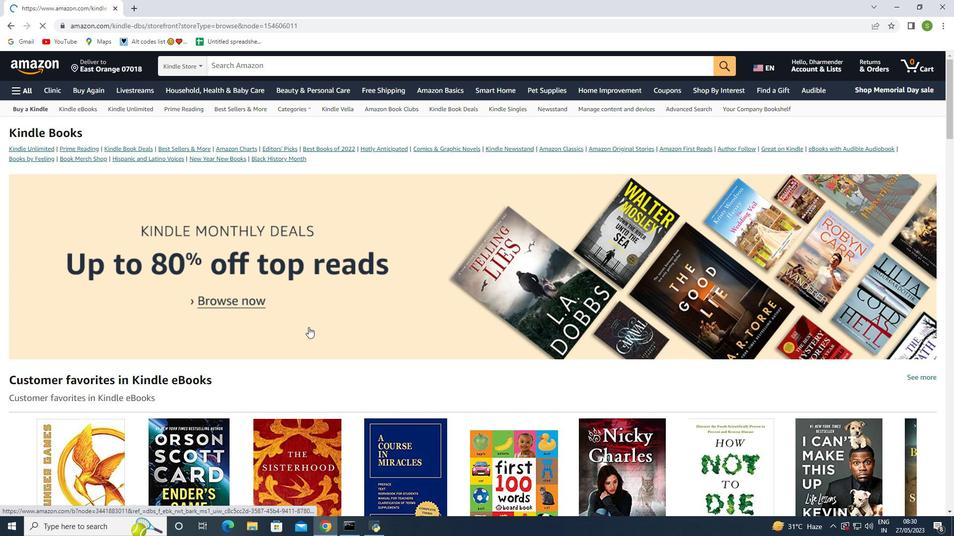 
Action: Mouse scrolled (308, 326) with delta (0, 0)
Screenshot: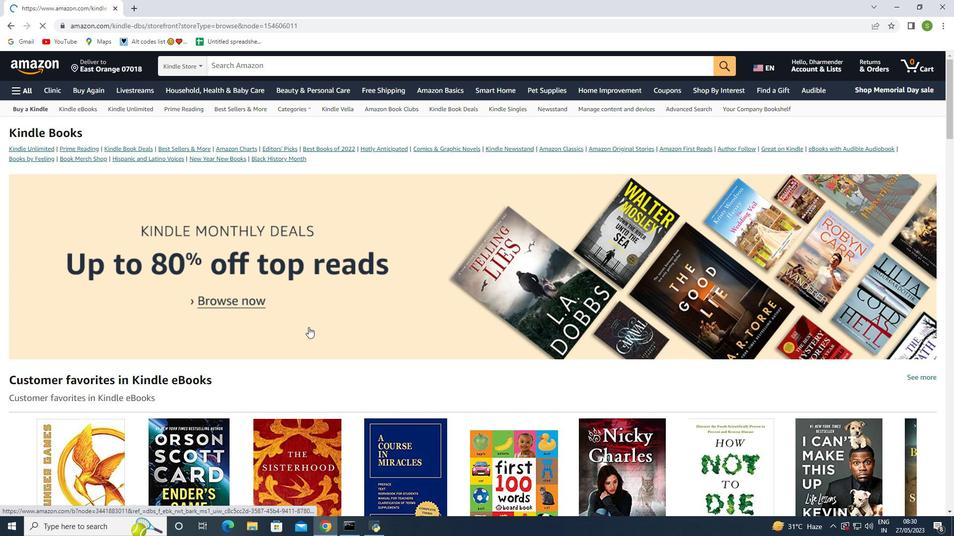 
Action: Mouse scrolled (308, 326) with delta (0, 0)
Screenshot: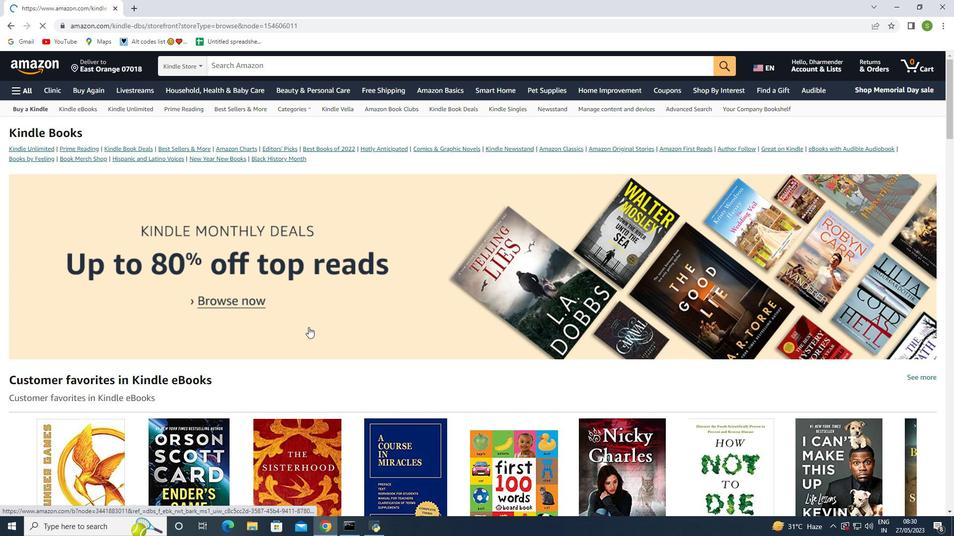 
Action: Mouse scrolled (308, 326) with delta (0, 0)
Screenshot: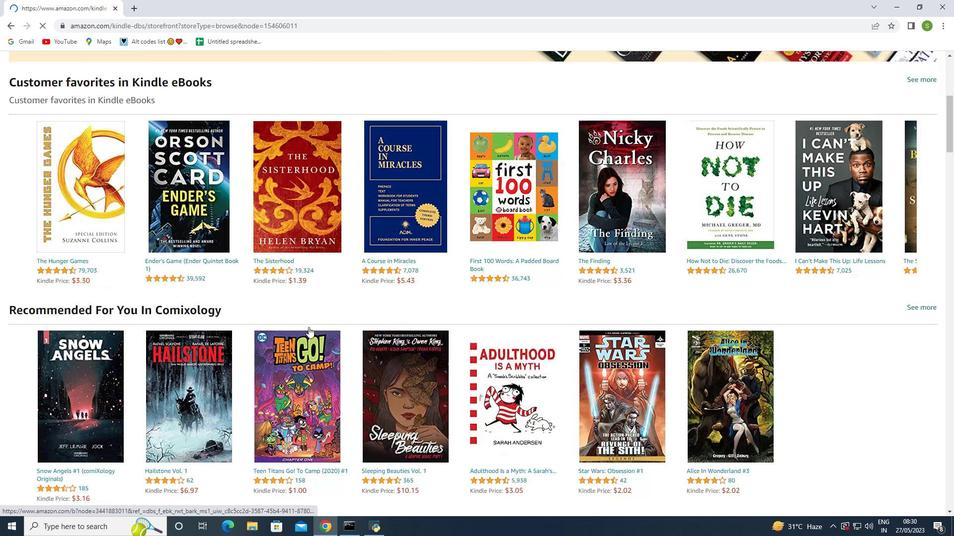 
Action: Mouse scrolled (308, 326) with delta (0, 0)
Screenshot: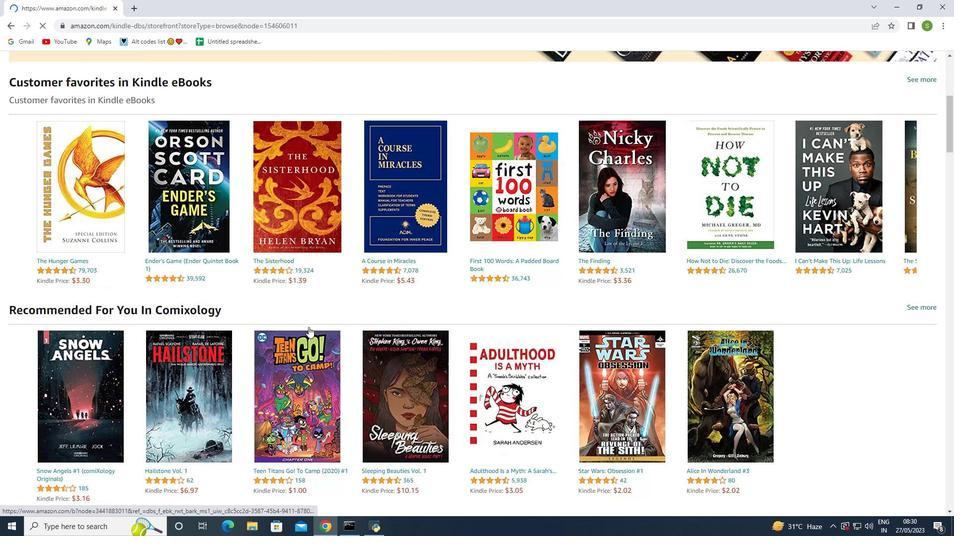 
Action: Mouse scrolled (308, 326) with delta (0, 0)
Screenshot: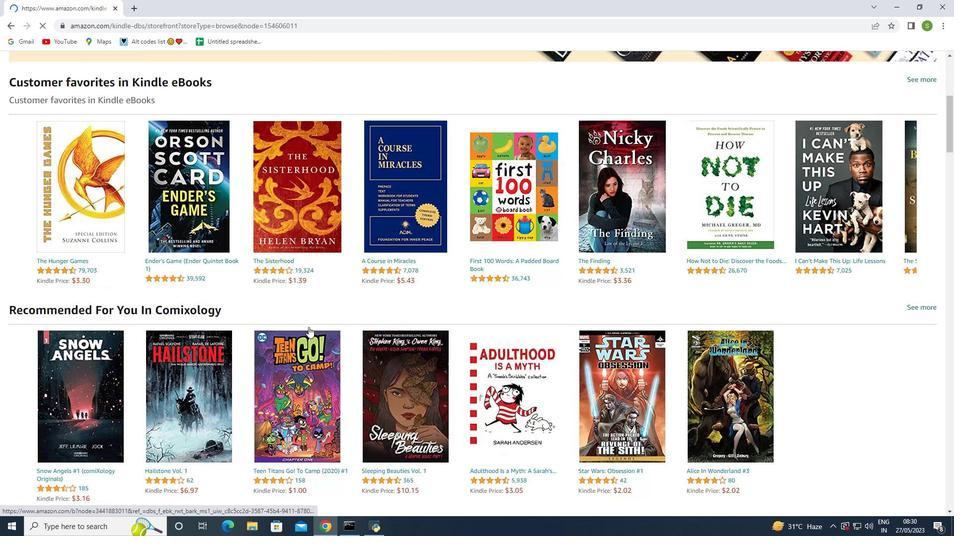 
Action: Mouse scrolled (308, 326) with delta (0, 0)
Screenshot: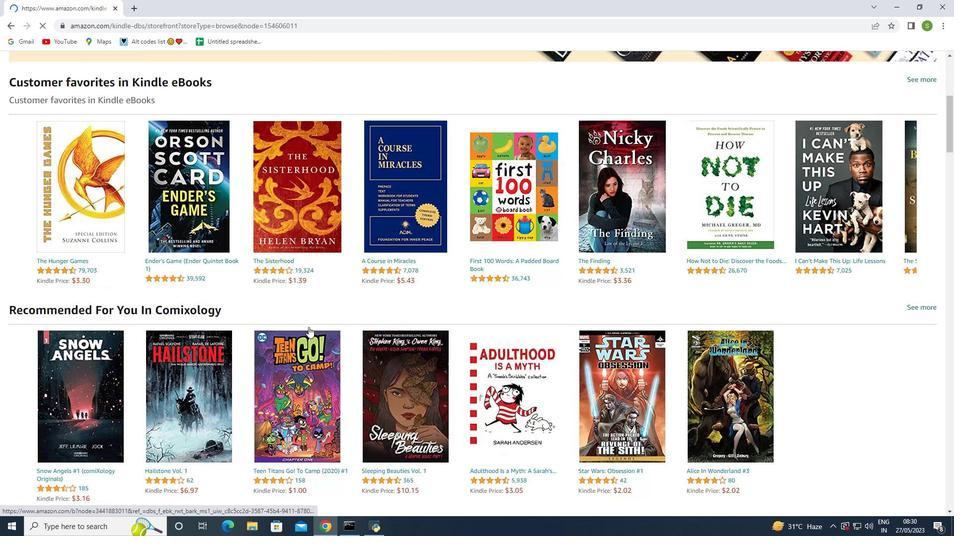 
Action: Mouse scrolled (308, 326) with delta (0, 0)
Screenshot: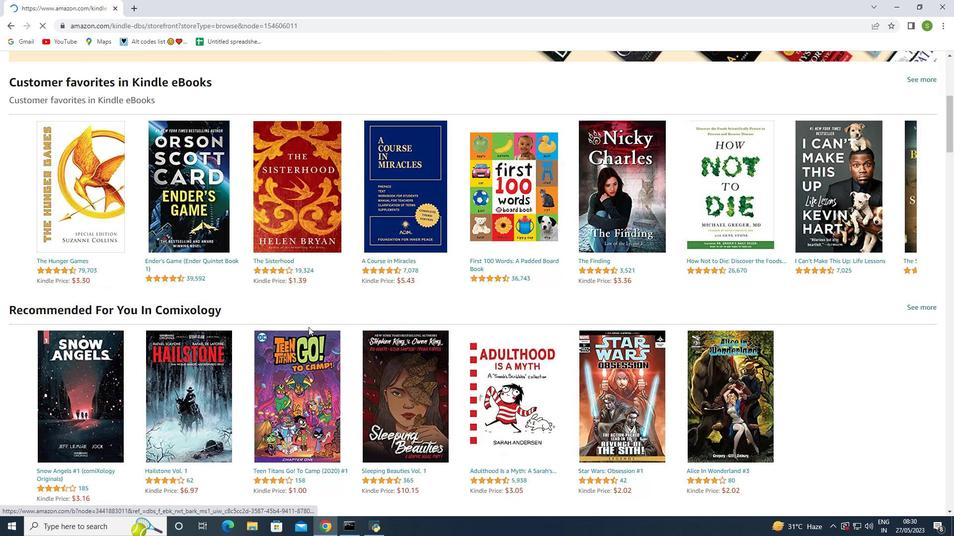 
Action: Mouse scrolled (308, 326) with delta (0, 0)
Screenshot: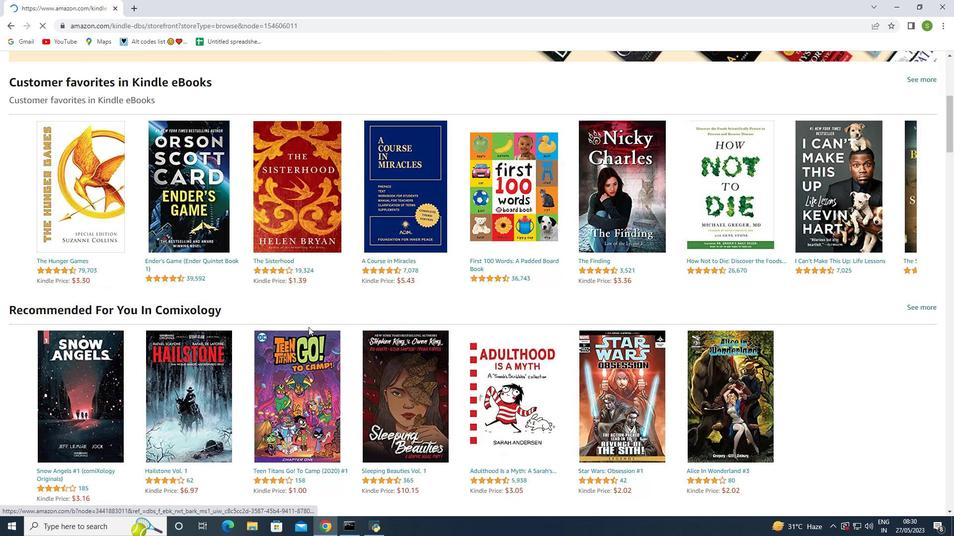 
Action: Mouse scrolled (308, 326) with delta (0, 0)
Screenshot: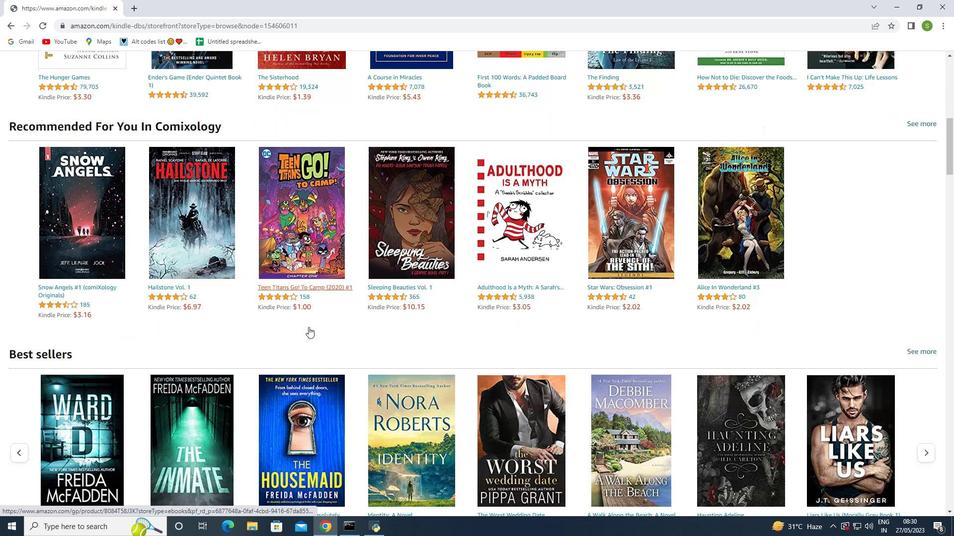 
Action: Mouse scrolled (308, 326) with delta (0, 0)
Screenshot: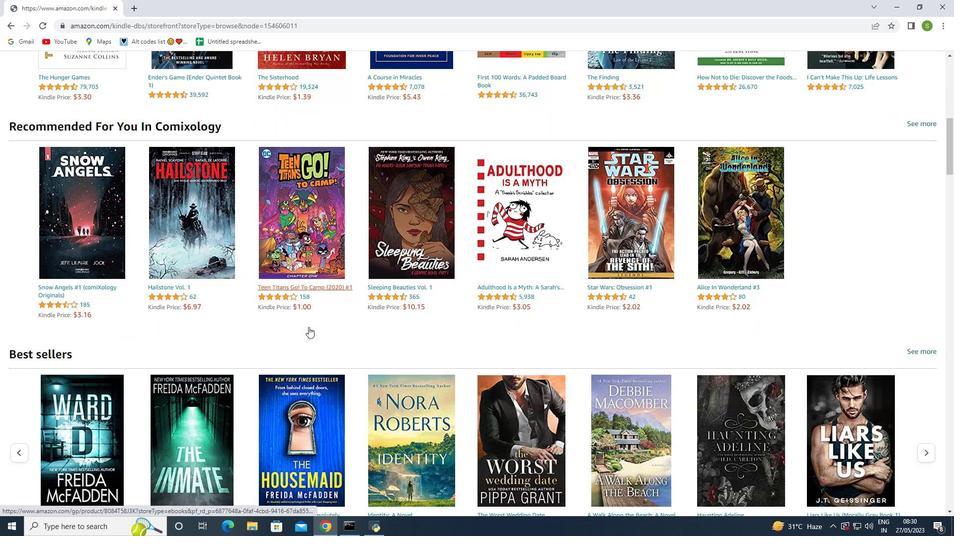 
Action: Mouse scrolled (308, 326) with delta (0, 0)
Screenshot: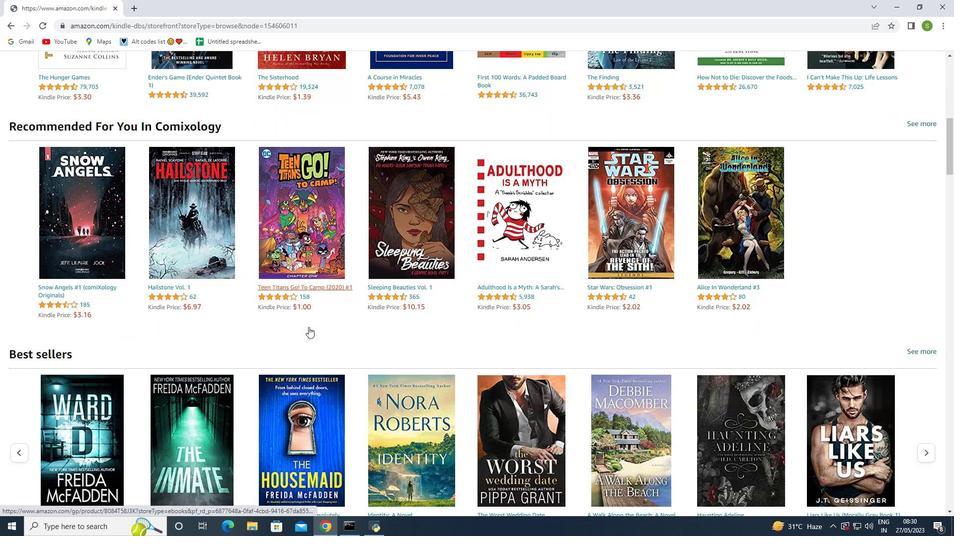 
Action: Mouse scrolled (308, 326) with delta (0, 0)
Screenshot: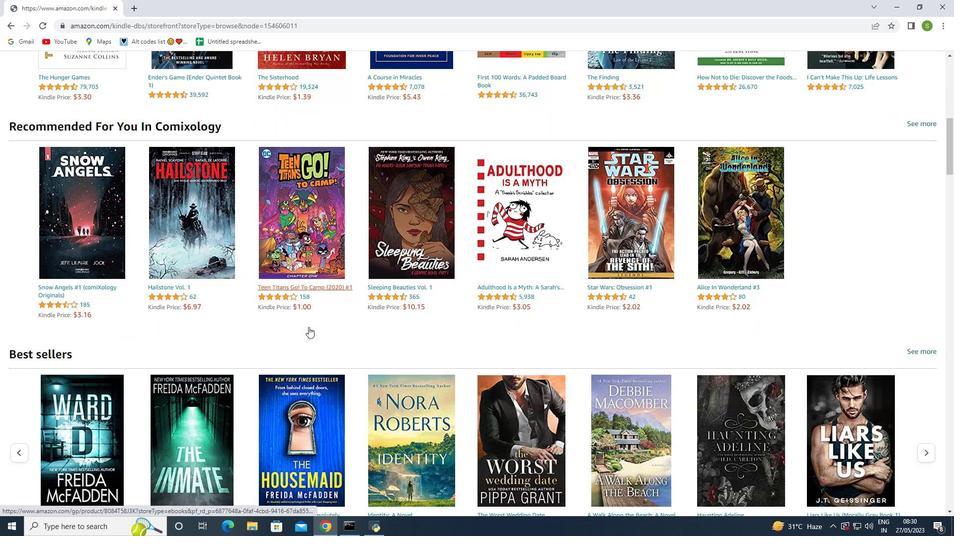 
Action: Mouse scrolled (308, 326) with delta (0, 0)
Screenshot: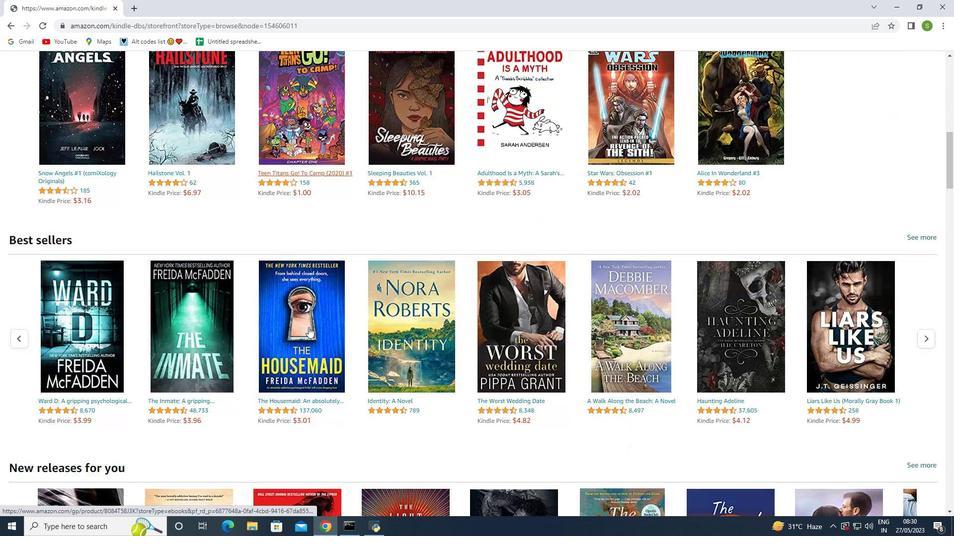 
Action: Mouse scrolled (308, 326) with delta (0, 0)
Screenshot: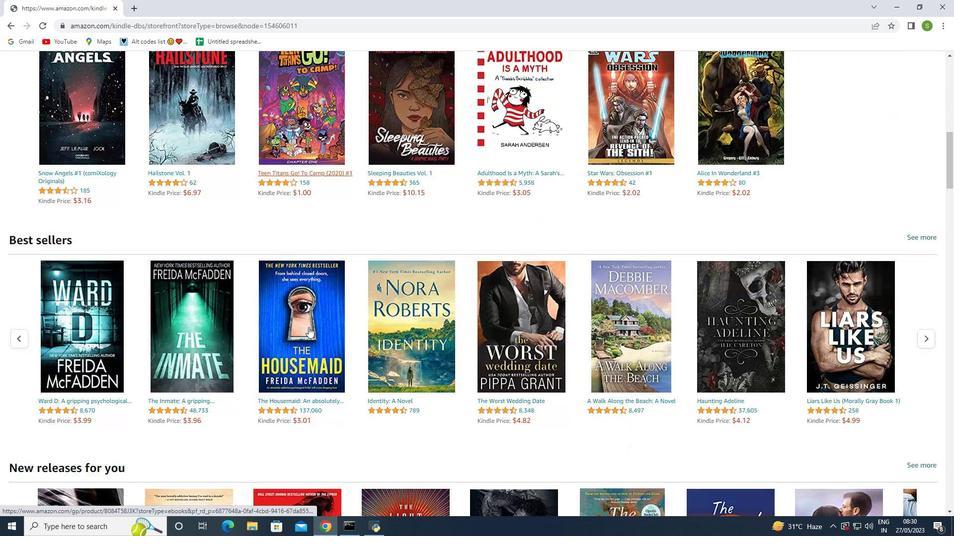 
Action: Mouse scrolled (308, 326) with delta (0, 0)
Screenshot: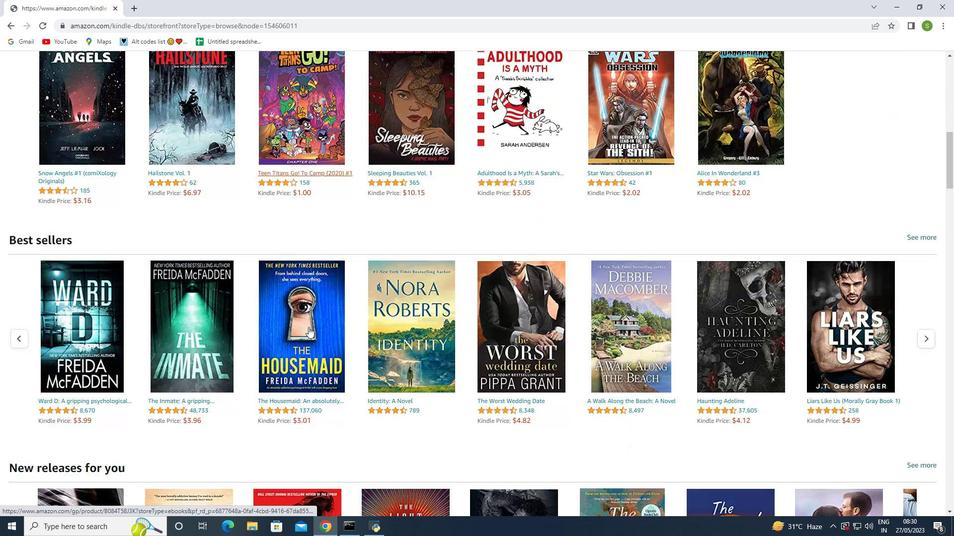 
Action: Mouse scrolled (308, 326) with delta (0, 0)
Screenshot: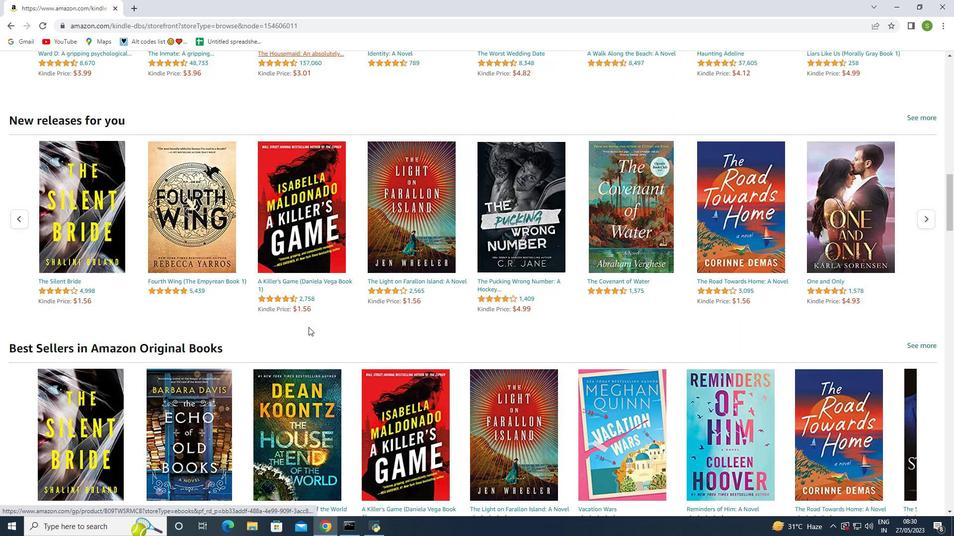 
Action: Mouse scrolled (308, 326) with delta (0, 0)
Screenshot: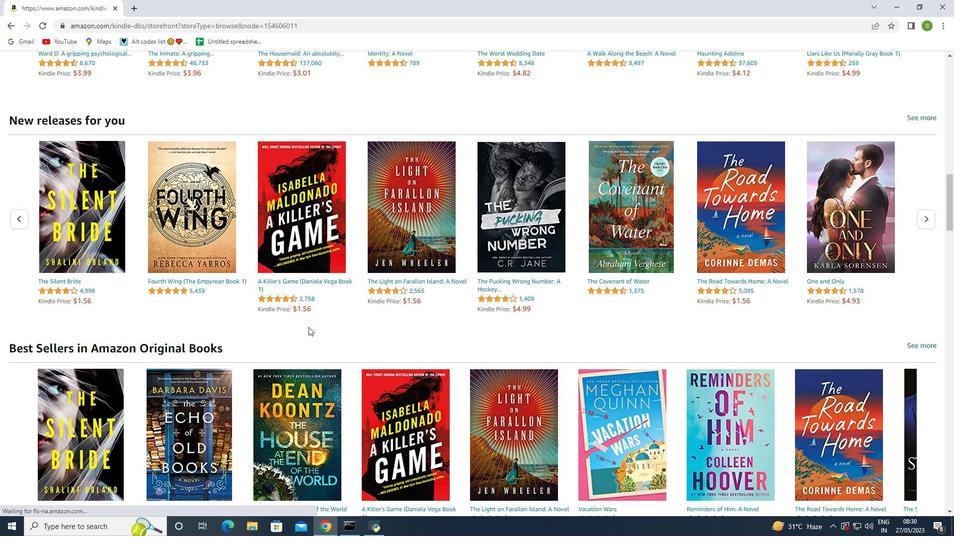 
Action: Mouse scrolled (308, 326) with delta (0, 0)
Screenshot: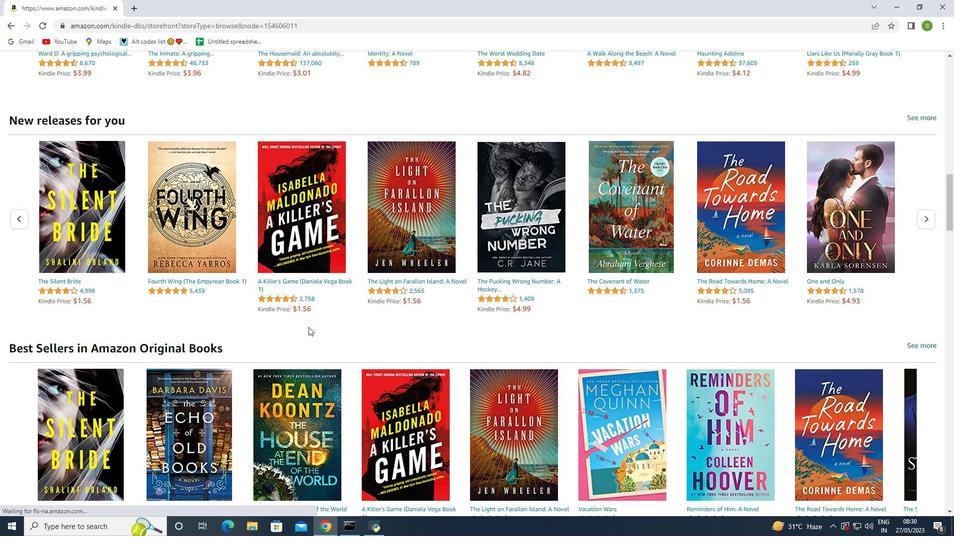 
Action: Mouse scrolled (308, 326) with delta (0, 0)
Screenshot: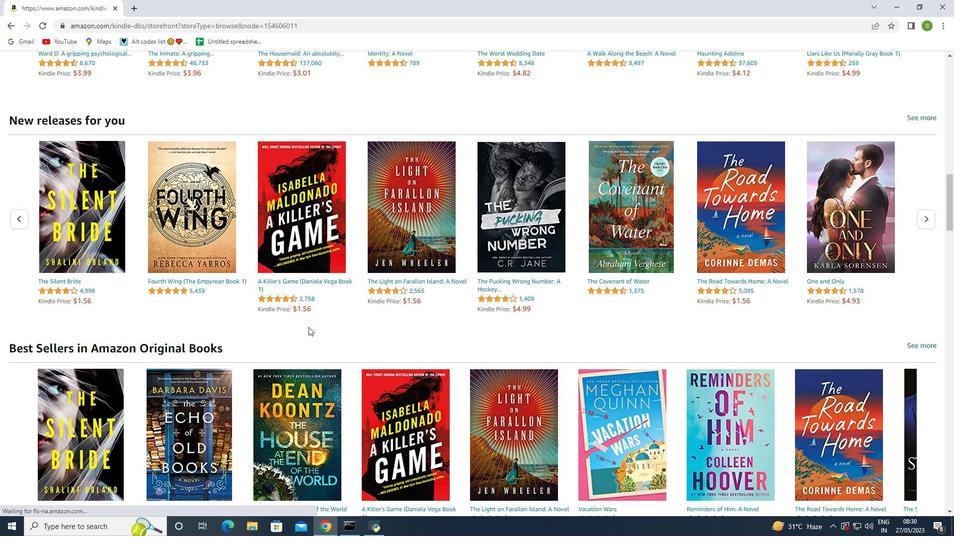 
Action: Mouse scrolled (308, 326) with delta (0, 0)
Screenshot: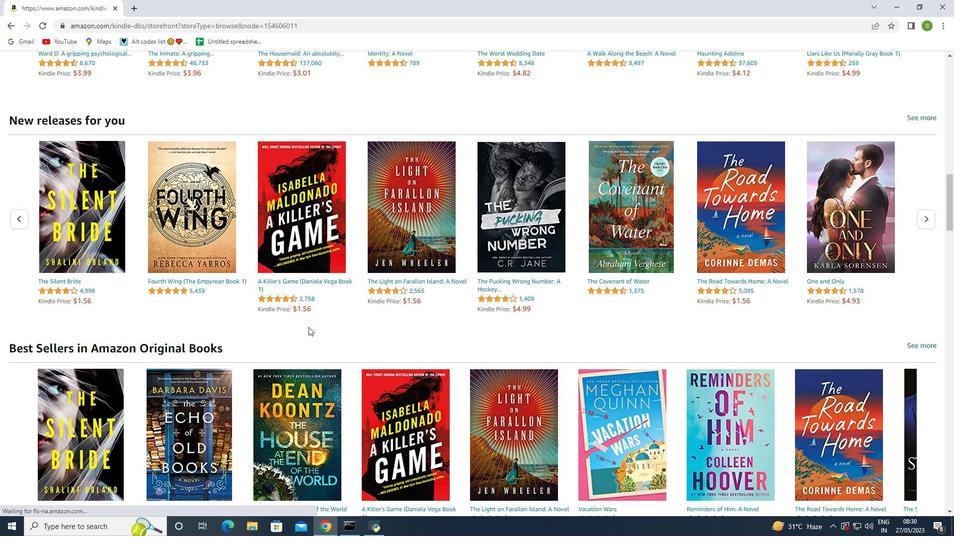 
Action: Mouse scrolled (308, 326) with delta (0, 0)
Screenshot: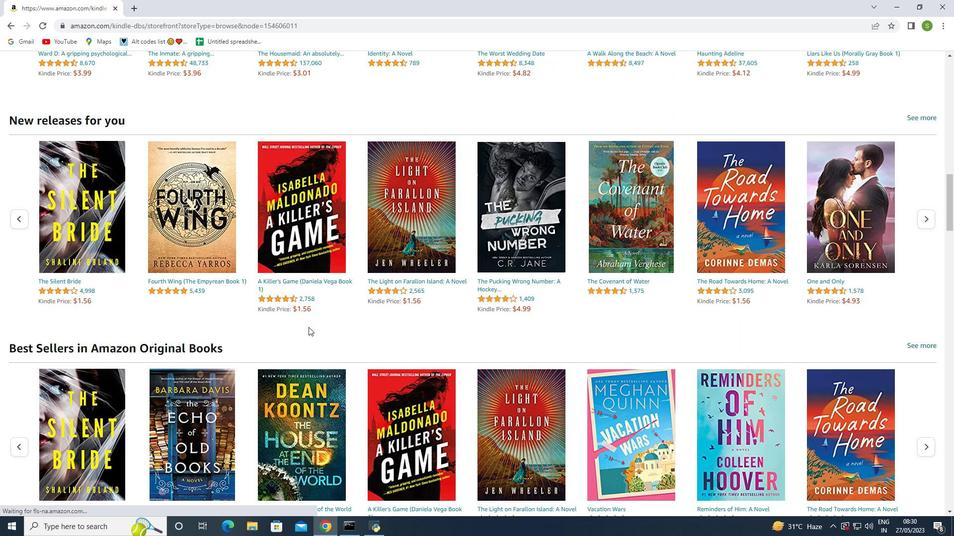 
Action: Mouse scrolled (308, 326) with delta (0, 0)
Screenshot: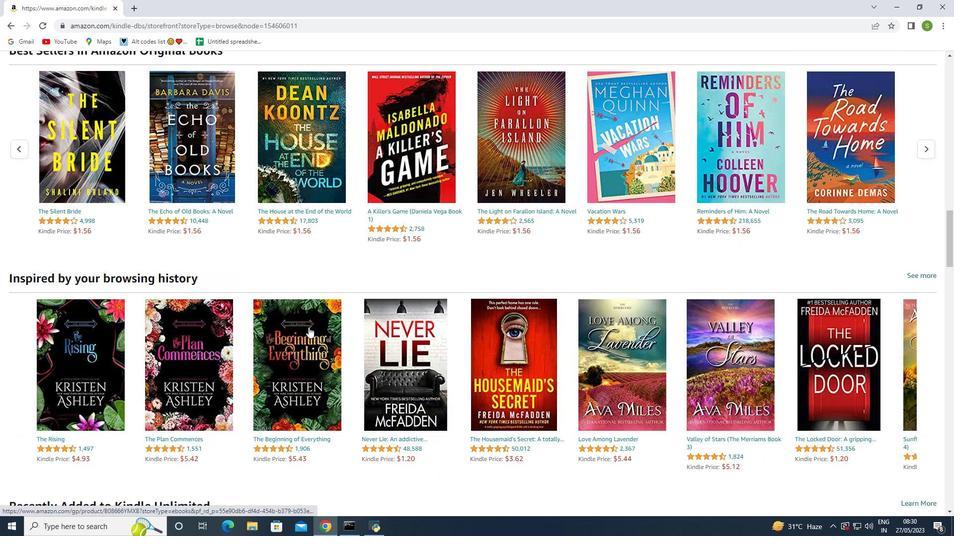 
Action: Mouse scrolled (308, 326) with delta (0, 0)
Screenshot: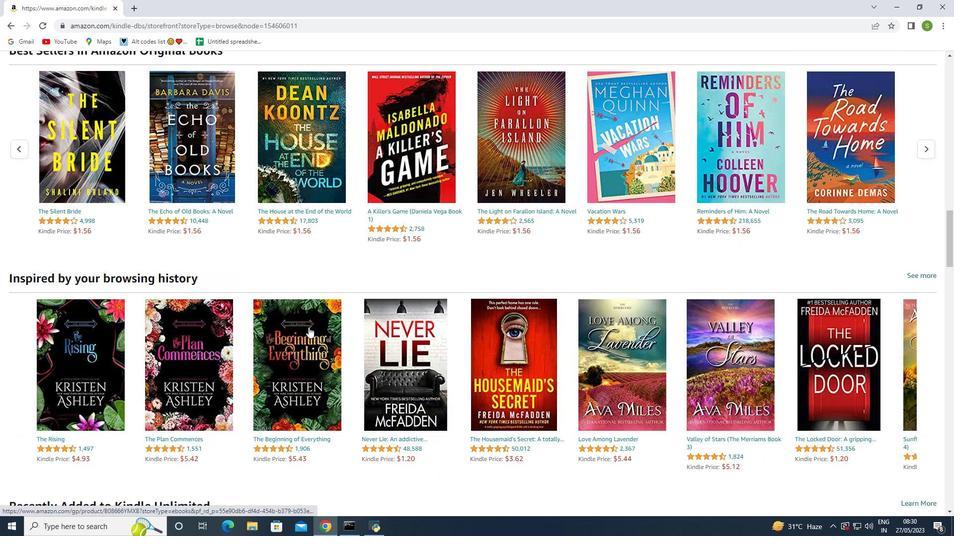 
Action: Mouse scrolled (308, 326) with delta (0, 0)
Screenshot: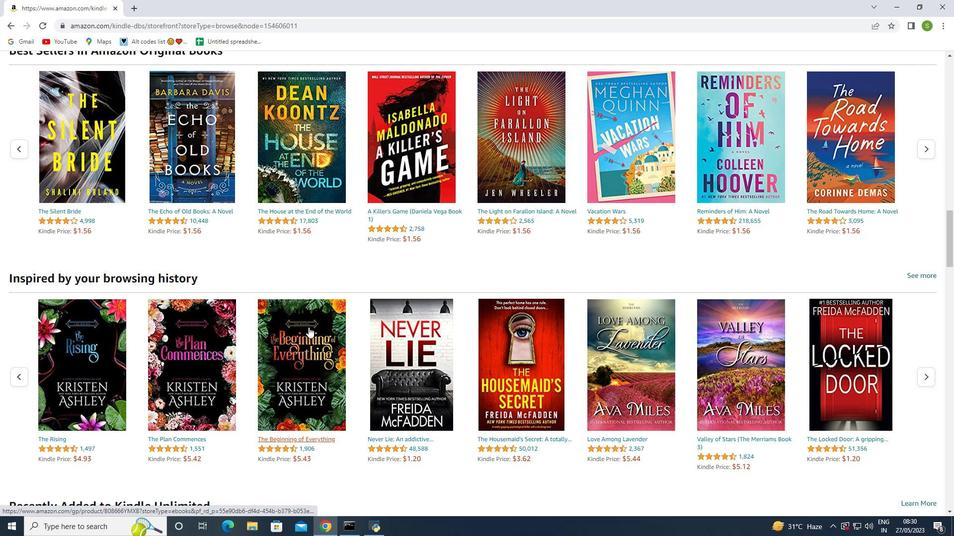 
Action: Mouse scrolled (308, 326) with delta (0, 0)
Screenshot: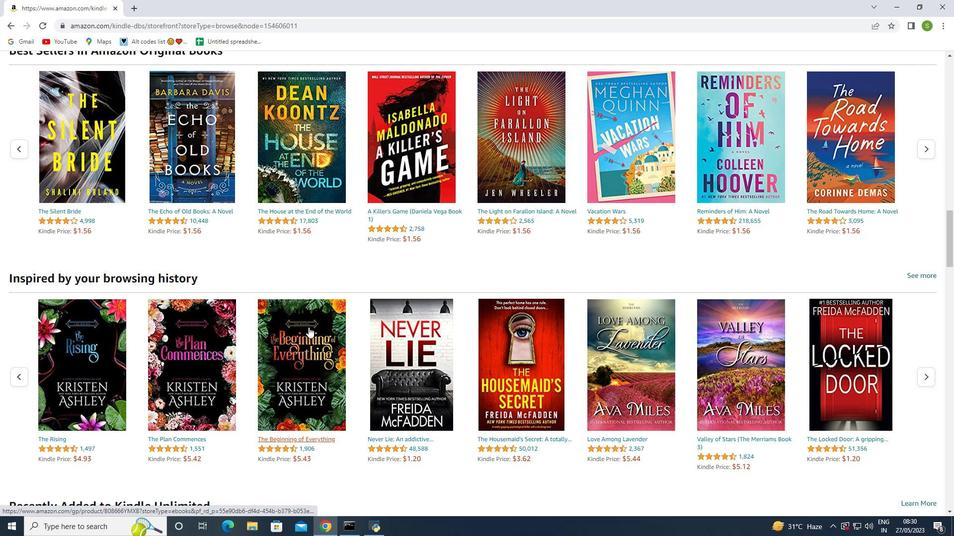 
Action: Mouse scrolled (308, 326) with delta (0, 0)
Screenshot: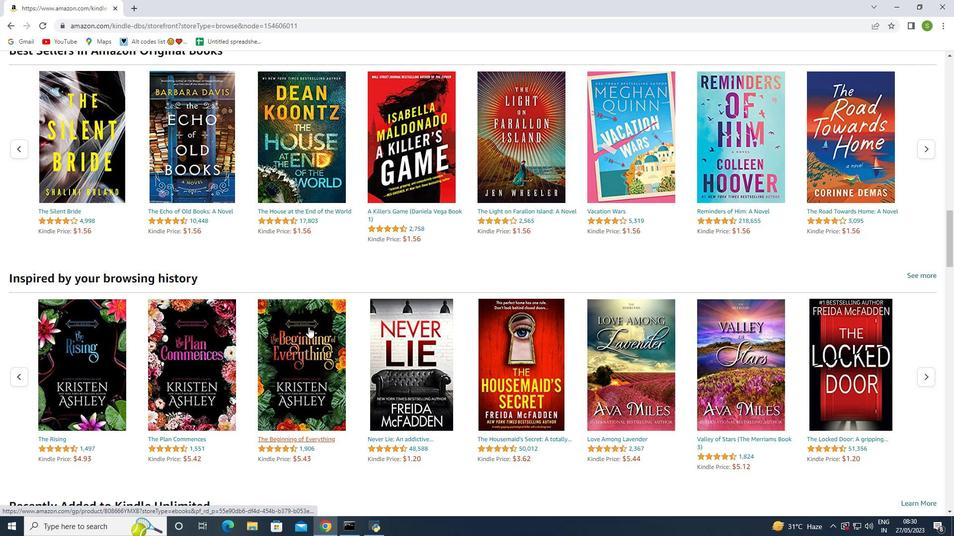 
Action: Mouse scrolled (308, 326) with delta (0, 0)
Screenshot: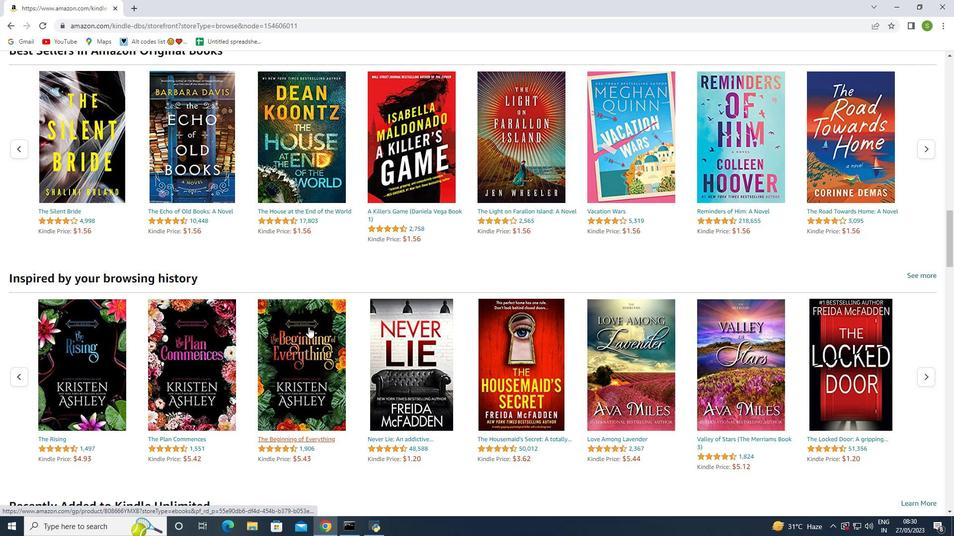 
Action: Mouse scrolled (308, 326) with delta (0, 0)
Screenshot: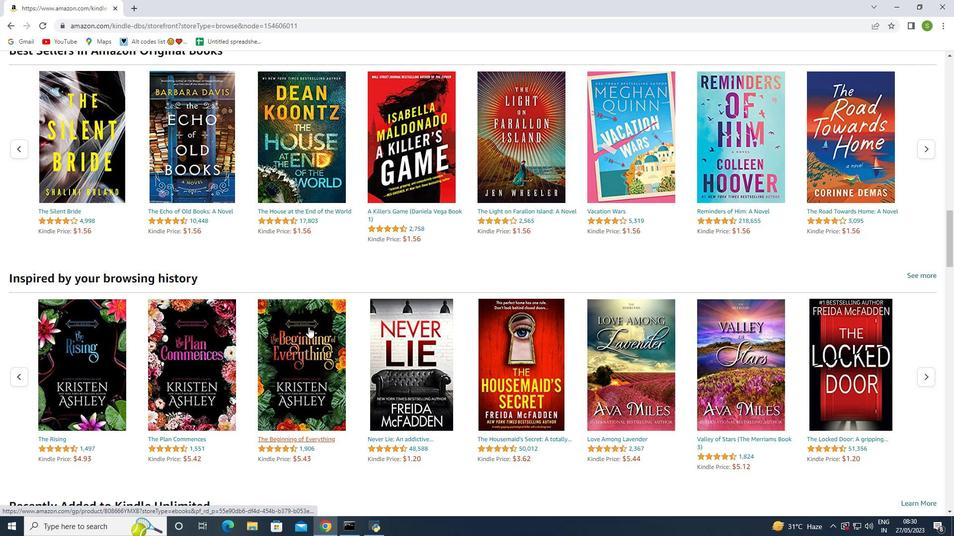 
Action: Mouse scrolled (308, 326) with delta (0, 0)
Screenshot: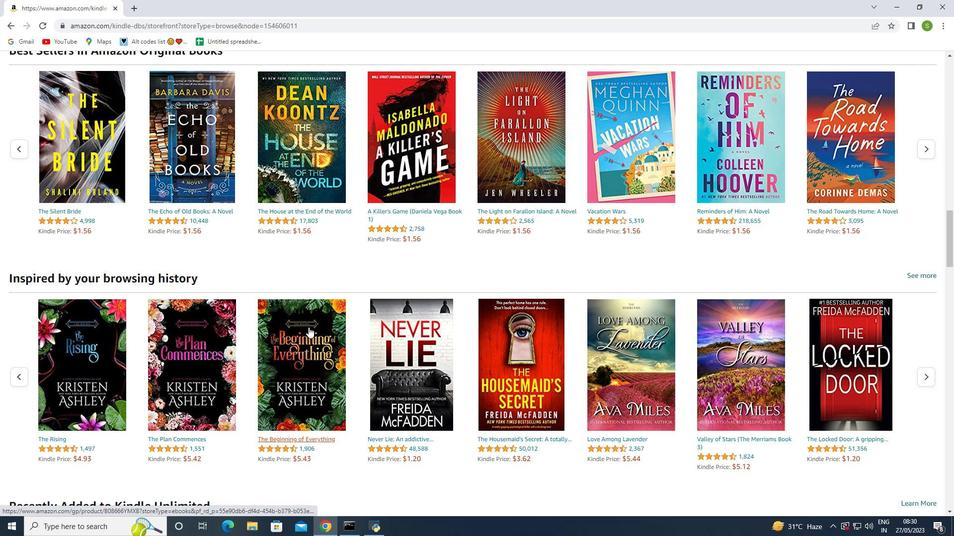 
Action: Mouse scrolled (308, 326) with delta (0, 0)
Screenshot: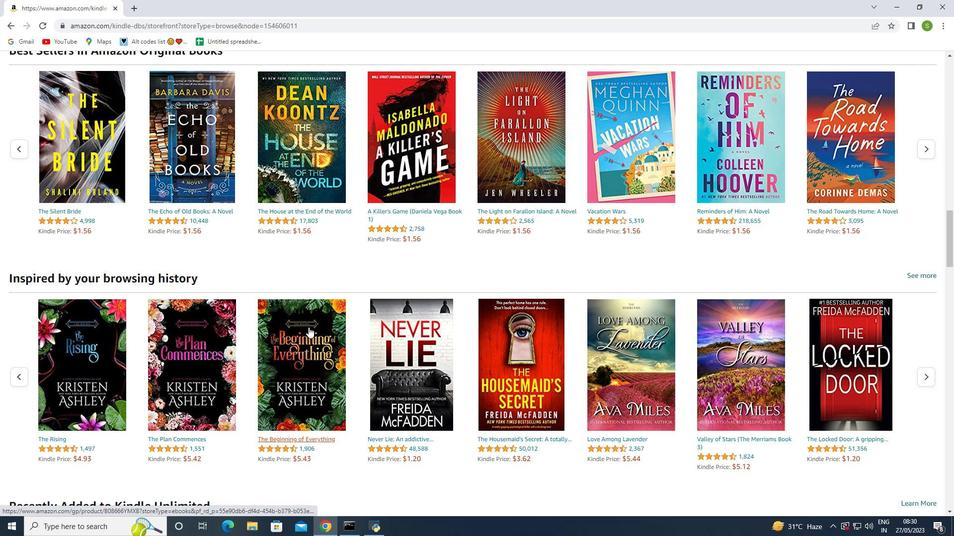 
Action: Mouse scrolled (308, 326) with delta (0, 0)
Screenshot: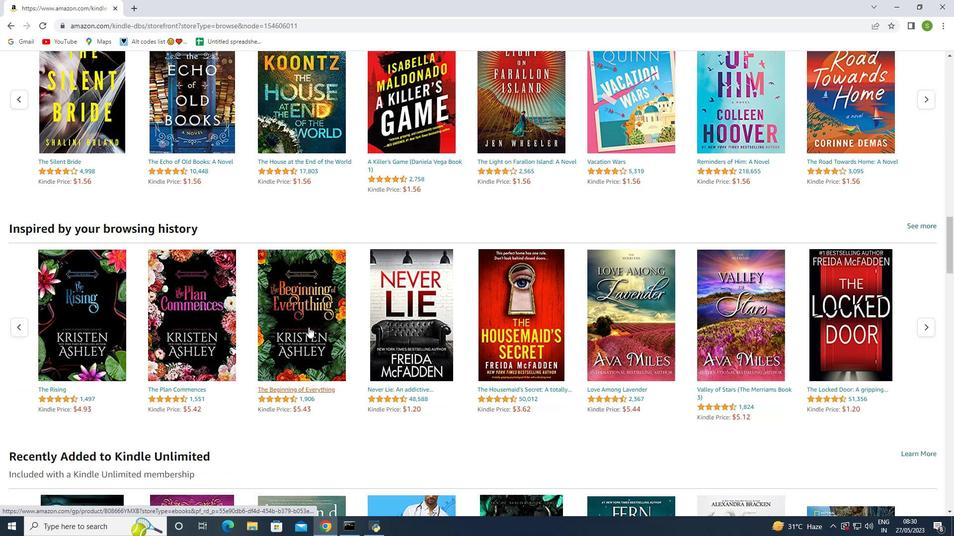 
Action: Mouse scrolled (308, 326) with delta (0, 0)
Screenshot: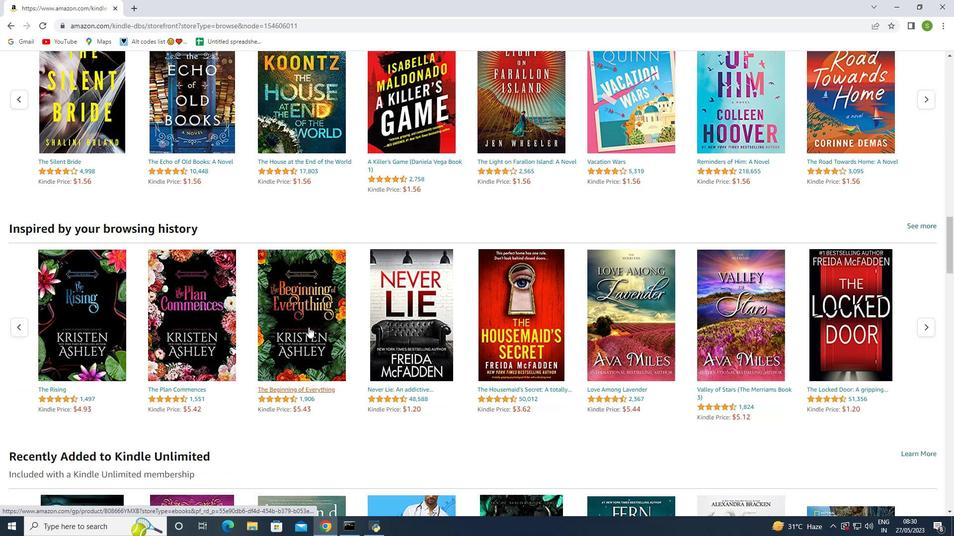 
Action: Mouse scrolled (308, 326) with delta (0, 0)
Screenshot: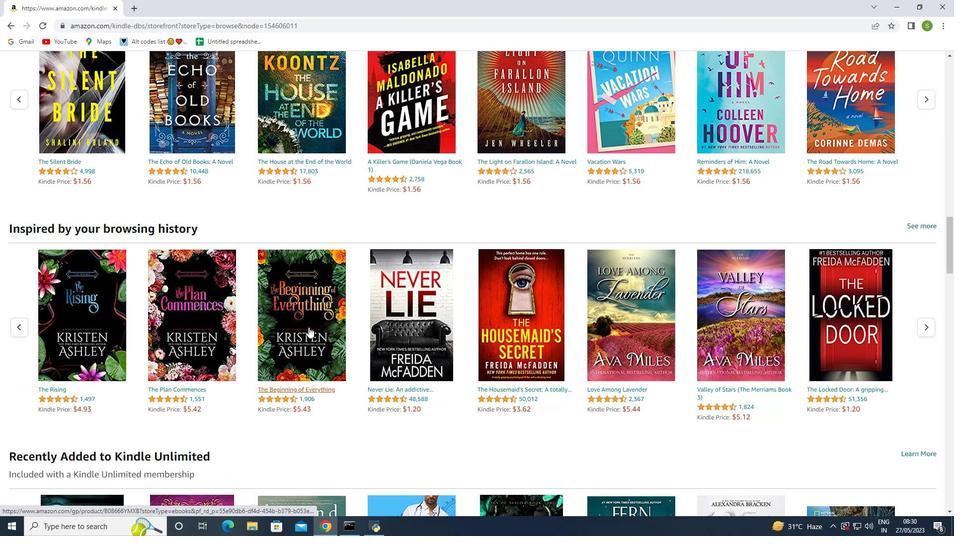 
Action: Mouse scrolled (308, 326) with delta (0, 0)
Screenshot: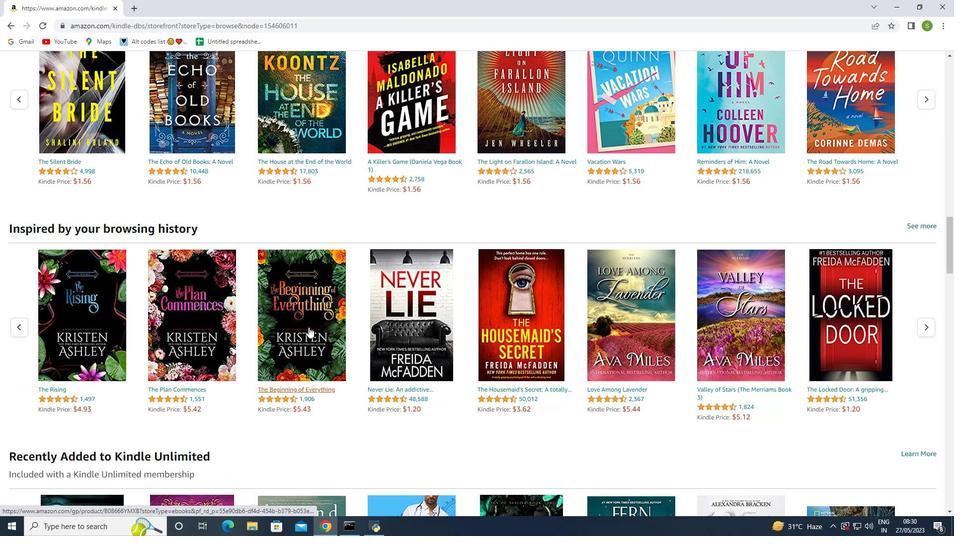 
Action: Mouse moved to (307, 328)
Screenshot: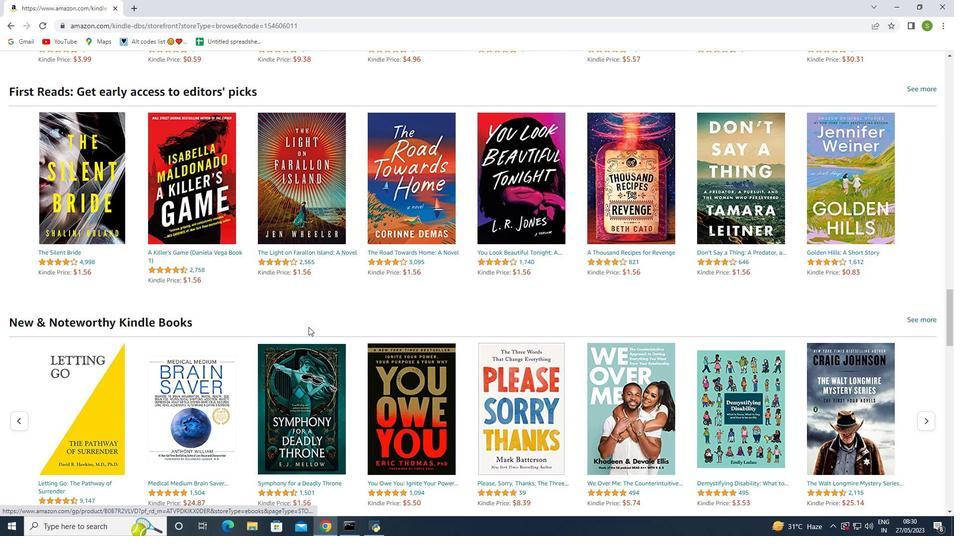 
Action: Mouse scrolled (307, 328) with delta (0, 0)
Screenshot: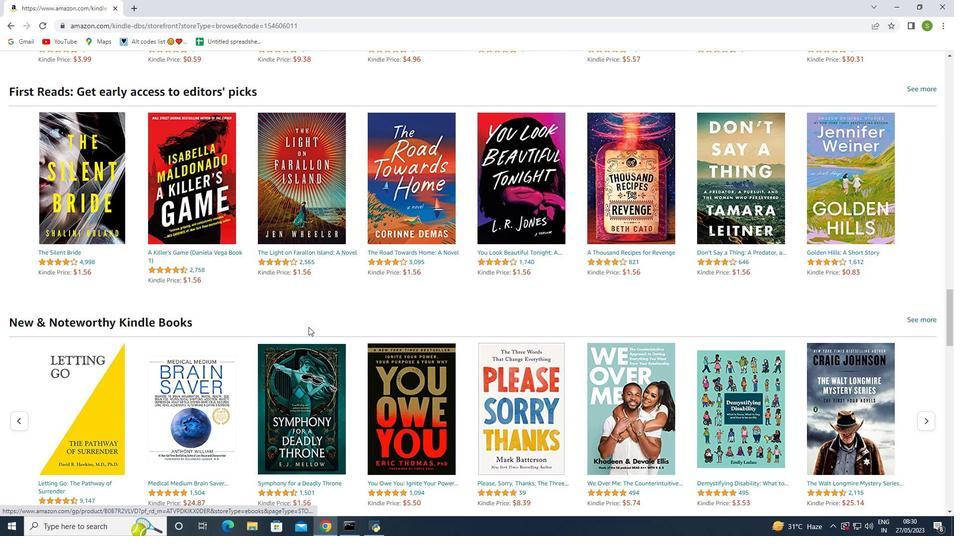 
Action: Mouse moved to (307, 329)
Screenshot: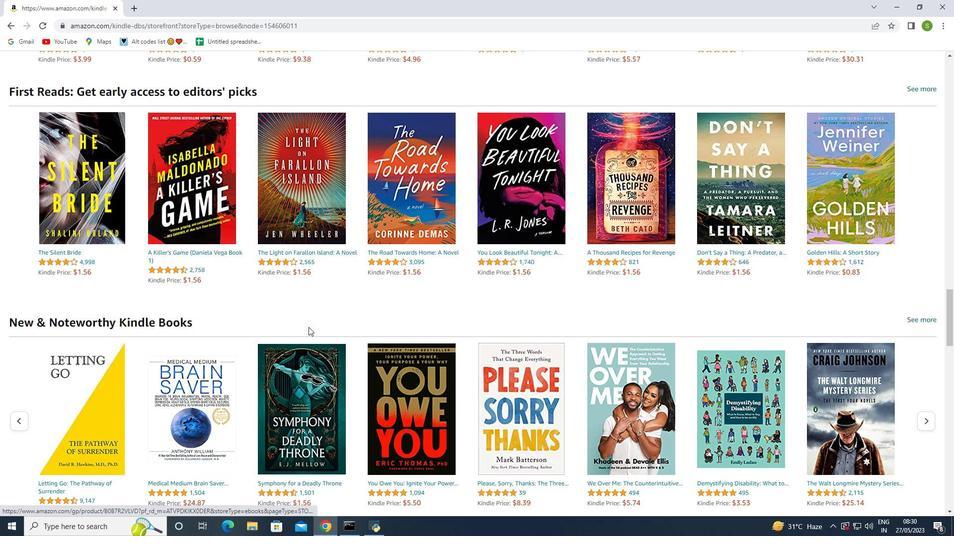 
Action: Mouse scrolled (307, 328) with delta (0, 0)
Screenshot: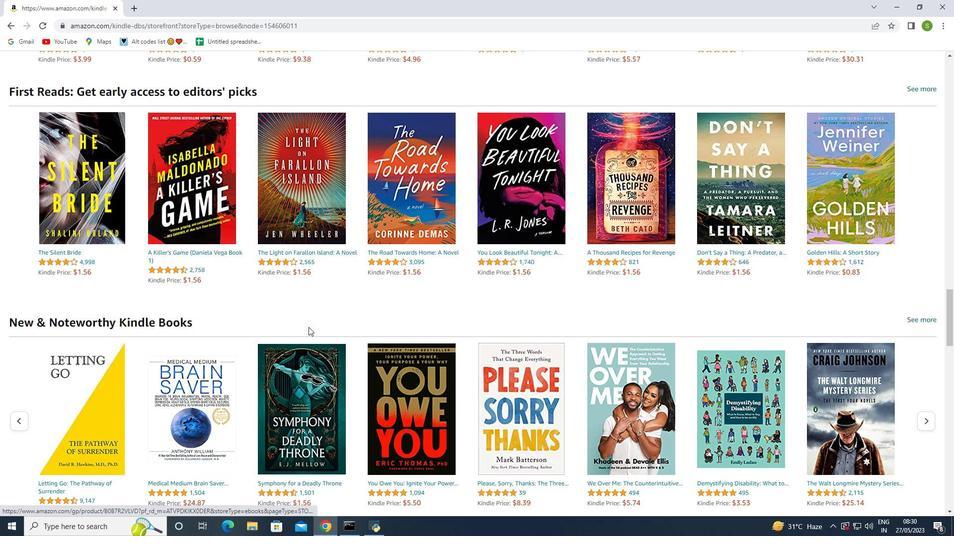 
Action: Mouse scrolled (307, 328) with delta (0, 0)
Screenshot: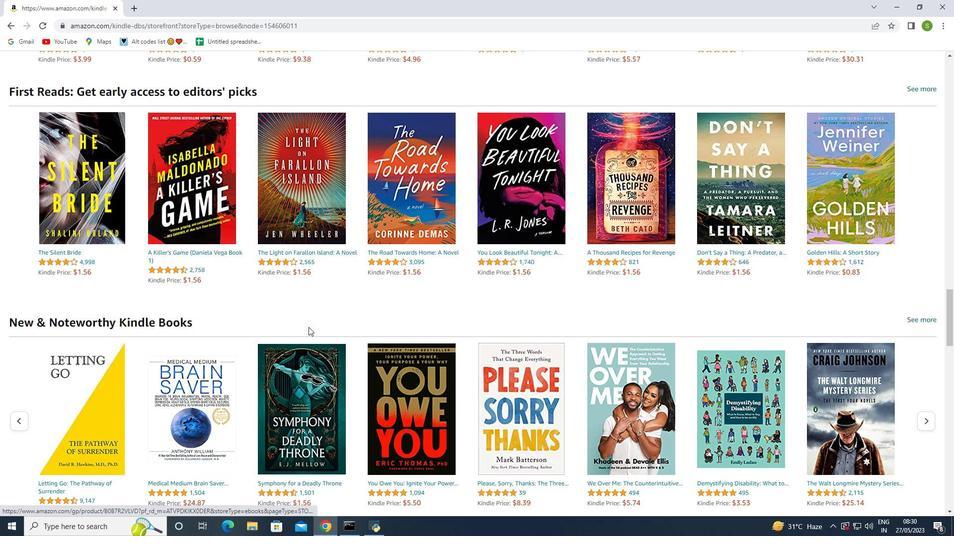 
Action: Mouse moved to (307, 329)
Screenshot: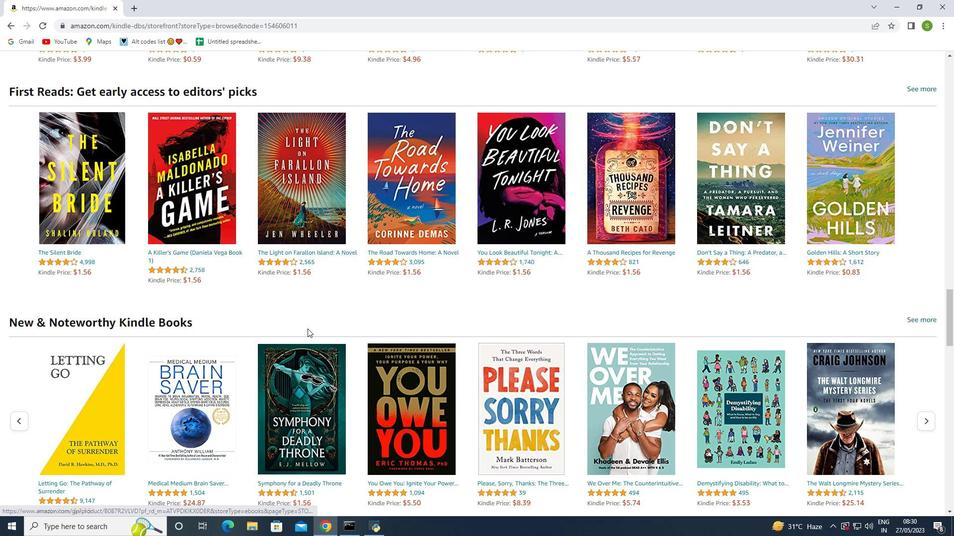 
Action: Mouse scrolled (307, 329) with delta (0, 0)
Screenshot: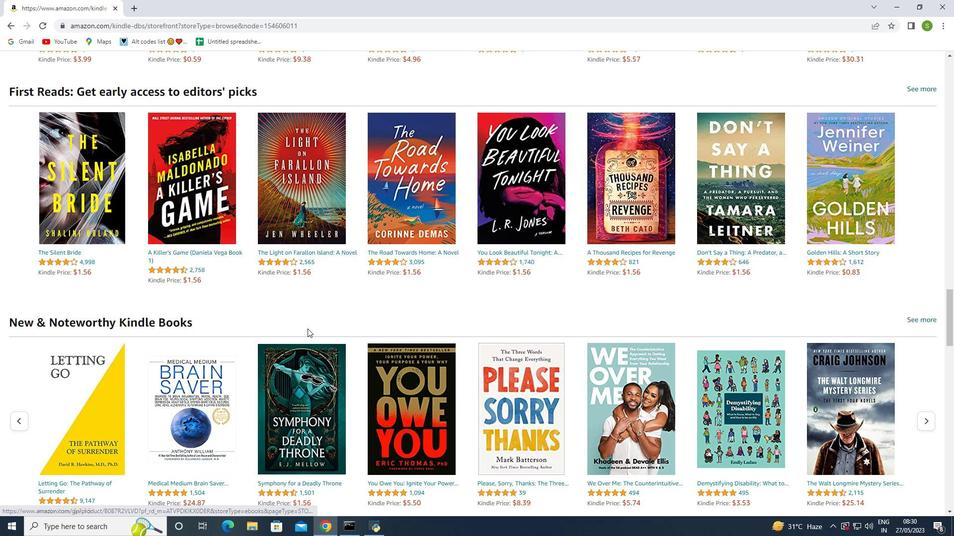 
Action: Mouse scrolled (307, 329) with delta (0, 0)
Screenshot: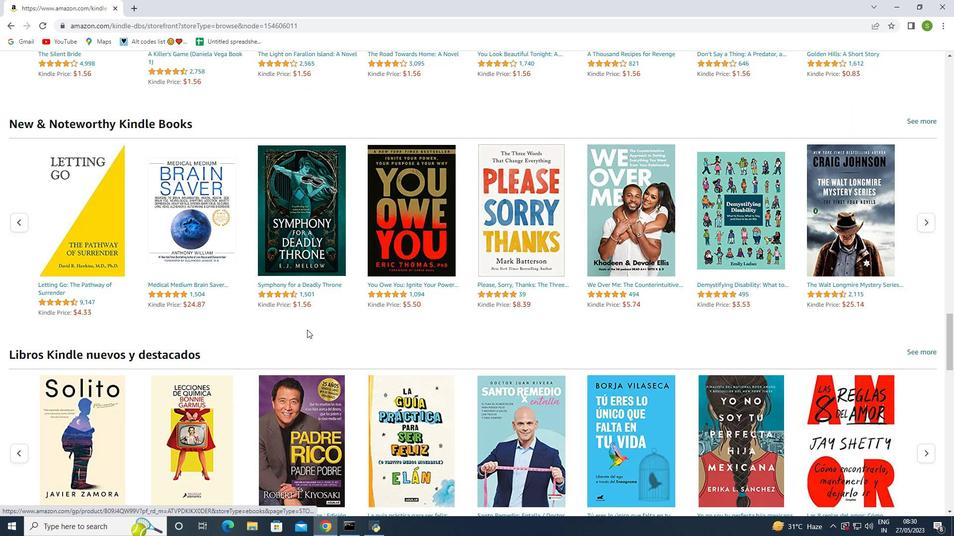 
Action: Mouse scrolled (307, 329) with delta (0, 0)
Screenshot: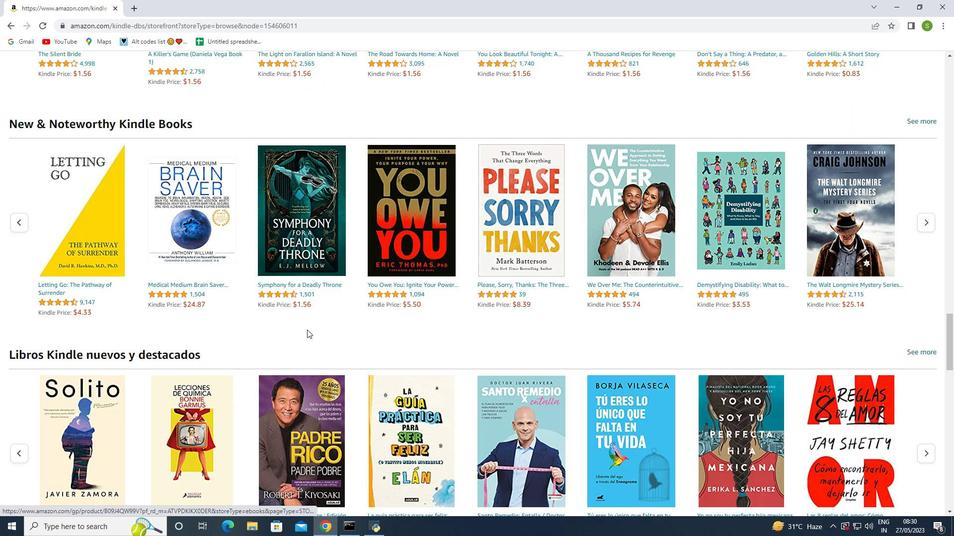 
Action: Mouse scrolled (307, 329) with delta (0, 0)
Screenshot: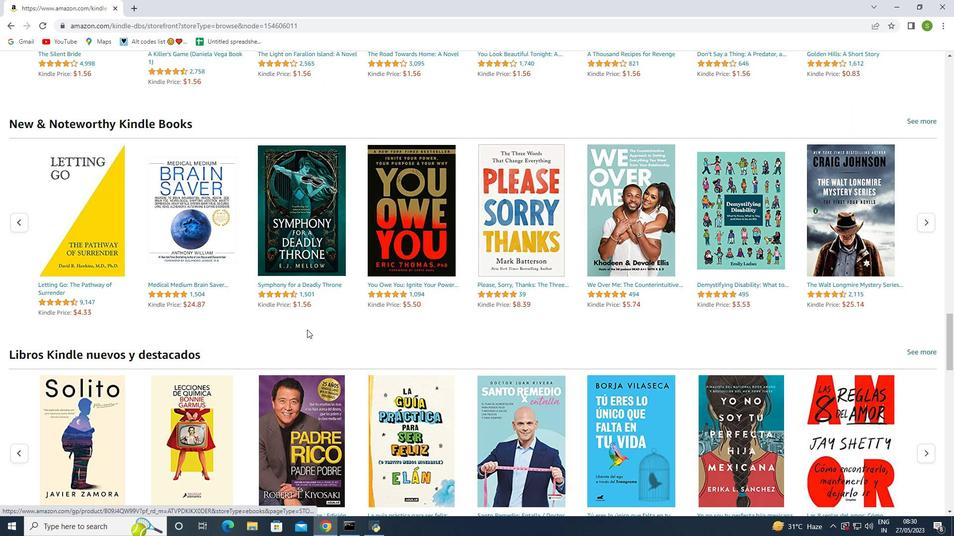 
Action: Mouse scrolled (307, 329) with delta (0, 0)
Screenshot: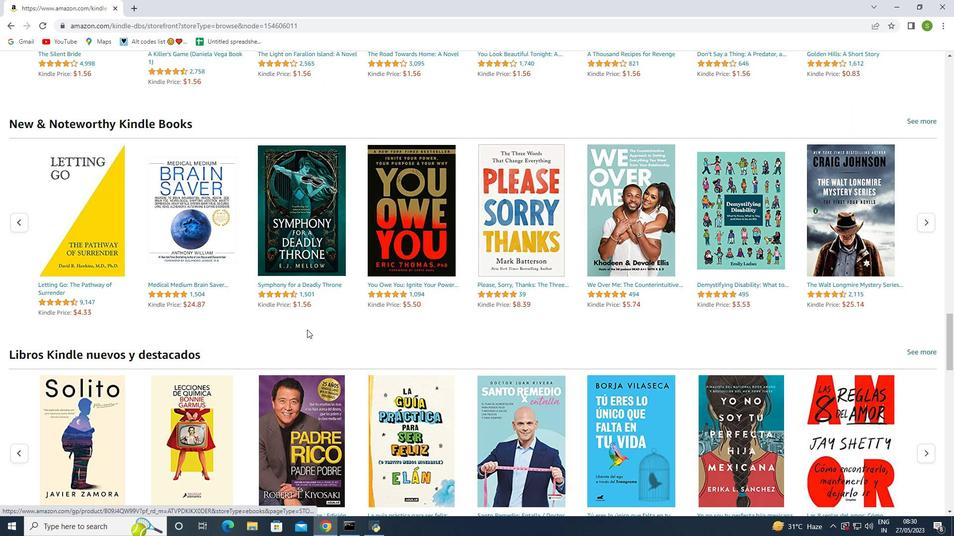 
Action: Mouse scrolled (307, 329) with delta (0, 0)
Screenshot: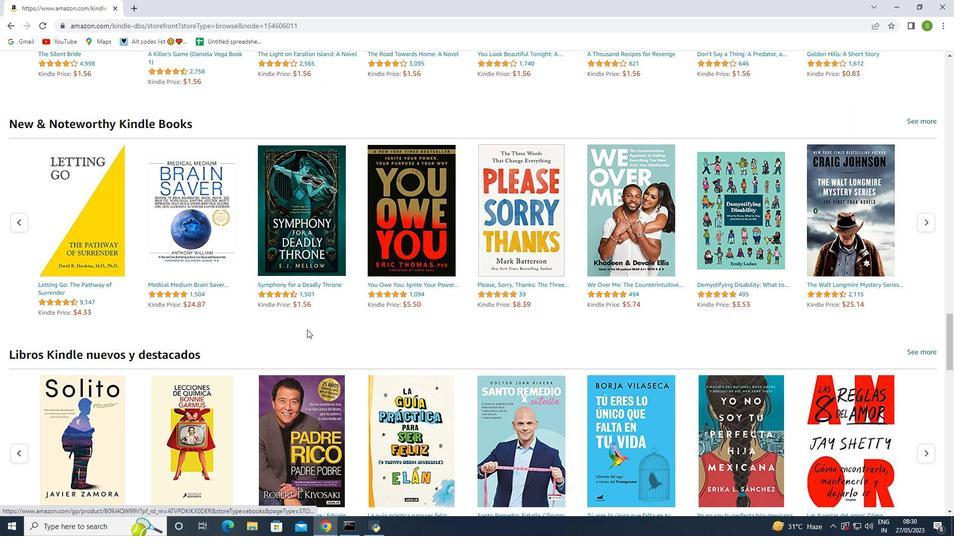 
Action: Mouse moved to (7, 28)
Screenshot: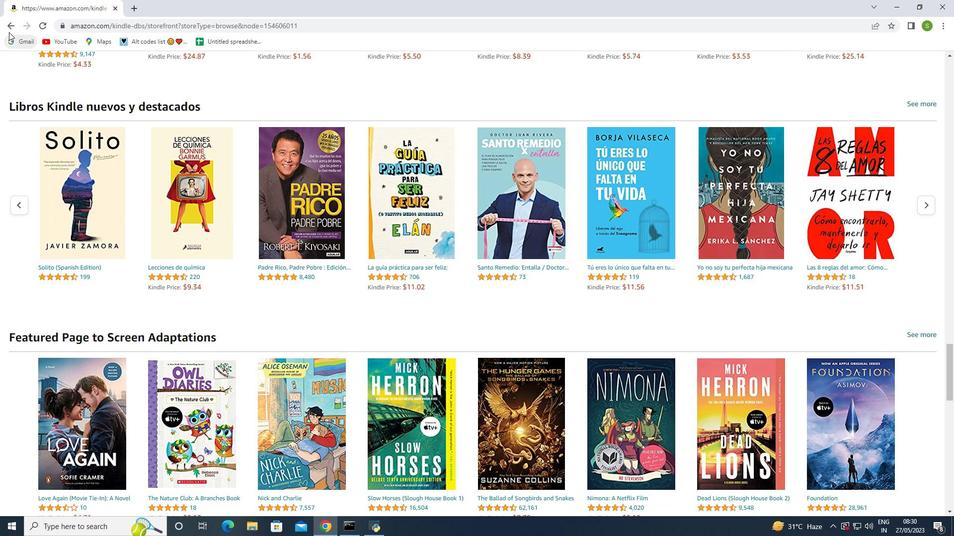 
Action: Mouse pressed left at (7, 28)
Screenshot: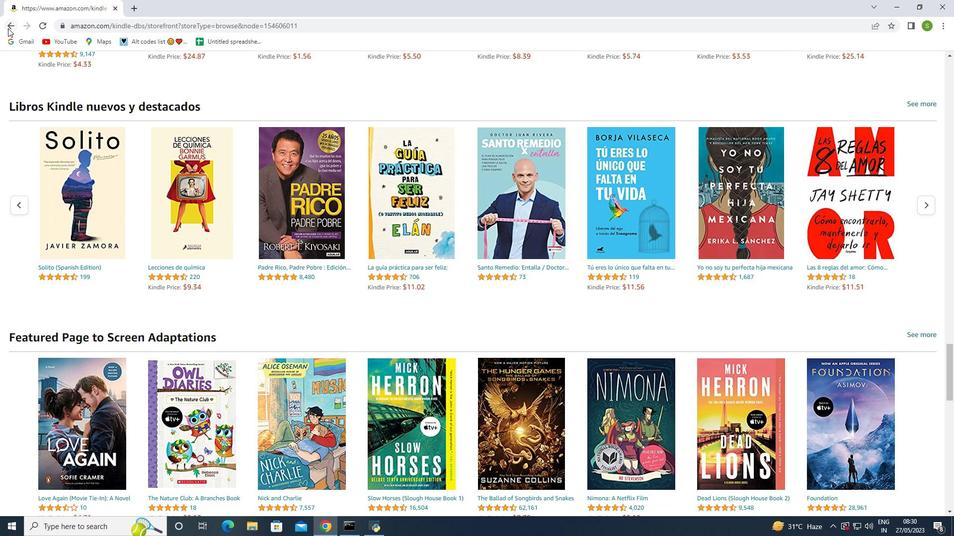 
Action: Mouse moved to (4, 88)
Screenshot: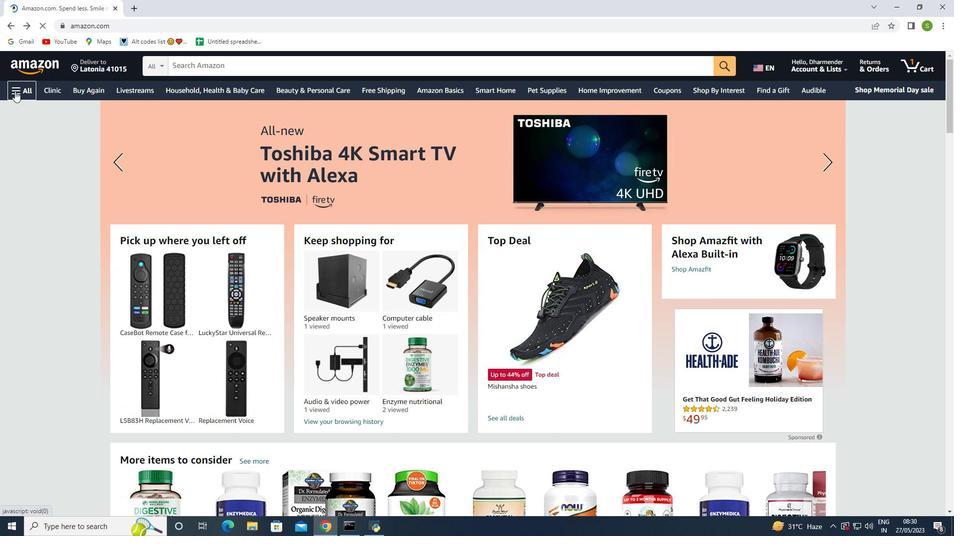 
Action: Mouse pressed left at (4, 88)
Screenshot: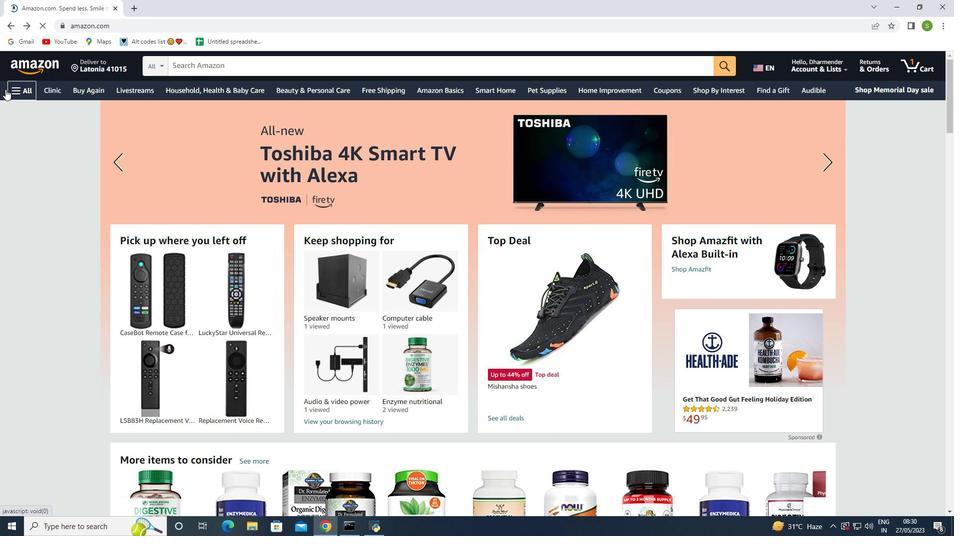 
Action: Mouse moved to (14, 91)
Screenshot: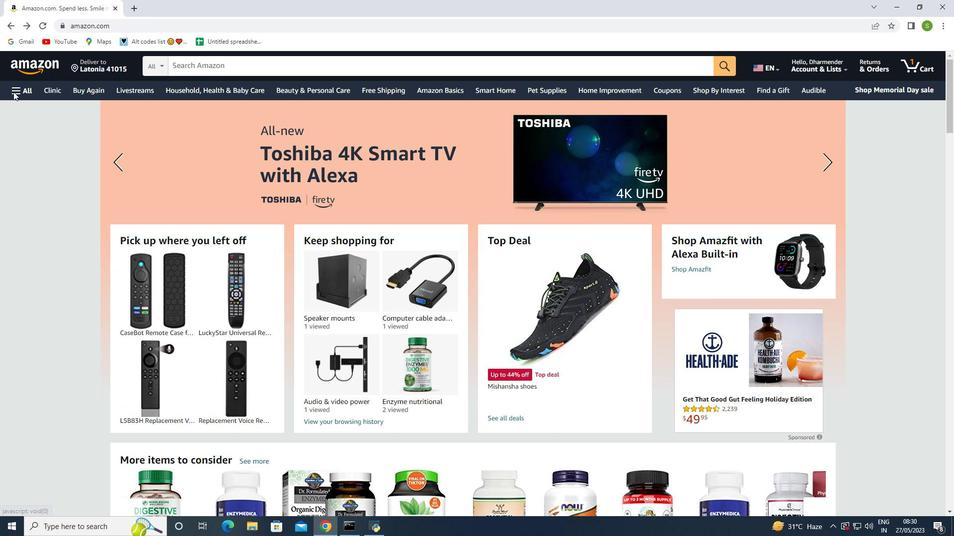 
Action: Mouse pressed left at (14, 91)
Screenshot: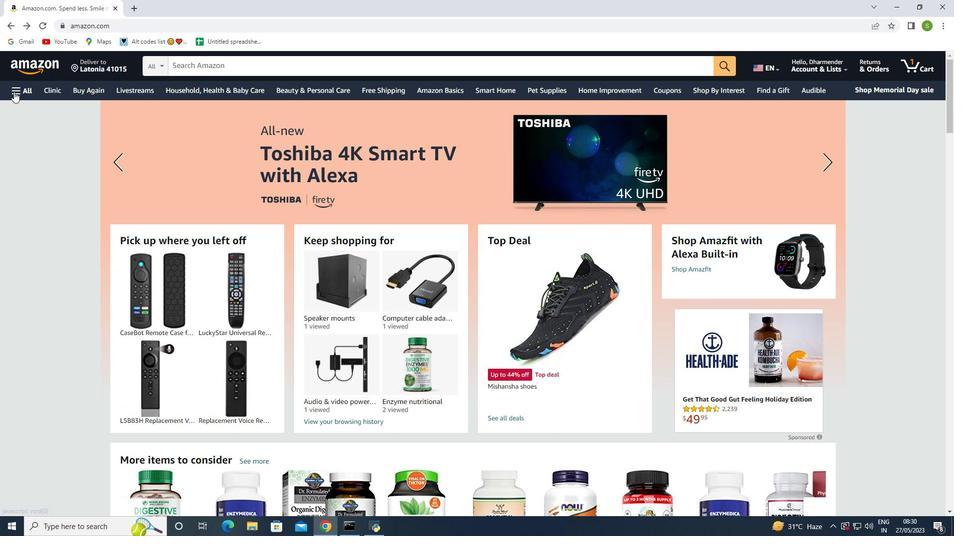 
Action: Mouse moved to (23, 323)
Screenshot: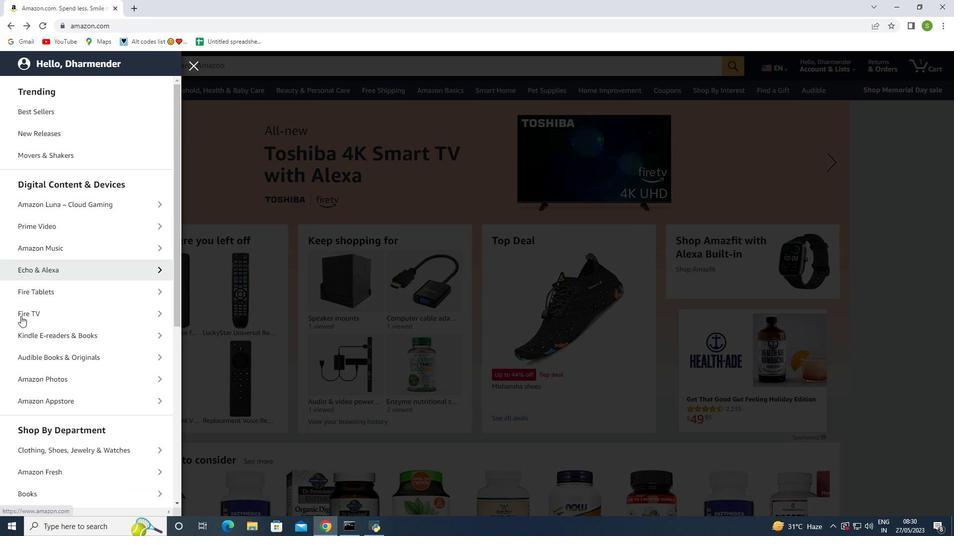
Action: Mouse scrolled (23, 322) with delta (0, 0)
Screenshot: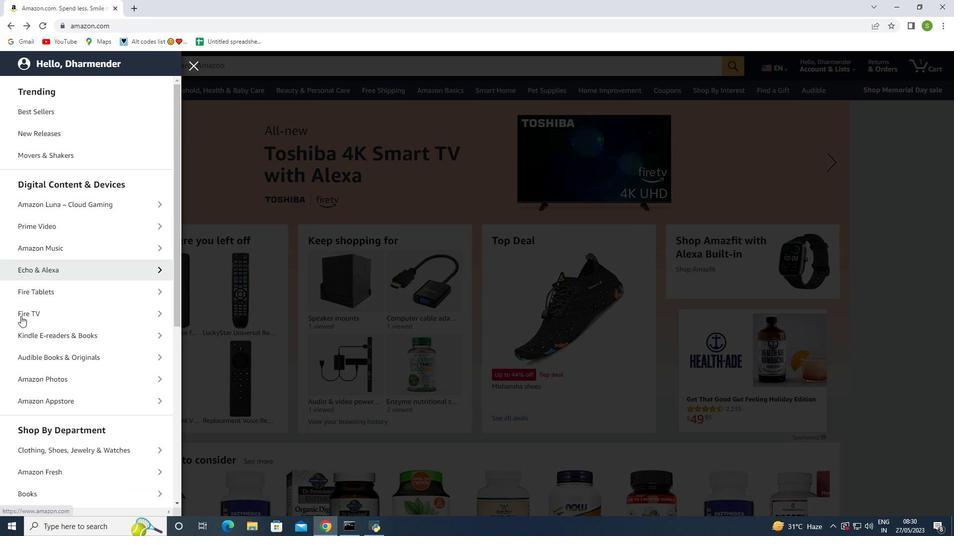 
Action: Mouse moved to (23, 323)
Screenshot: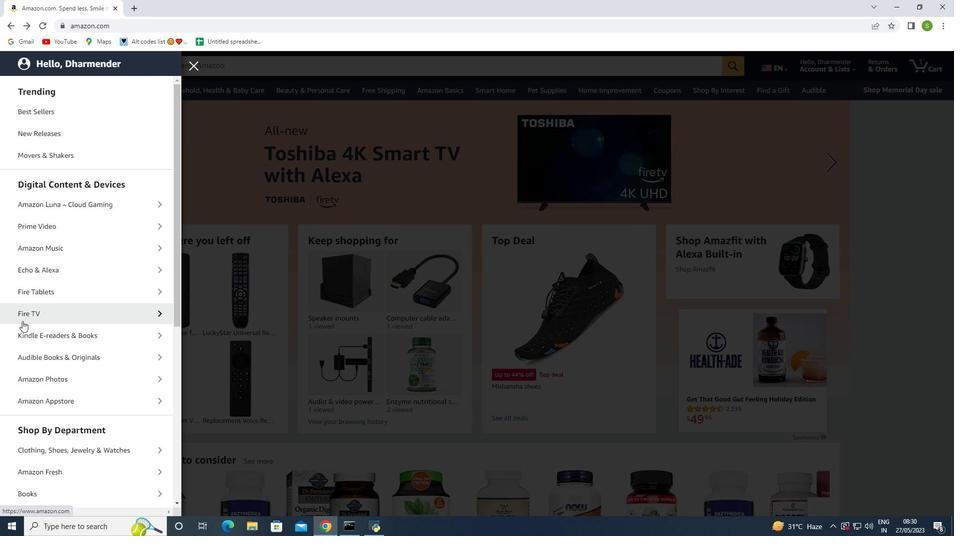 
Action: Mouse scrolled (23, 322) with delta (0, 0)
Screenshot: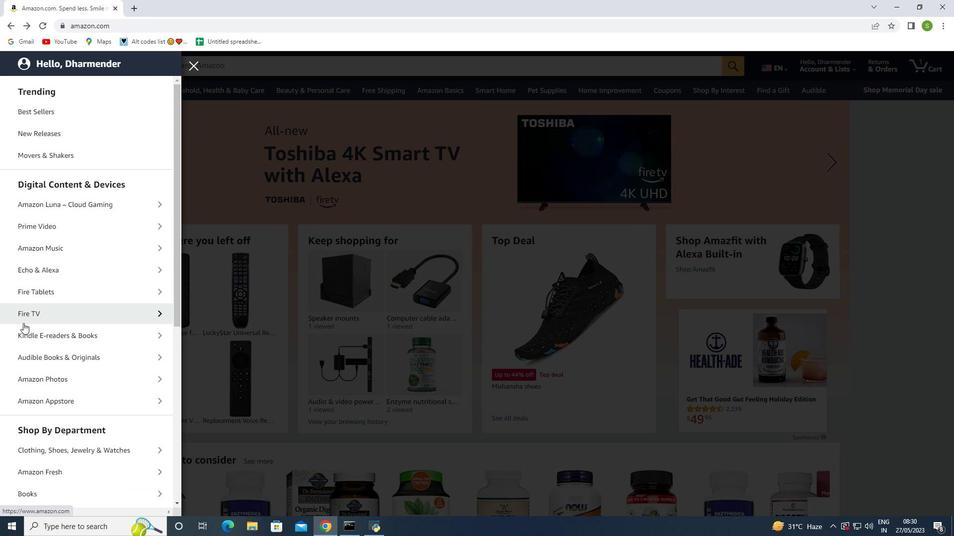 
Action: Mouse moved to (24, 324)
Screenshot: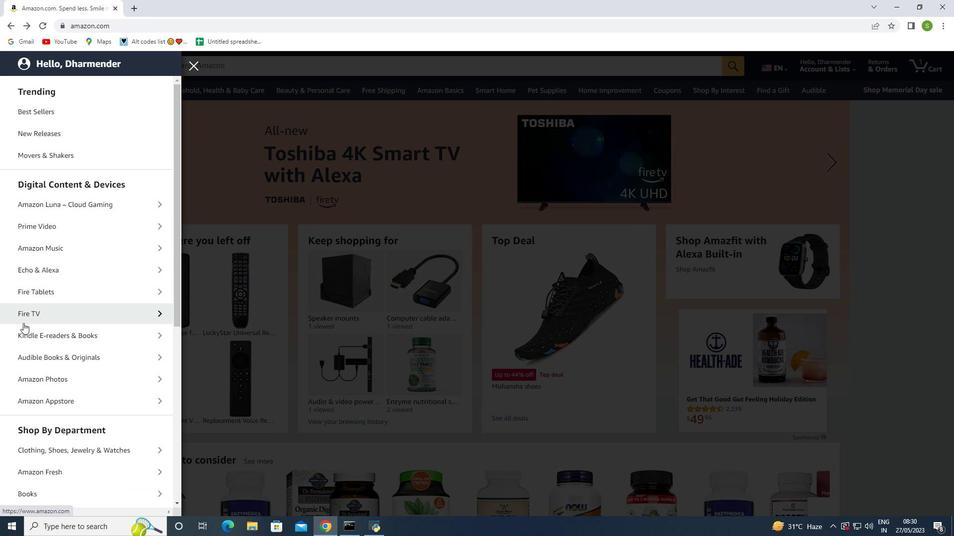 
Action: Mouse scrolled (24, 323) with delta (0, 0)
Screenshot: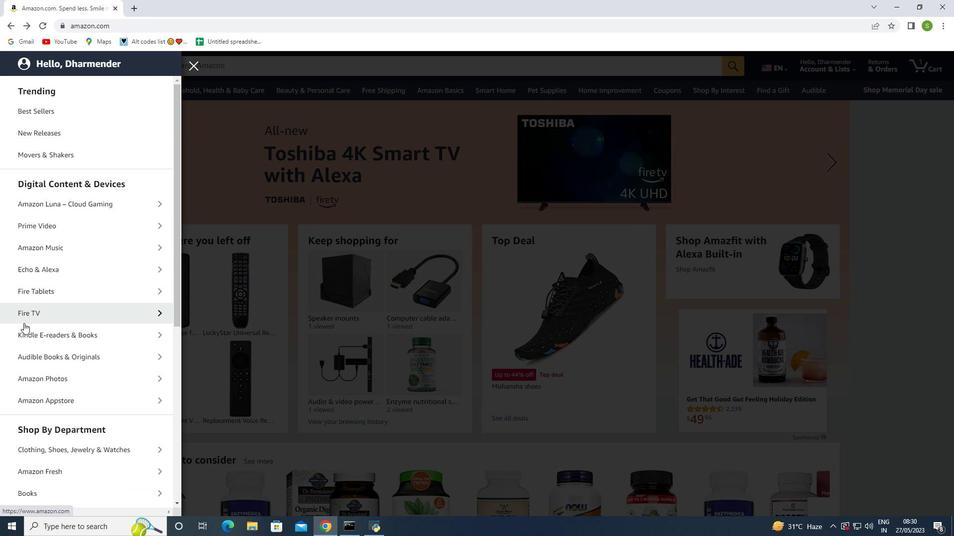 
Action: Mouse moved to (44, 311)
Screenshot: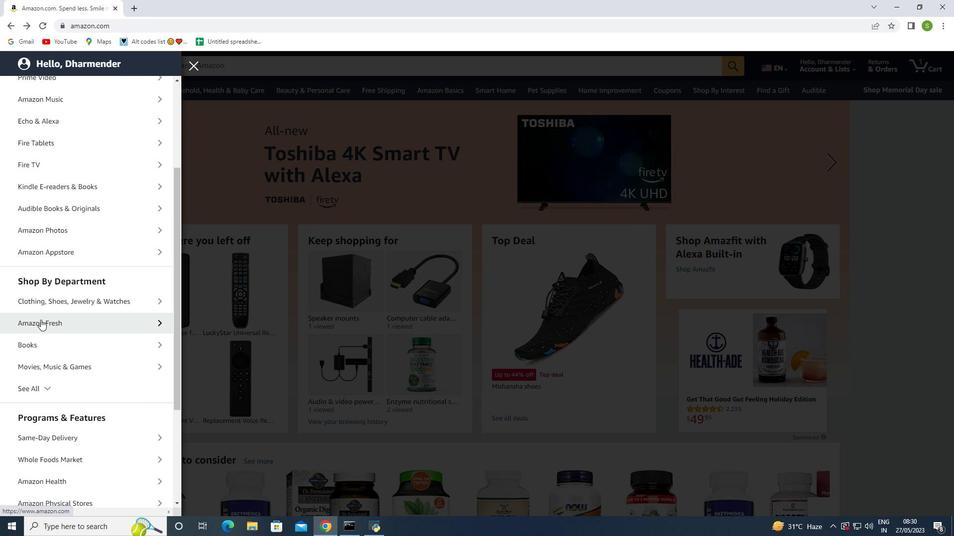 
Action: Mouse scrolled (44, 311) with delta (0, 0)
Screenshot: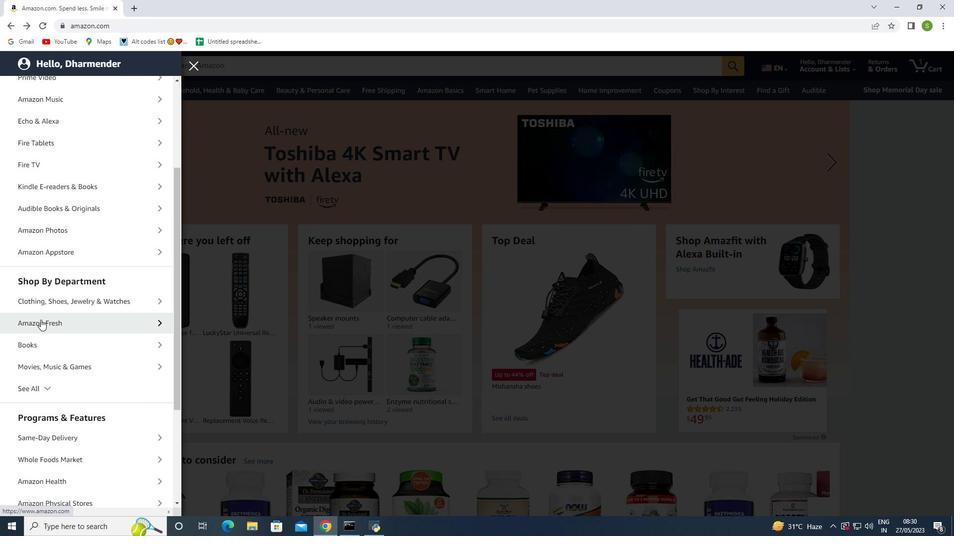 
Action: Mouse moved to (44, 311)
Screenshot: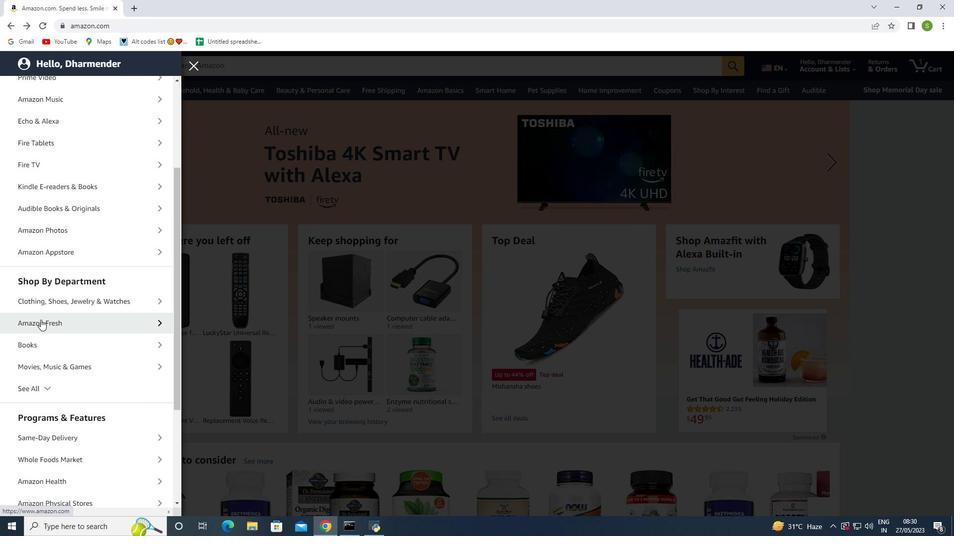 
Action: Mouse scrolled (44, 311) with delta (0, 0)
Screenshot: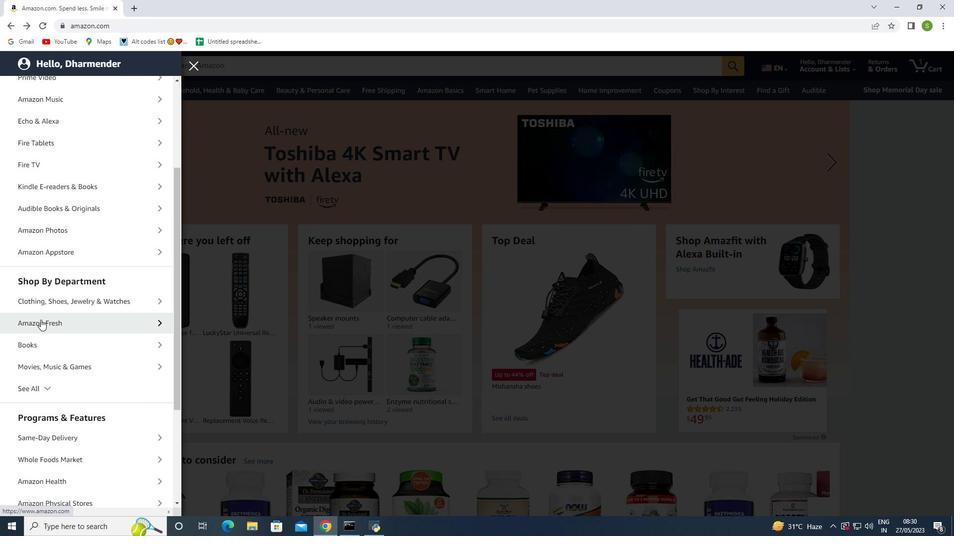 
Action: Mouse scrolled (44, 311) with delta (0, 0)
Screenshot: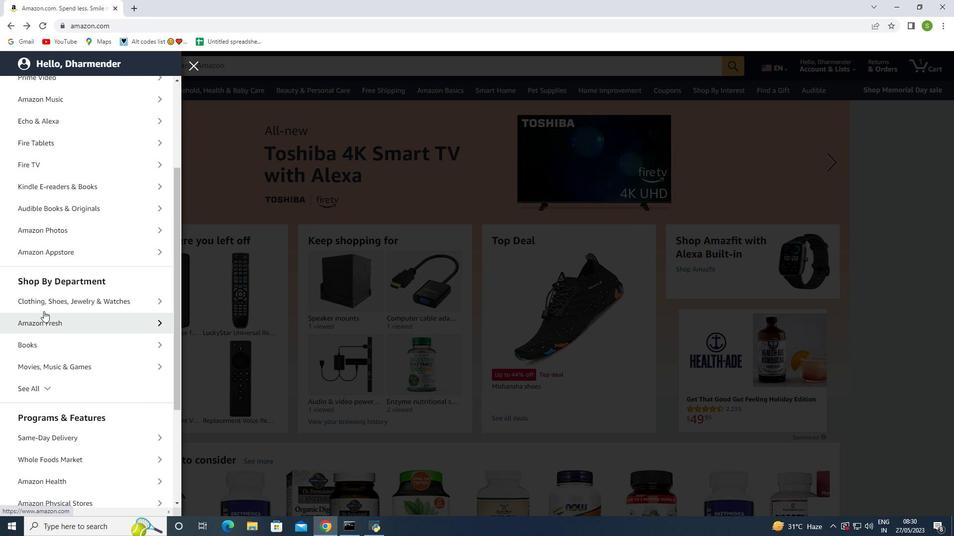 
Action: Mouse scrolled (44, 311) with delta (0, 0)
Screenshot: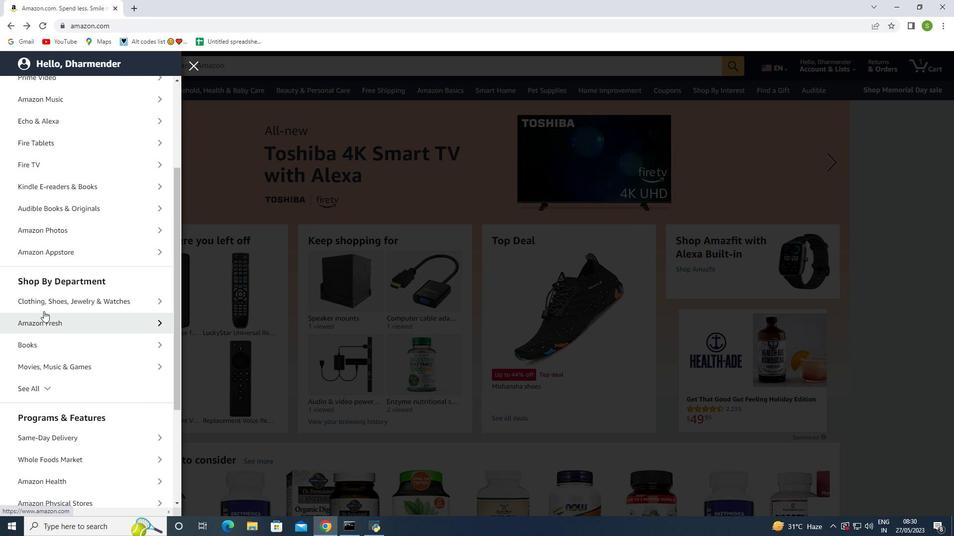 
Action: Mouse moved to (44, 311)
Screenshot: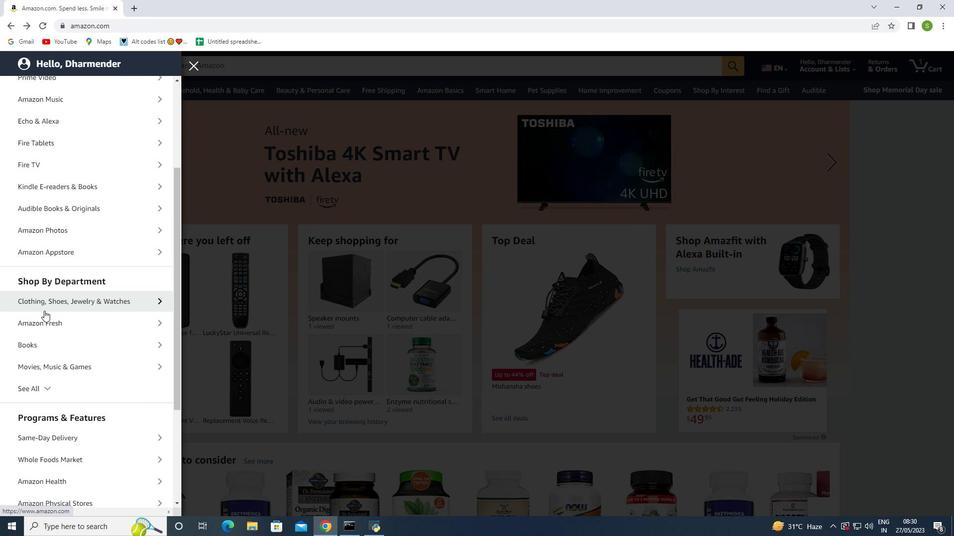 
Action: Mouse scrolled (44, 311) with delta (0, 0)
Screenshot: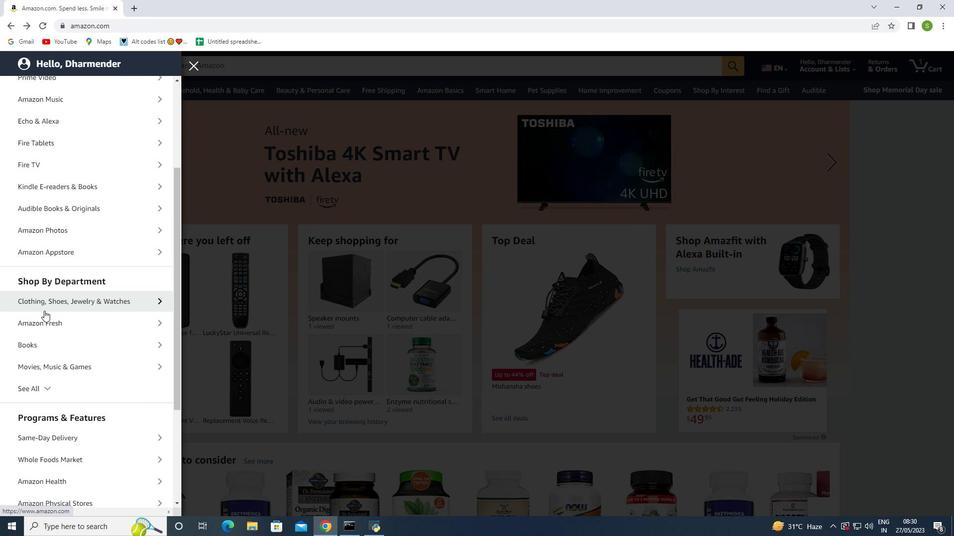 
Action: Mouse moved to (33, 313)
Screenshot: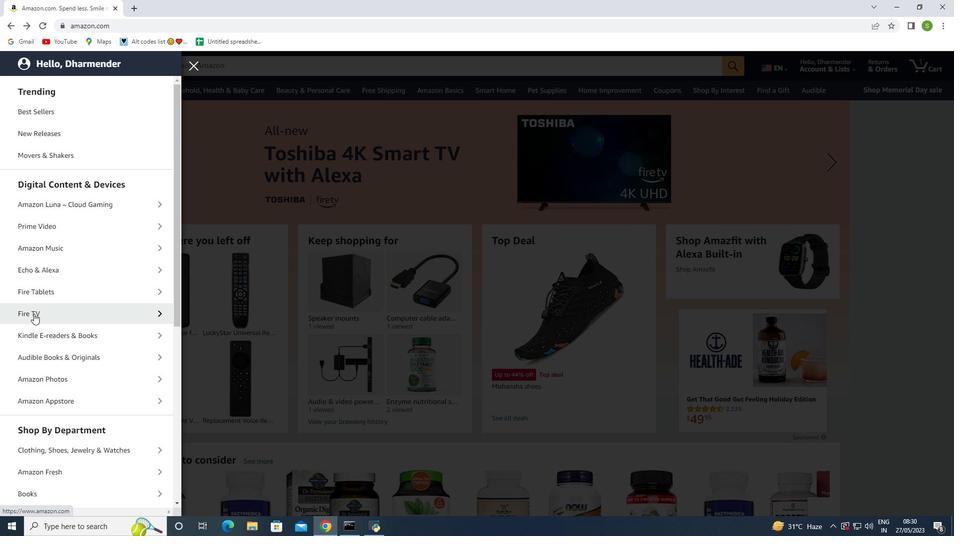 
Action: Mouse pressed left at (33, 313)
Screenshot: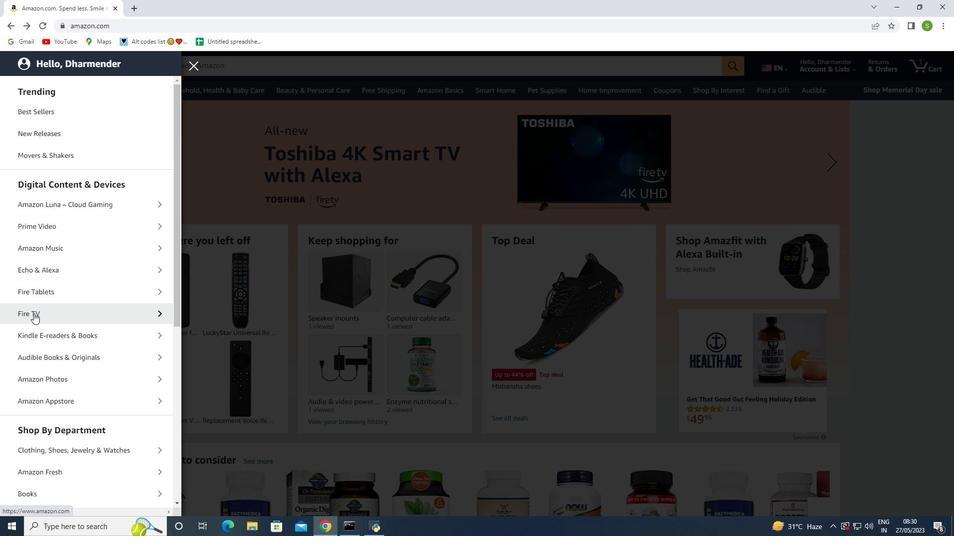 
Action: Mouse moved to (22, 89)
Screenshot: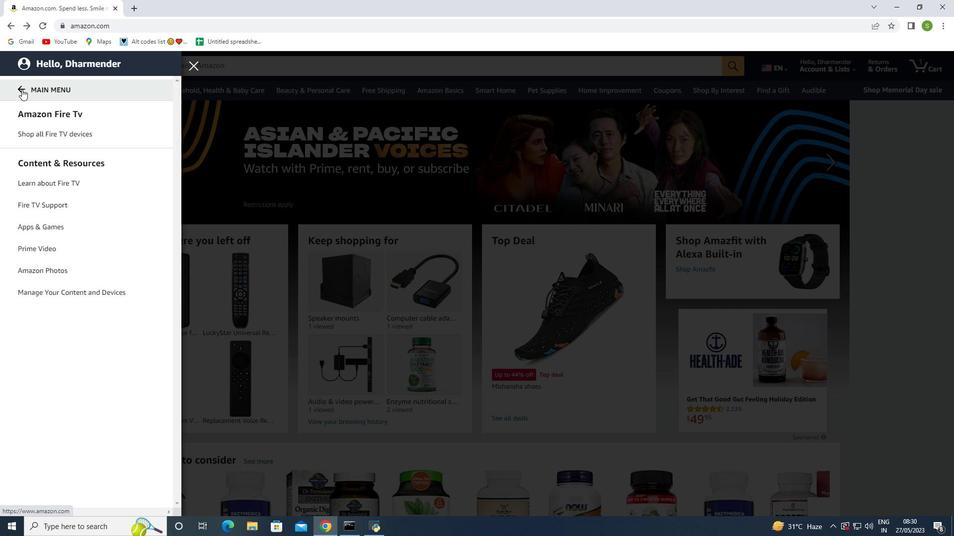 
Action: Mouse pressed left at (22, 89)
Screenshot: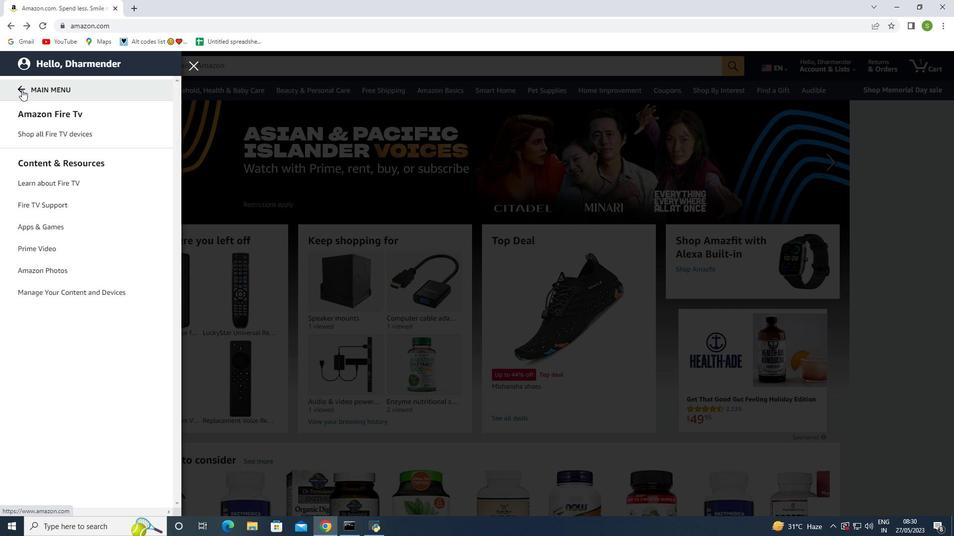 
Action: Mouse moved to (54, 336)
Screenshot: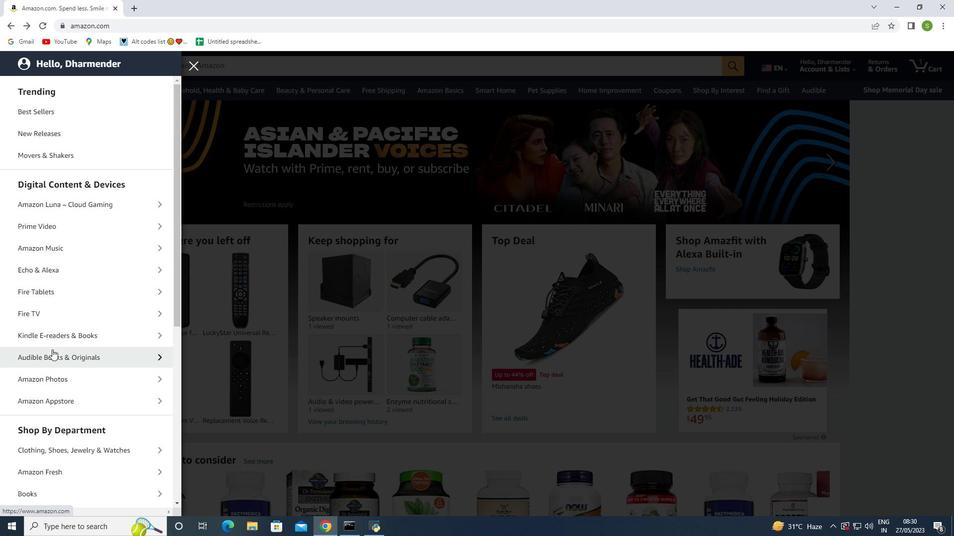 
Action: Mouse pressed left at (54, 336)
Screenshot: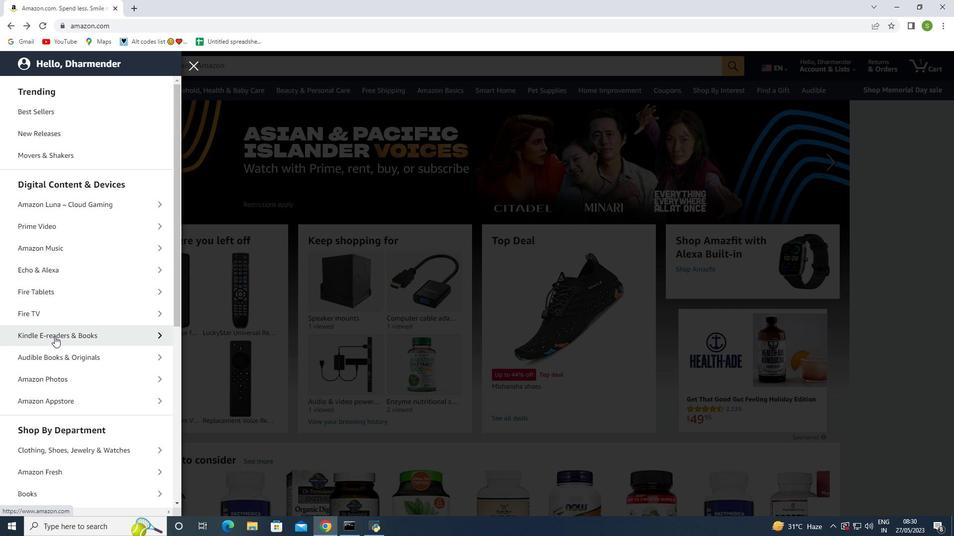 
Action: Mouse moved to (58, 262)
Screenshot: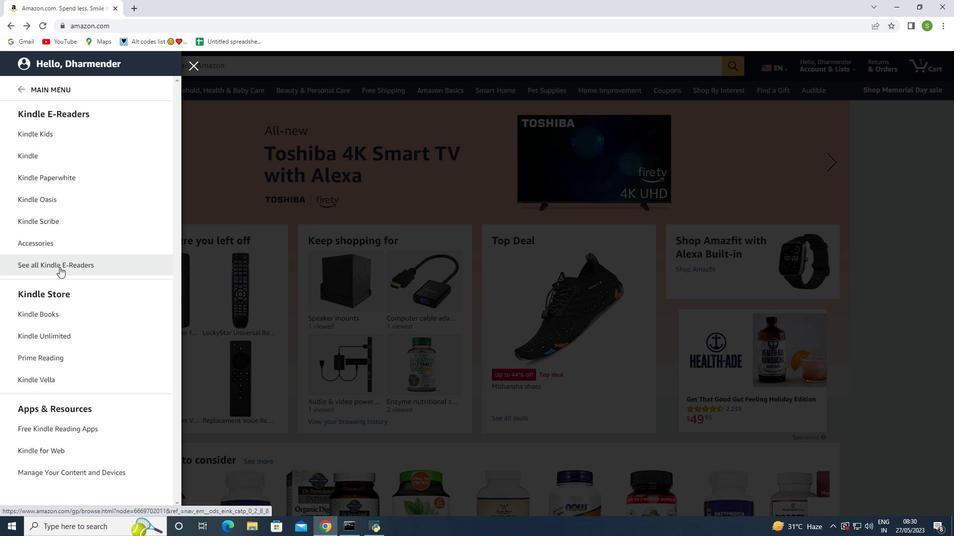 
Action: Mouse pressed left at (58, 262)
Screenshot: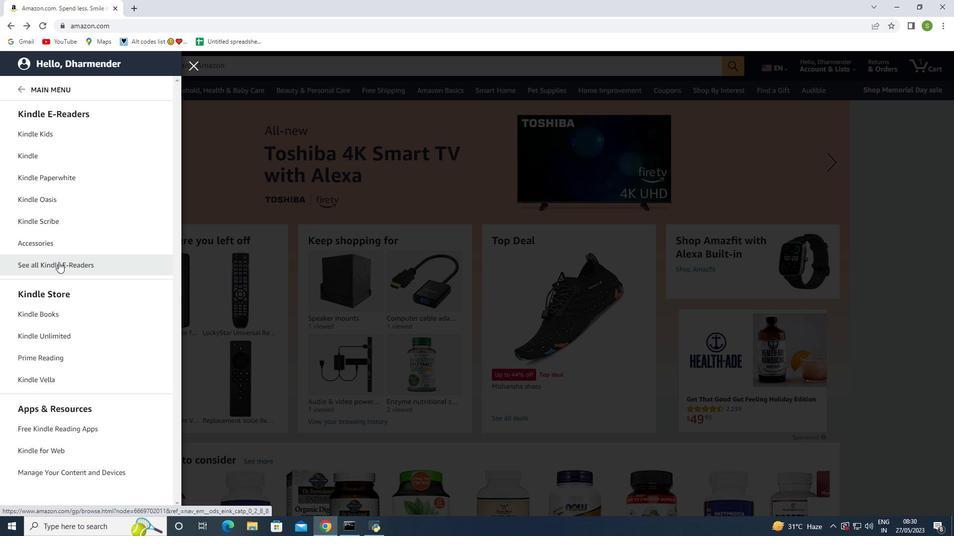 
Action: Mouse moved to (320, 320)
Screenshot: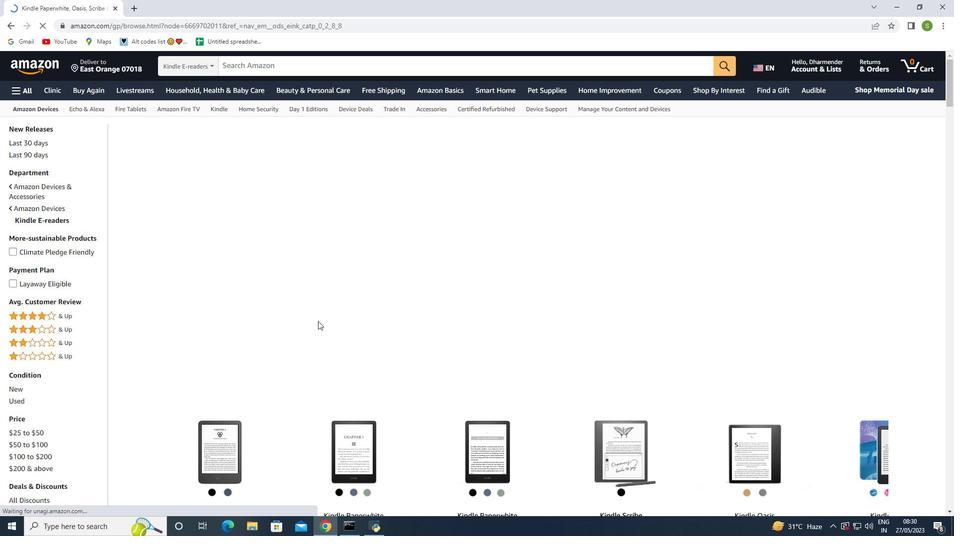 
Action: Mouse scrolled (320, 320) with delta (0, 0)
Screenshot: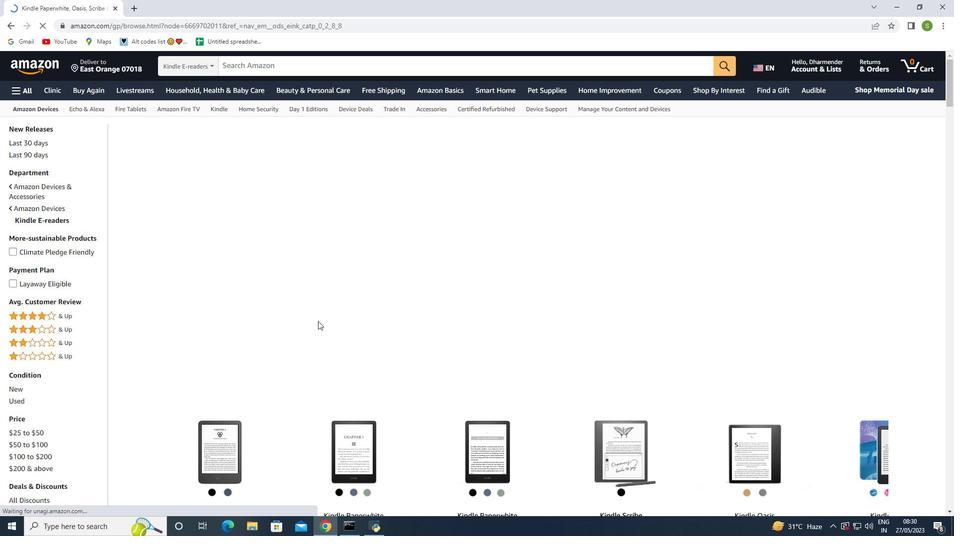 
Action: Mouse scrolled (320, 320) with delta (0, 0)
Screenshot: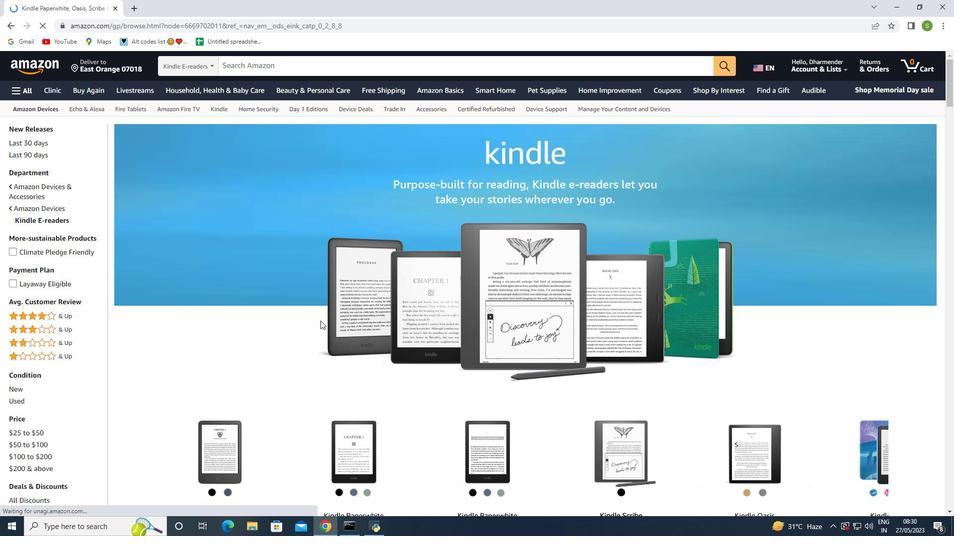 
Action: Mouse scrolled (320, 320) with delta (0, 0)
Screenshot: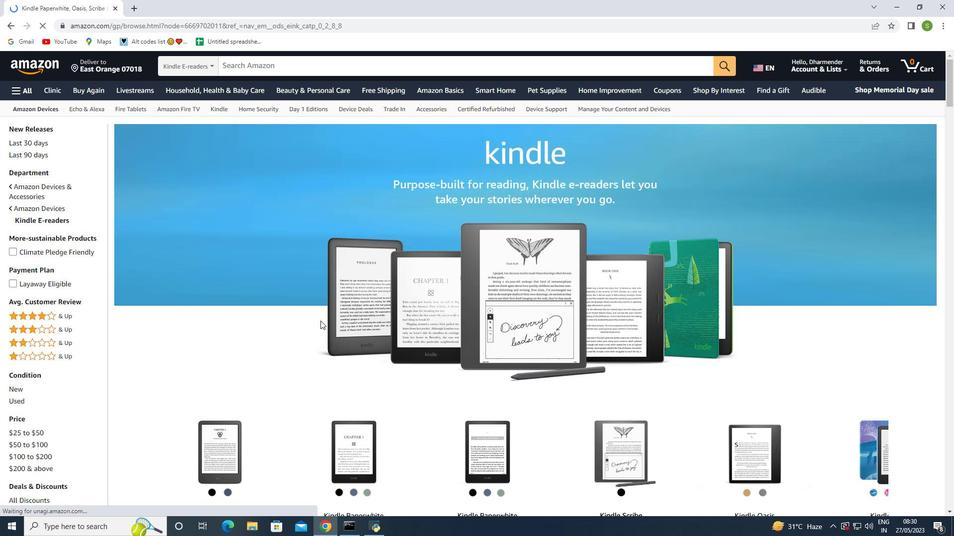 
Action: Mouse moved to (320, 320)
Screenshot: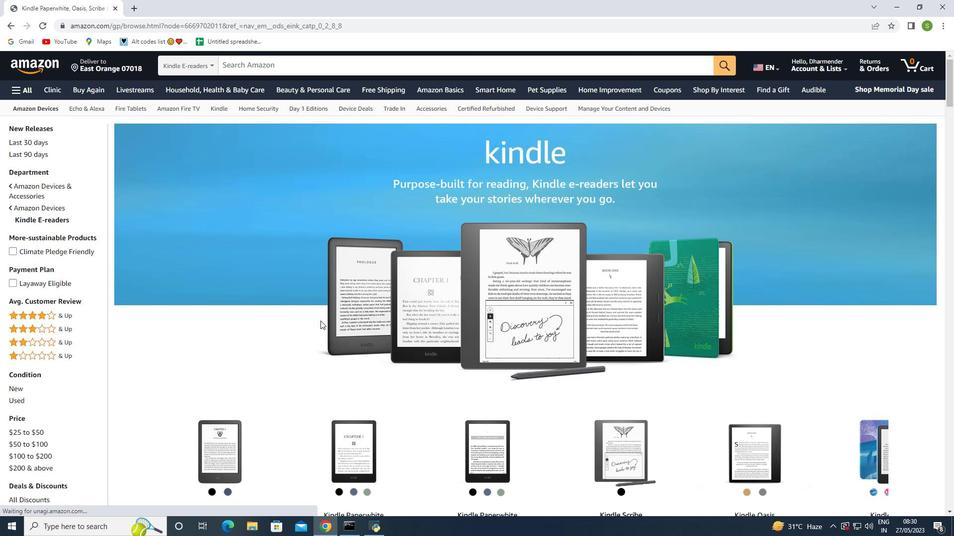 
Action: Mouse scrolled (320, 320) with delta (0, 0)
Screenshot: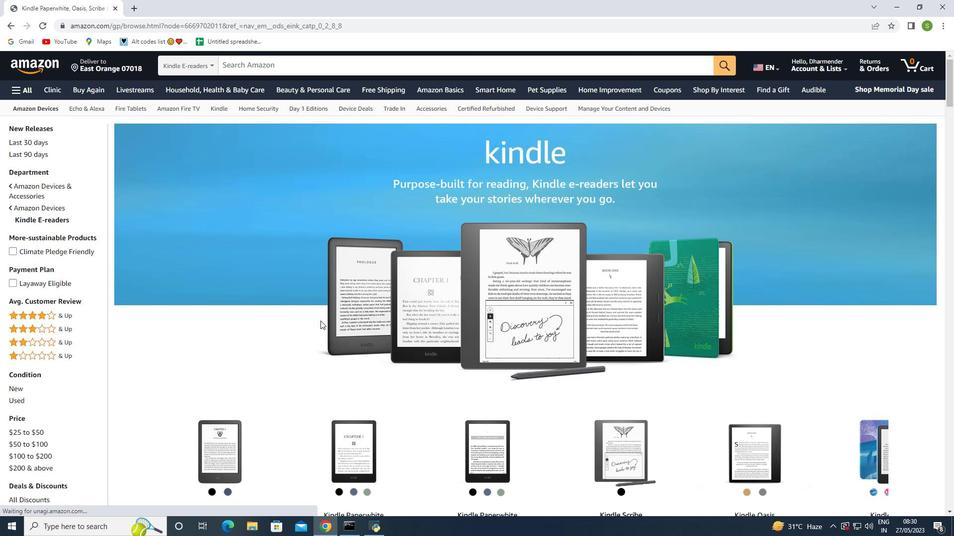 
Action: Mouse moved to (325, 319)
Screenshot: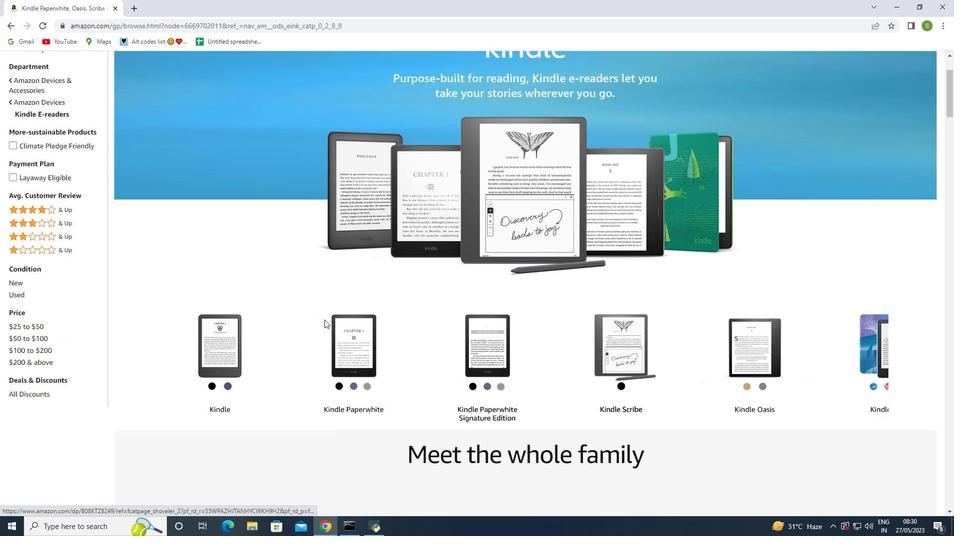 
Action: Mouse scrolled (325, 319) with delta (0, 0)
Screenshot: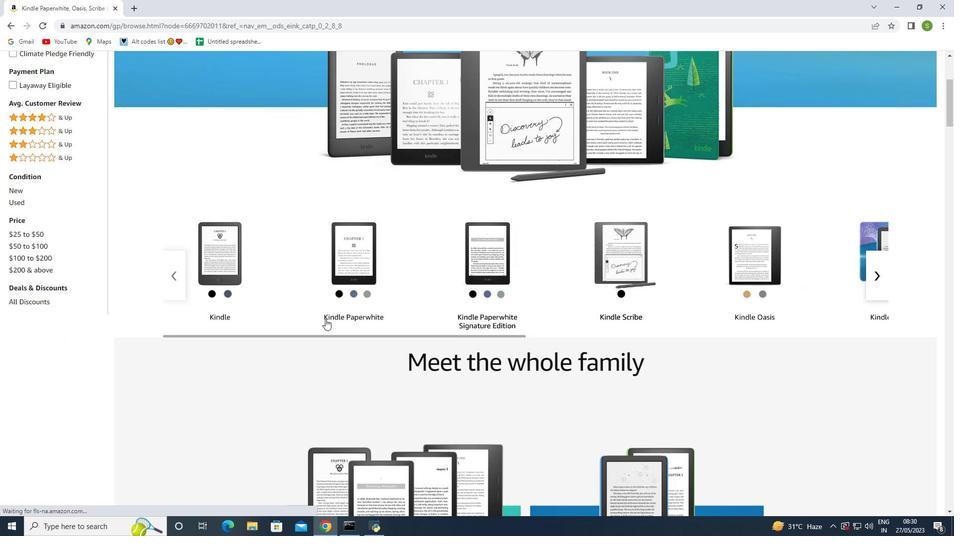 
Action: Mouse scrolled (325, 319) with delta (0, 0)
Screenshot: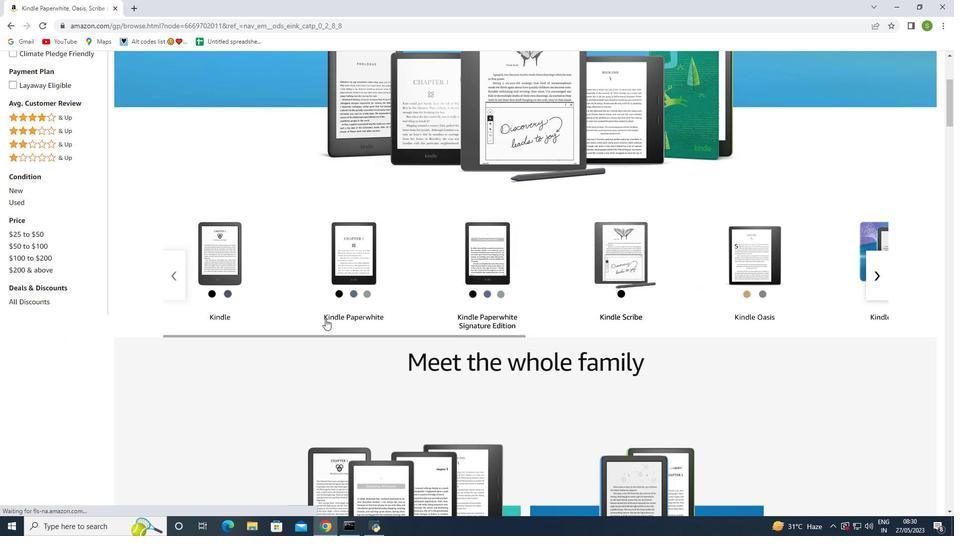 
Action: Mouse scrolled (325, 319) with delta (0, 0)
Screenshot: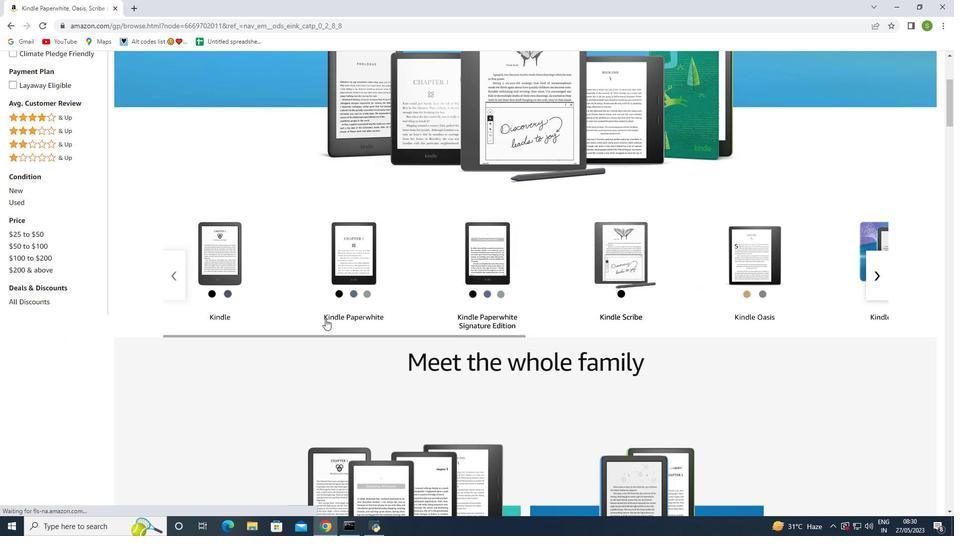 
Action: Mouse scrolled (325, 319) with delta (0, 0)
Screenshot: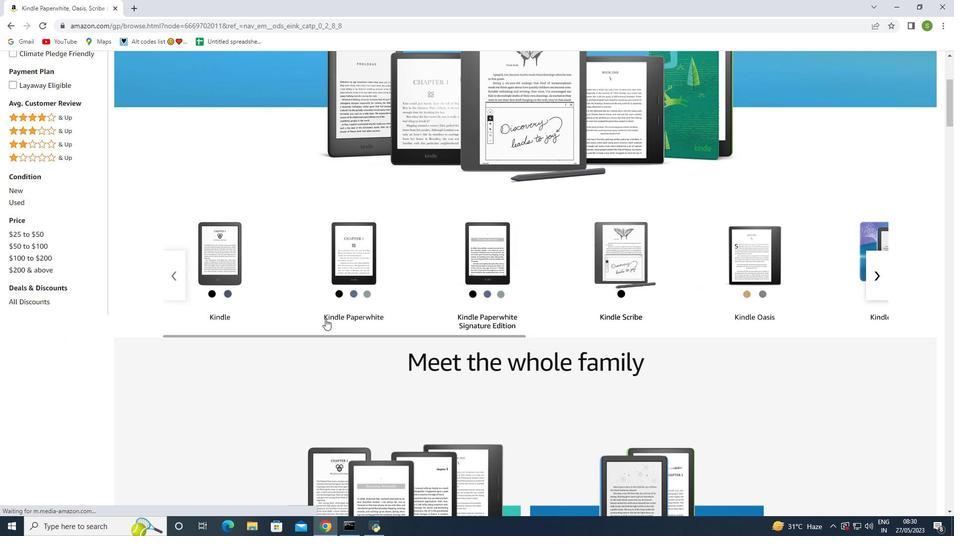 
Action: Mouse scrolled (325, 319) with delta (0, 0)
Screenshot: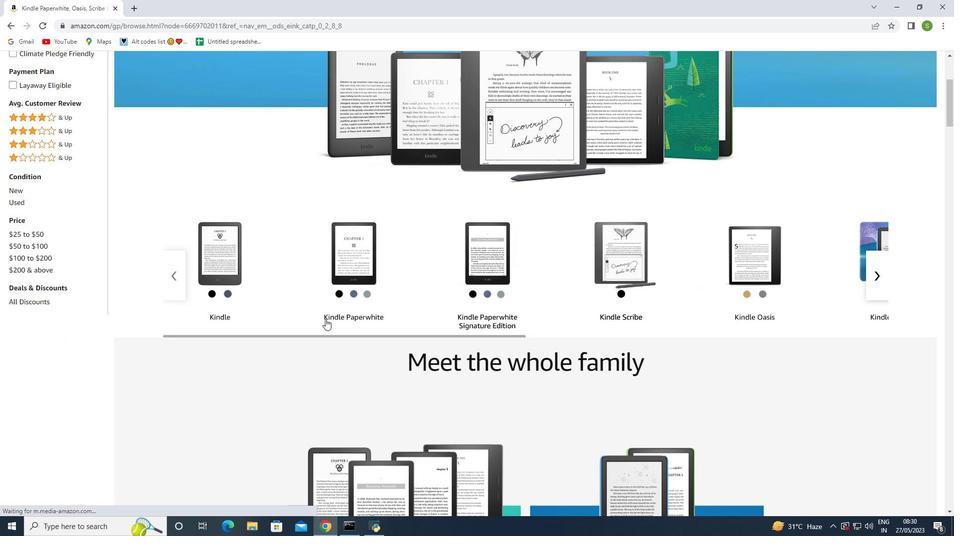 
Action: Mouse moved to (327, 319)
Screenshot: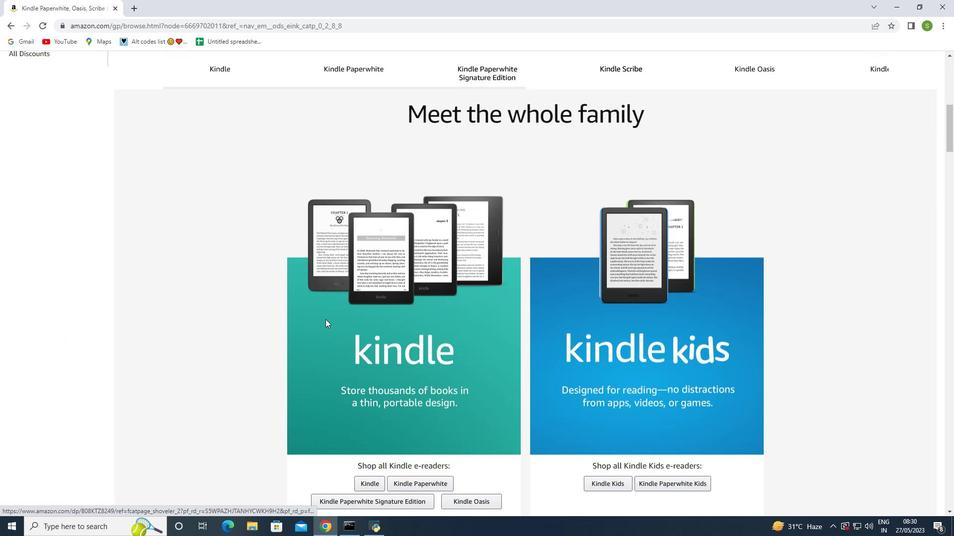 
Action: Mouse scrolled (327, 318) with delta (0, 0)
Screenshot: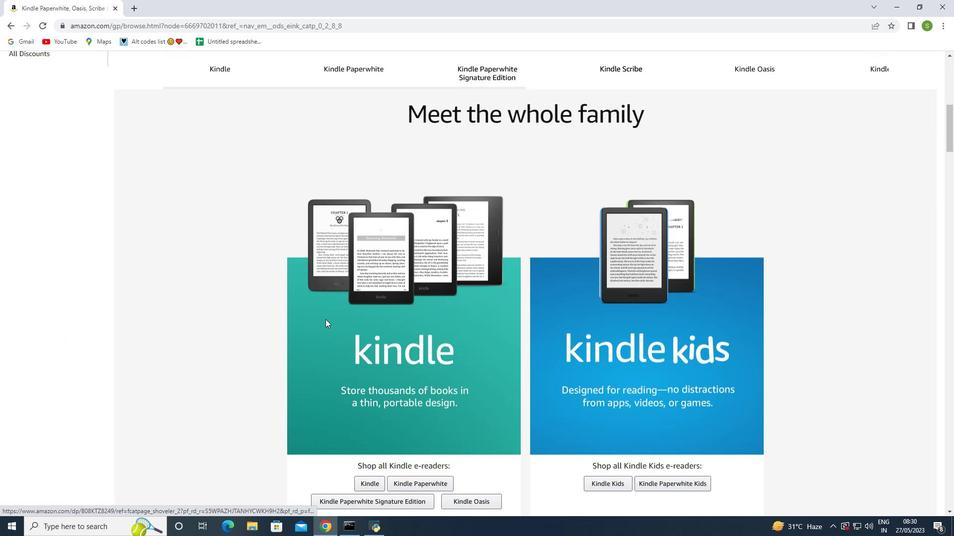 
Action: Mouse scrolled (327, 318) with delta (0, 0)
Screenshot: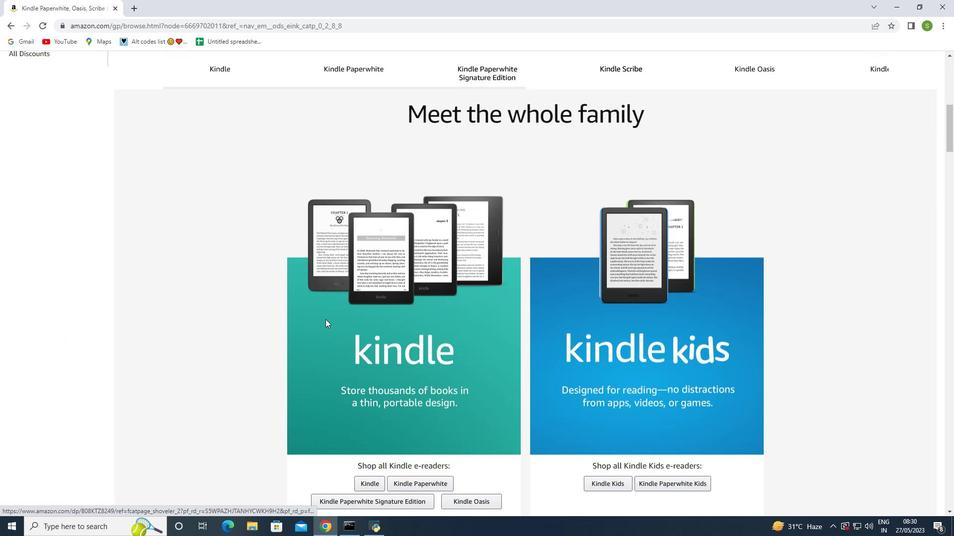 
Action: Mouse scrolled (327, 318) with delta (0, 0)
Screenshot: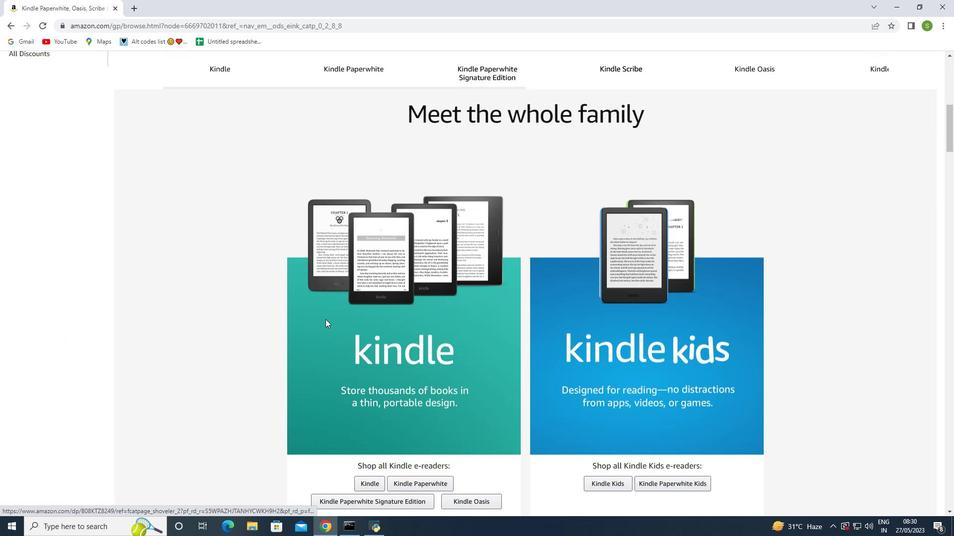 
Action: Mouse scrolled (327, 318) with delta (0, 0)
Screenshot: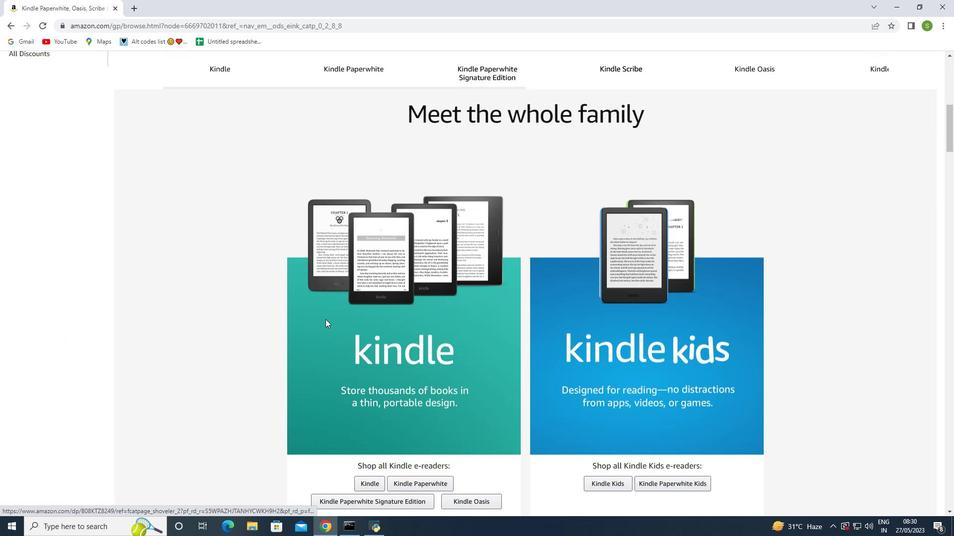 
Action: Mouse scrolled (327, 318) with delta (0, 0)
Screenshot: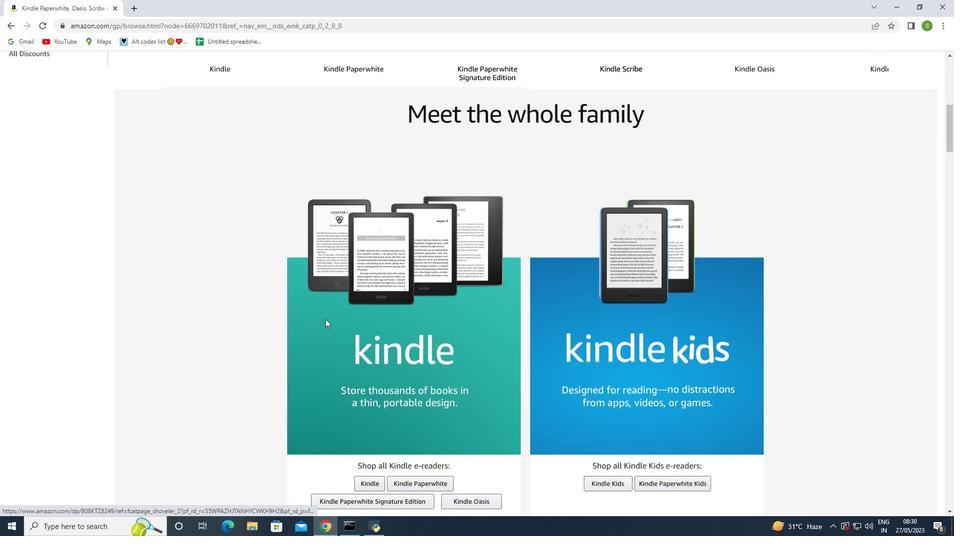 
Action: Mouse scrolled (327, 318) with delta (0, 0)
Screenshot: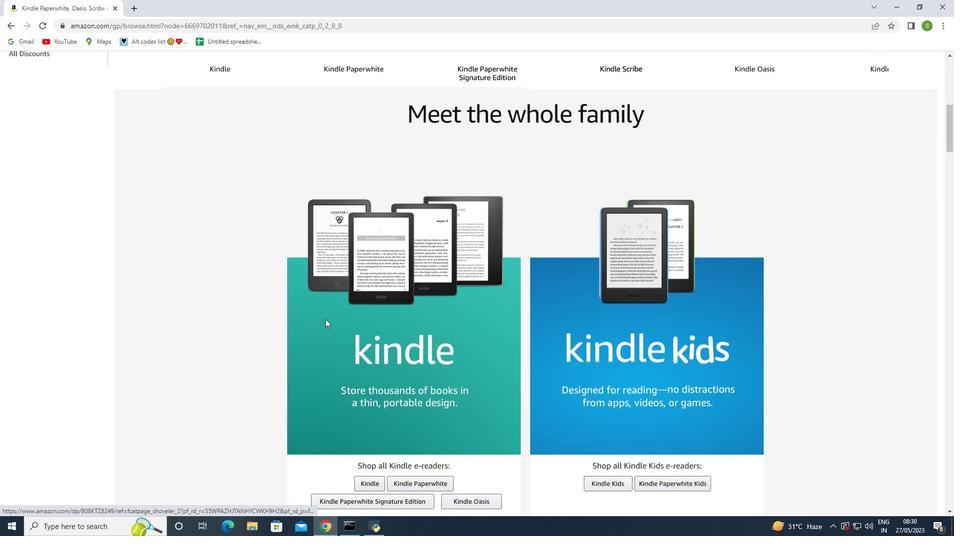 
Action: Mouse scrolled (327, 318) with delta (0, 0)
Screenshot: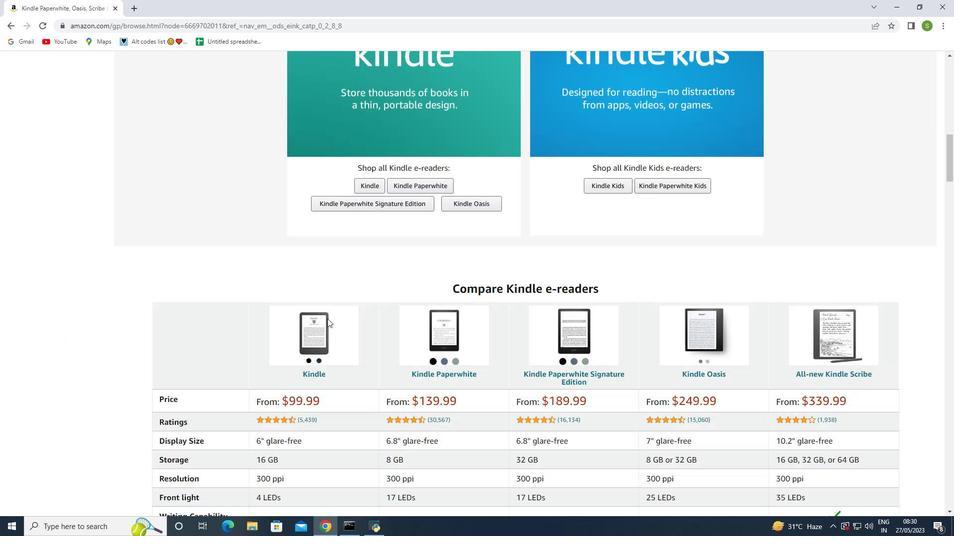 
Action: Mouse scrolled (327, 318) with delta (0, 0)
Screenshot: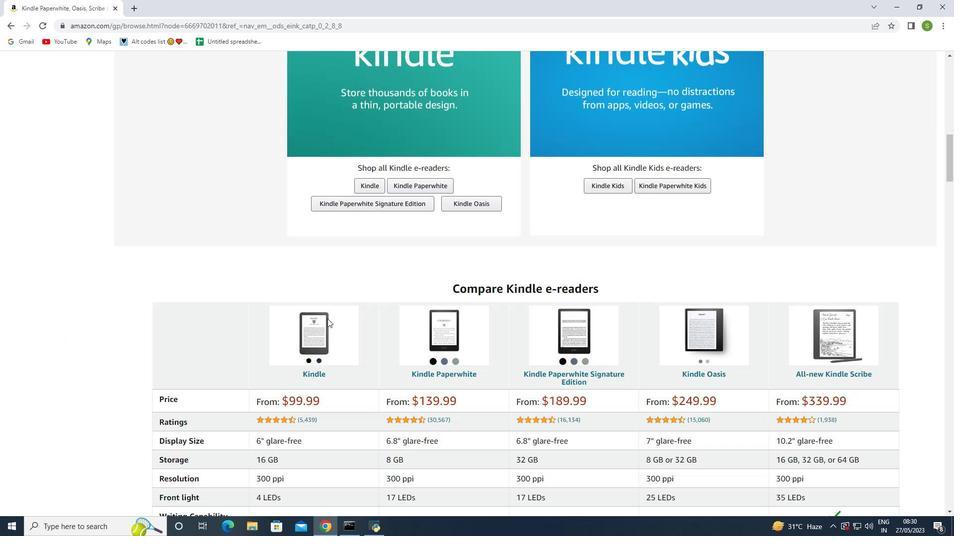 
Action: Mouse scrolled (327, 318) with delta (0, 0)
Screenshot: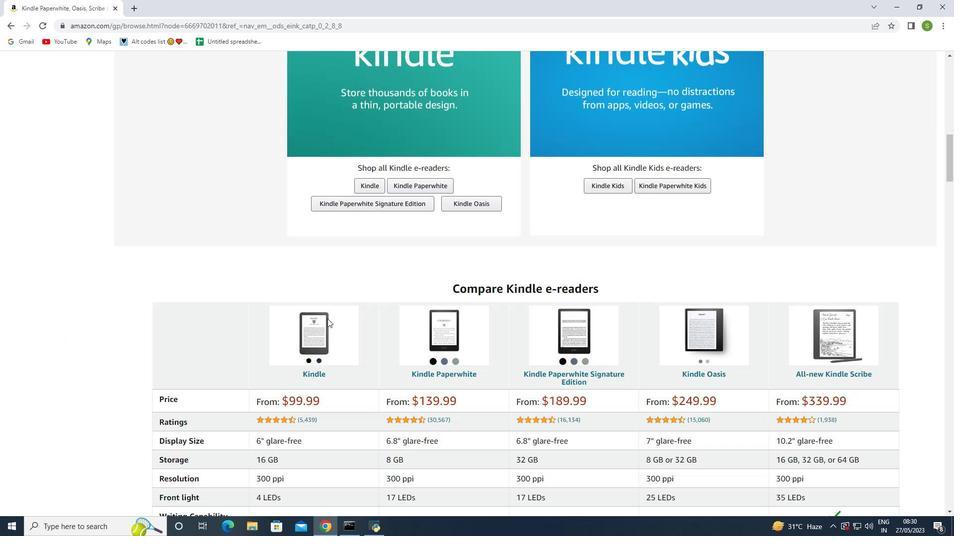 
Action: Mouse scrolled (327, 318) with delta (0, 0)
Screenshot: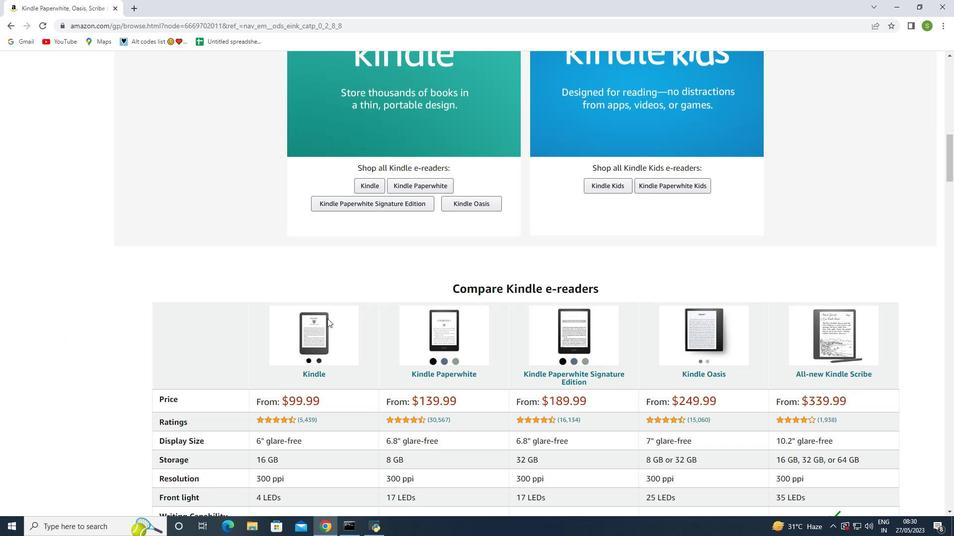 
Action: Mouse scrolled (327, 318) with delta (0, 0)
Screenshot: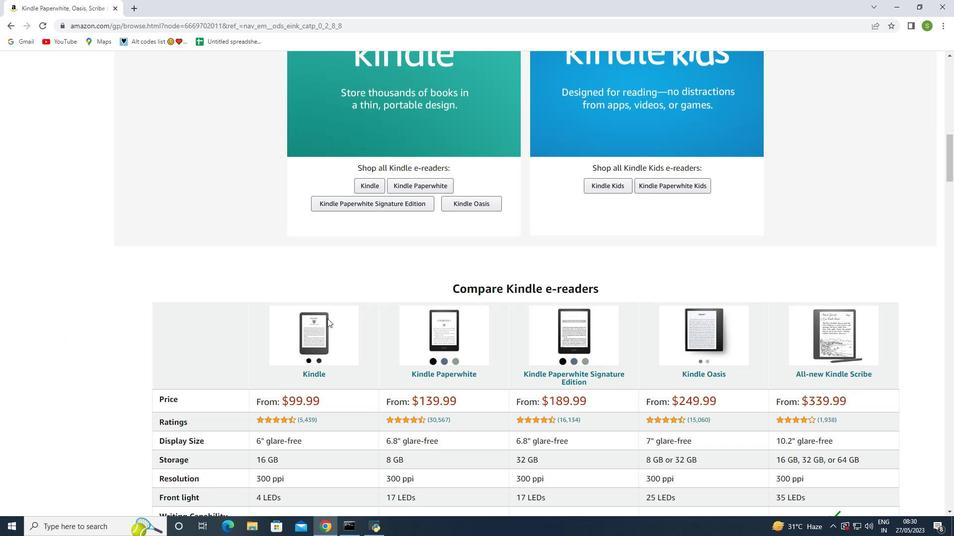 
Action: Mouse scrolled (327, 318) with delta (0, 0)
Screenshot: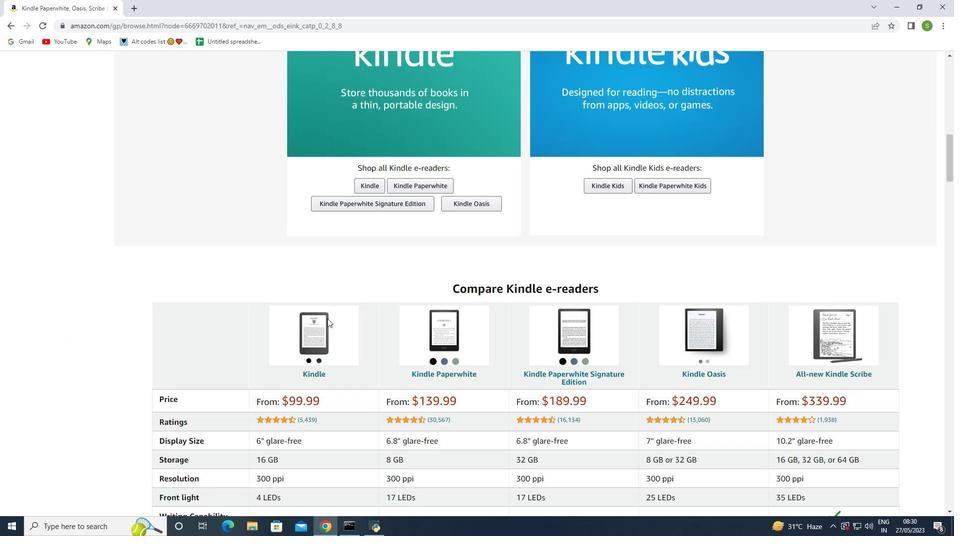 
Action: Mouse scrolled (327, 318) with delta (0, 0)
Screenshot: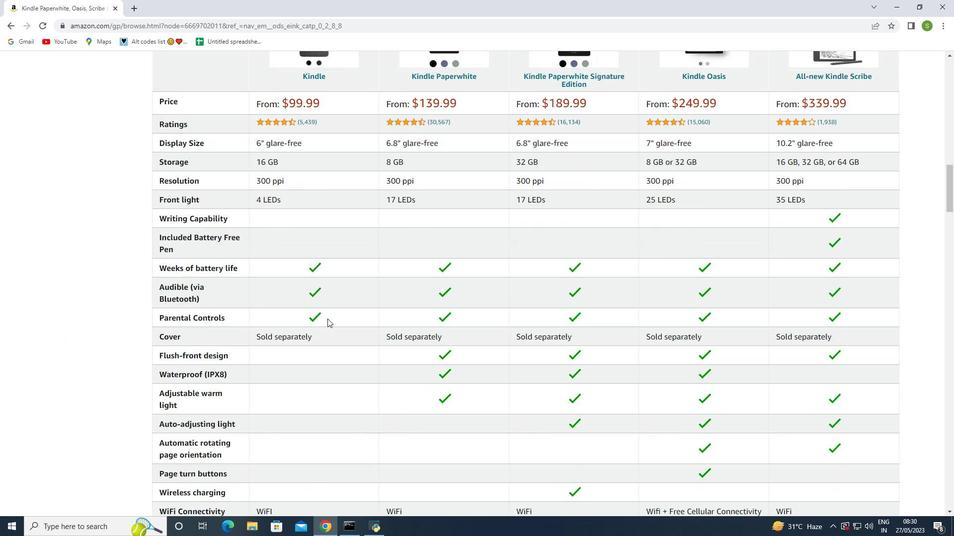 
Action: Mouse scrolled (327, 318) with delta (0, 0)
Screenshot: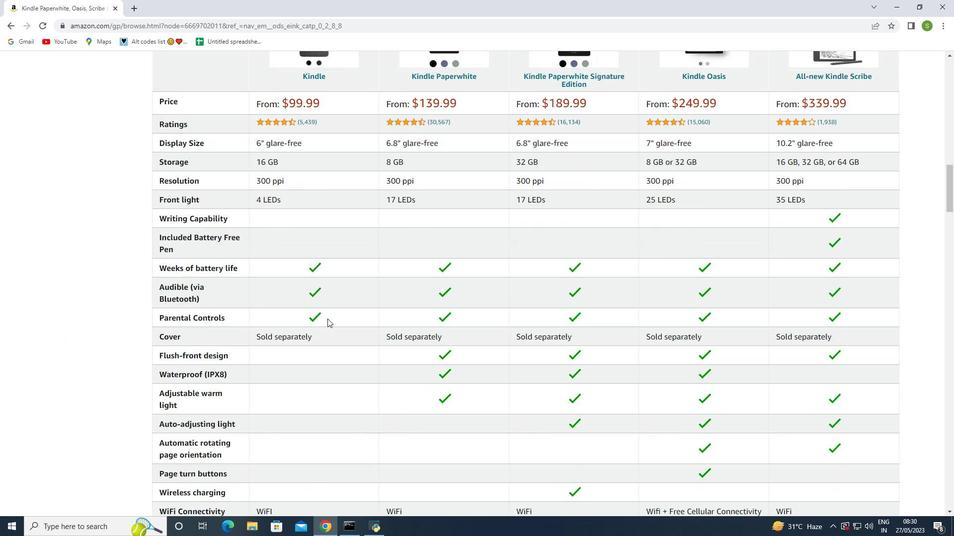 
Action: Mouse scrolled (327, 318) with delta (0, 0)
Screenshot: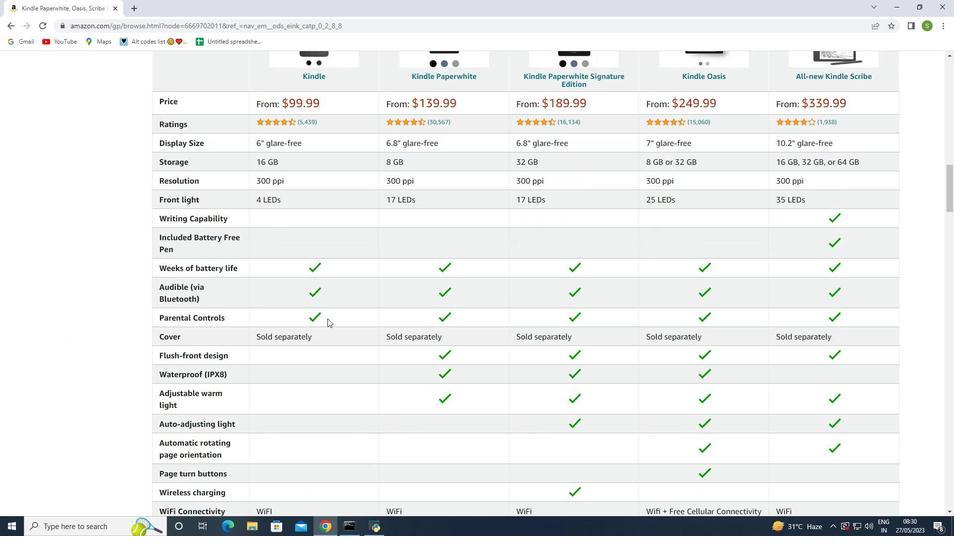 
Action: Mouse scrolled (327, 318) with delta (0, 0)
Screenshot: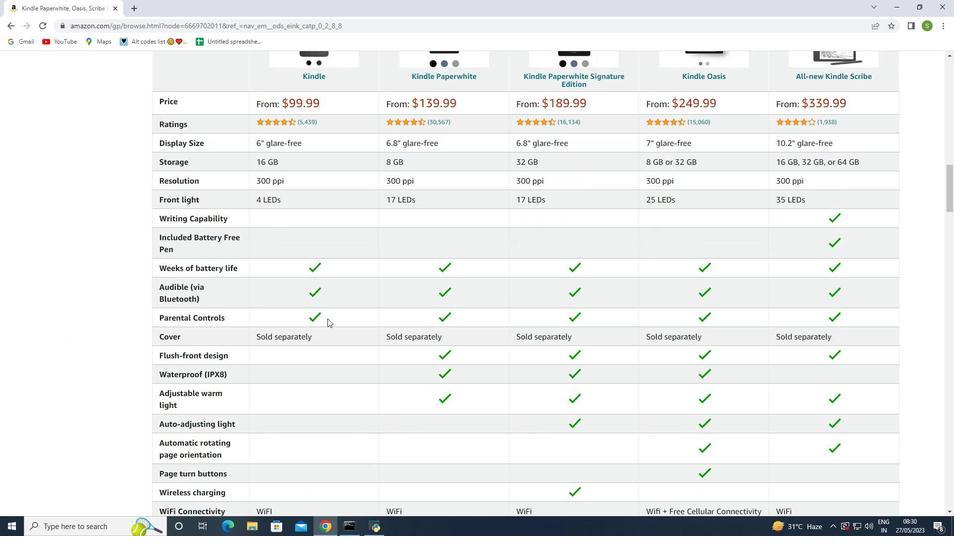 
Action: Mouse scrolled (327, 318) with delta (0, 0)
Screenshot: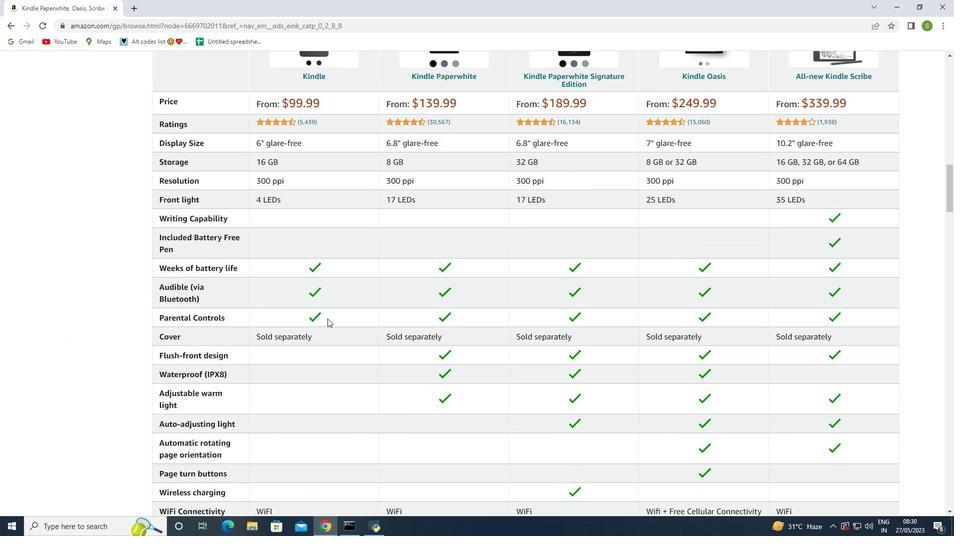 
Action: Mouse scrolled (327, 318) with delta (0, 0)
Screenshot: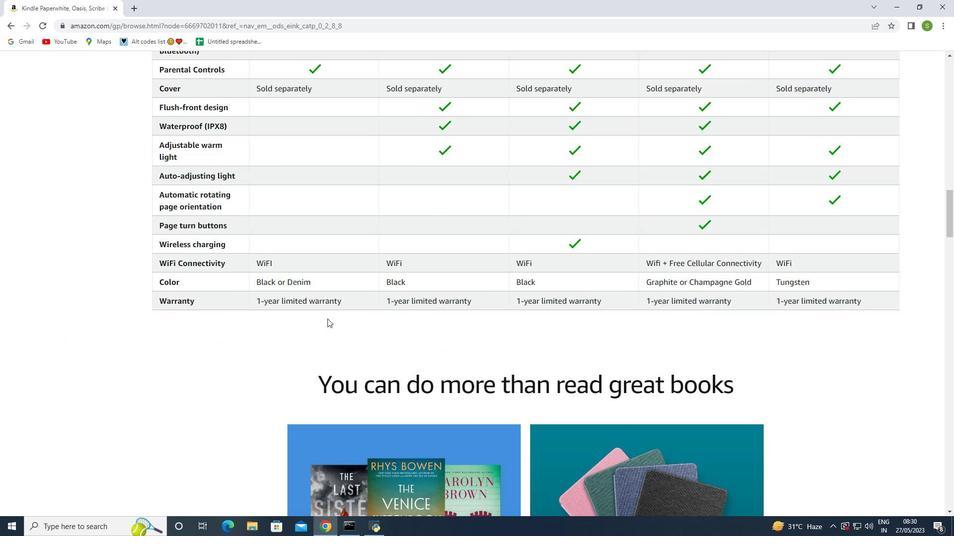 
Action: Mouse scrolled (327, 318) with delta (0, 0)
Screenshot: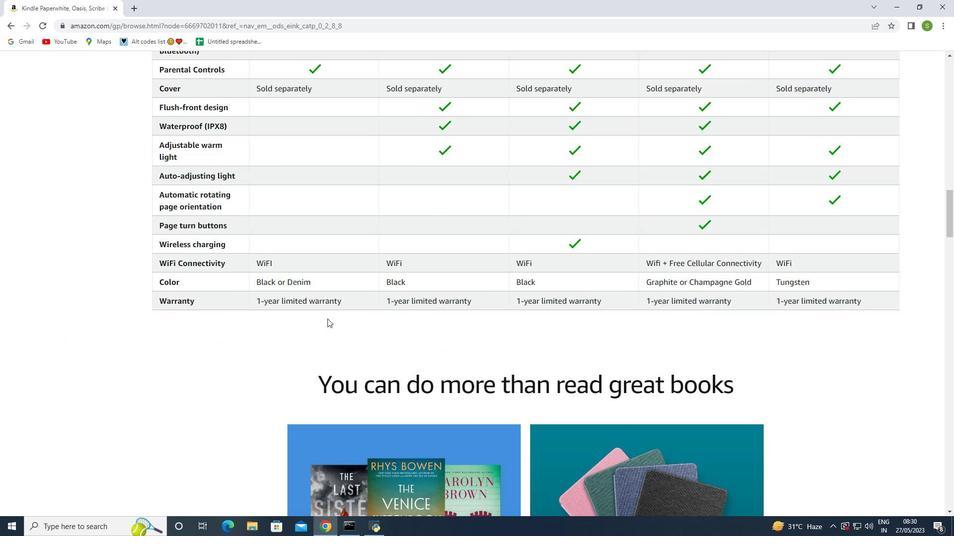 
Action: Mouse scrolled (327, 318) with delta (0, 0)
Screenshot: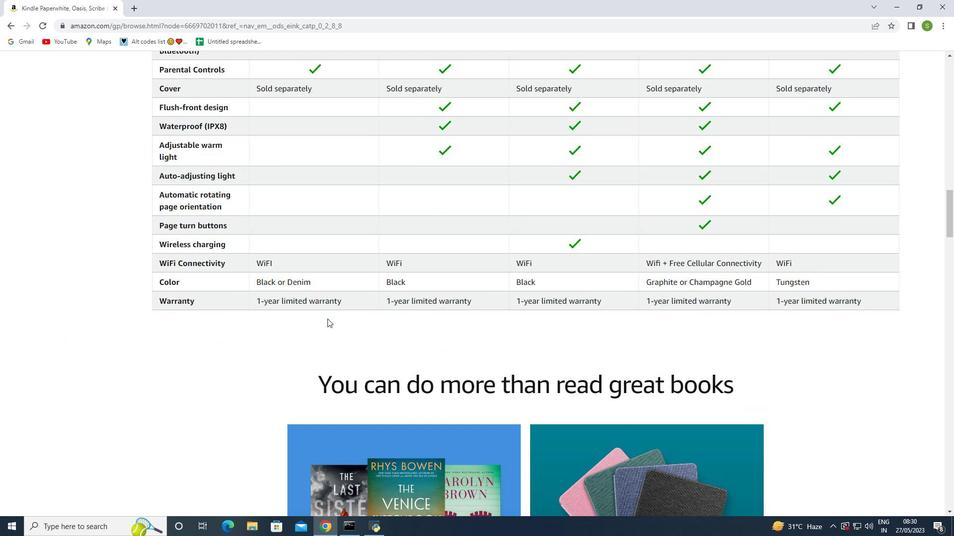 
Action: Mouse scrolled (327, 318) with delta (0, 0)
Screenshot: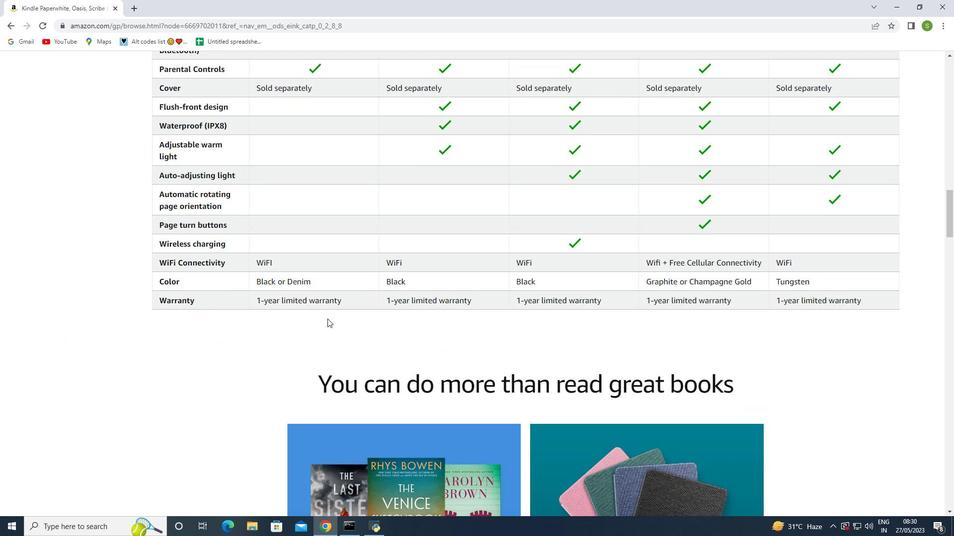 
Action: Mouse scrolled (327, 318) with delta (0, 0)
Screenshot: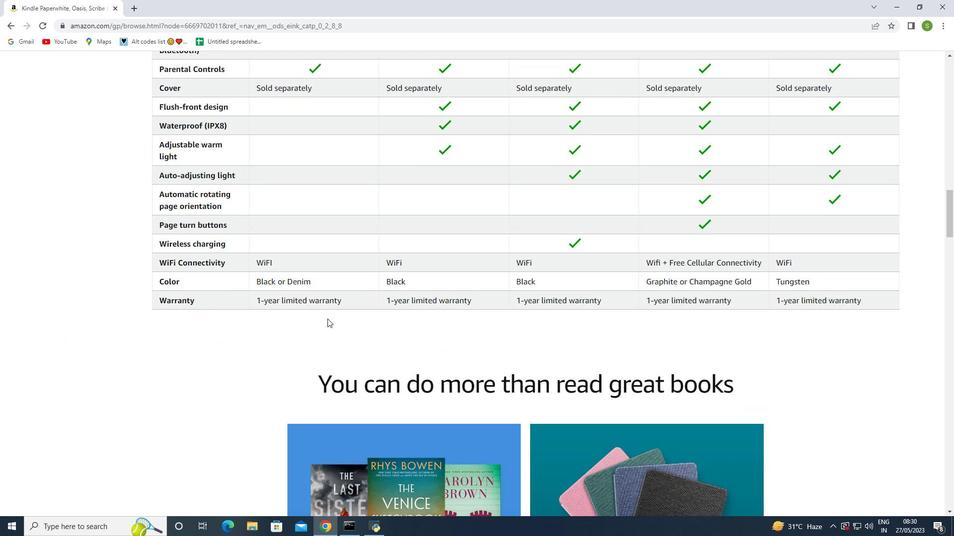 
Action: Mouse scrolled (327, 318) with delta (0, 0)
Screenshot: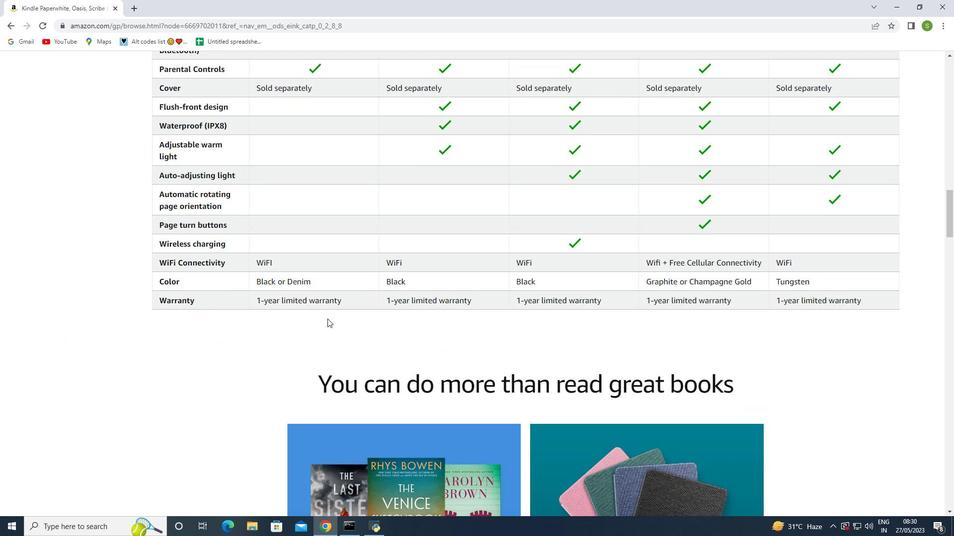 
Action: Mouse scrolled (327, 318) with delta (0, 0)
Screenshot: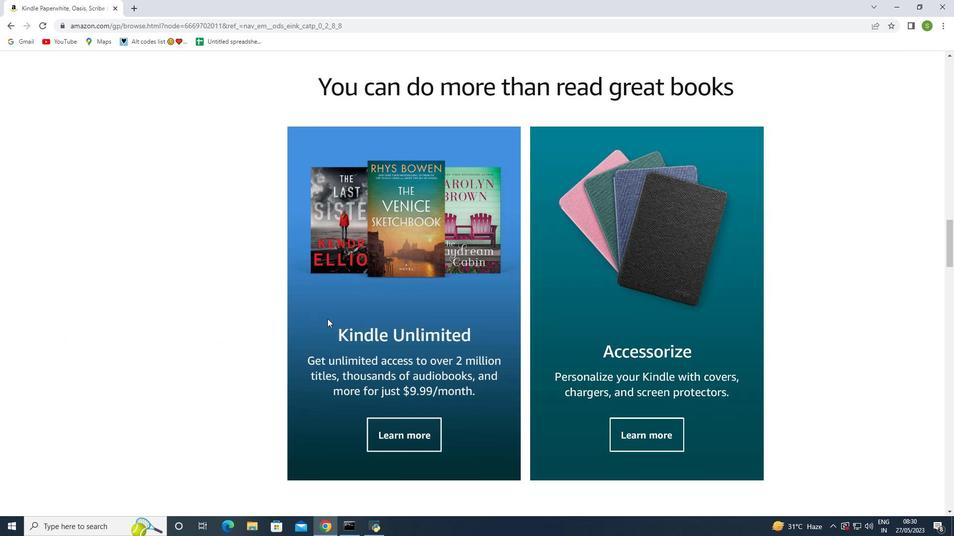 
Action: Mouse scrolled (327, 318) with delta (0, 0)
Screenshot: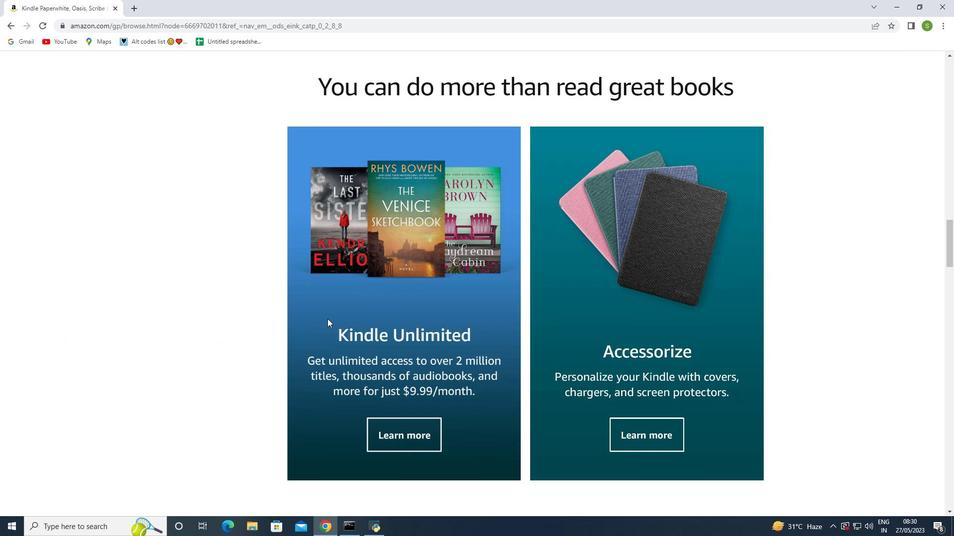 
Action: Mouse scrolled (327, 318) with delta (0, 0)
Screenshot: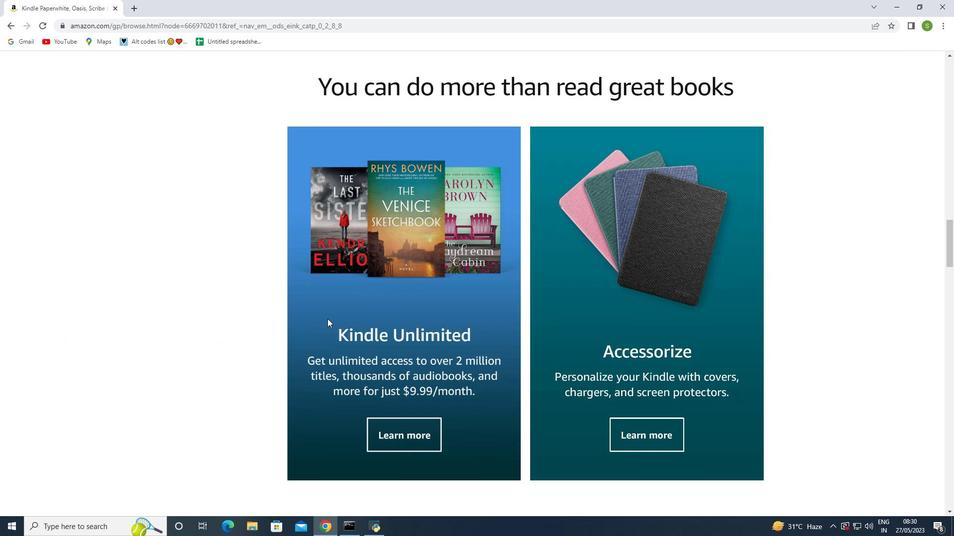 
Action: Mouse scrolled (327, 318) with delta (0, 0)
Screenshot: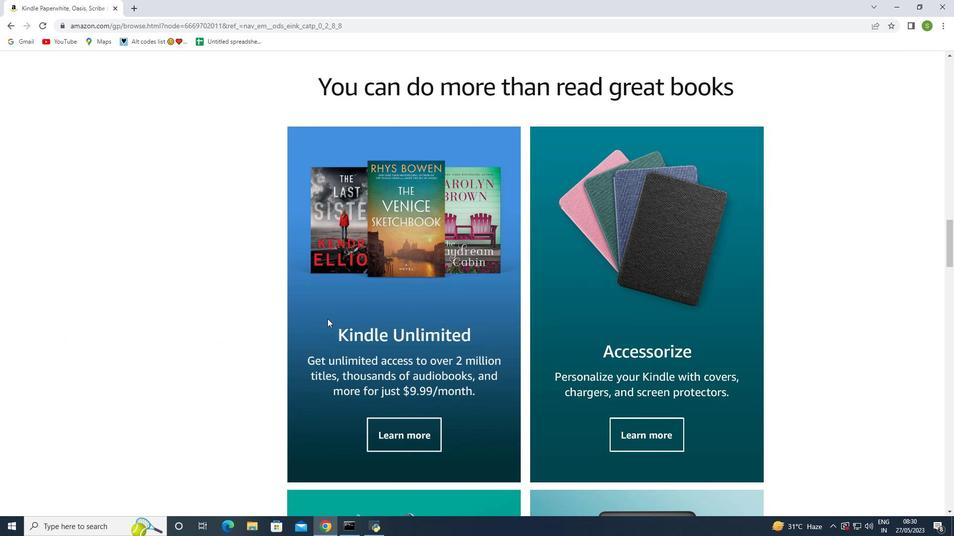 
Action: Mouse scrolled (327, 318) with delta (0, 0)
Screenshot: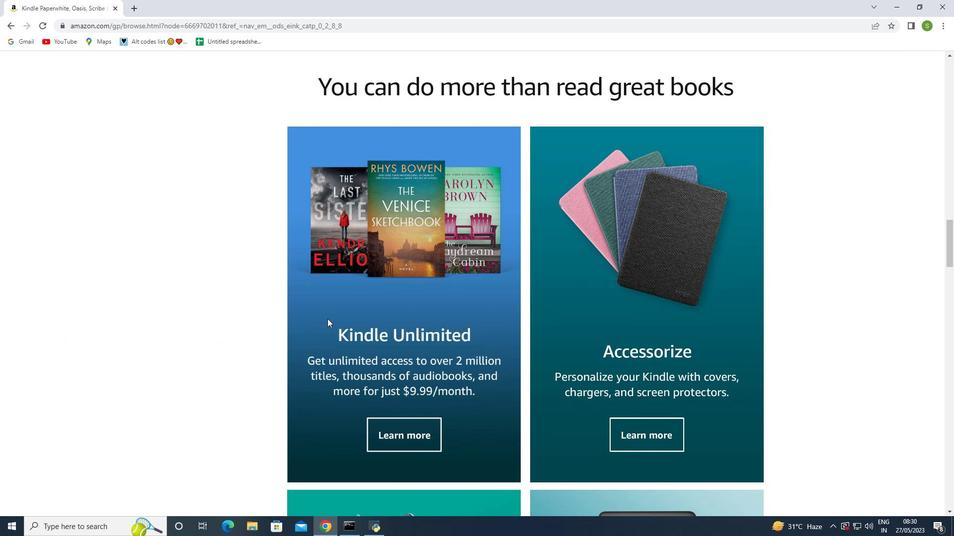 
Action: Mouse scrolled (327, 319) with delta (0, 0)
Screenshot: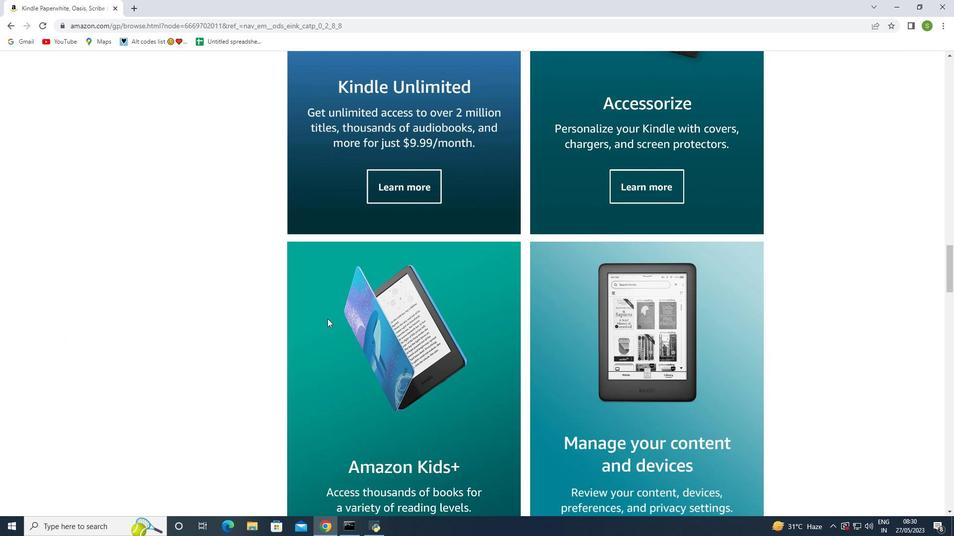 
Action: Mouse scrolled (327, 319) with delta (0, 0)
Screenshot: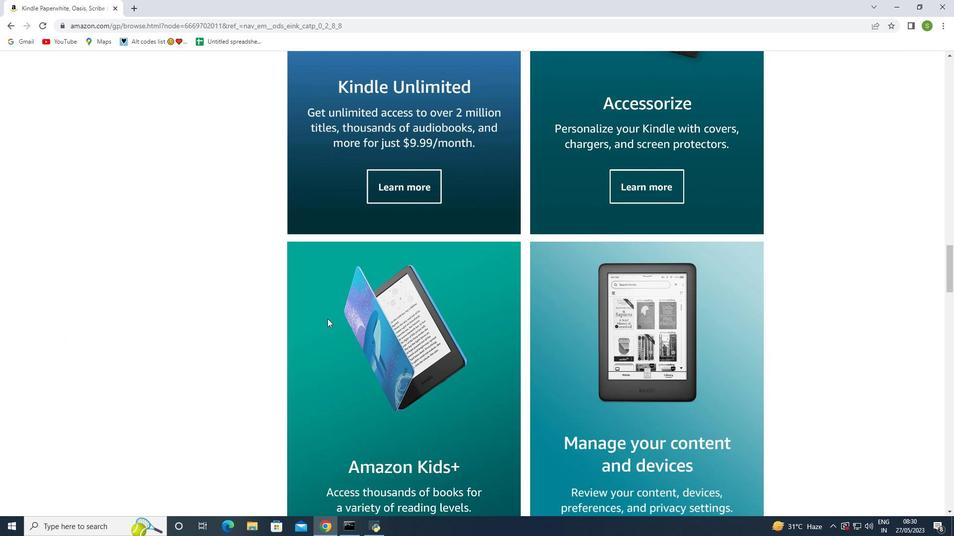 
Action: Mouse scrolled (327, 319) with delta (0, 0)
Screenshot: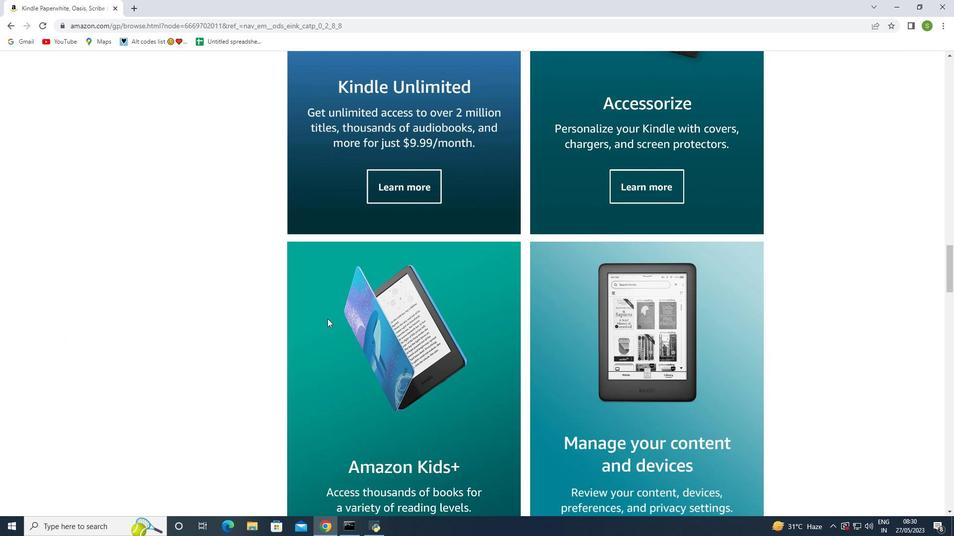 
Action: Mouse moved to (327, 319)
Screenshot: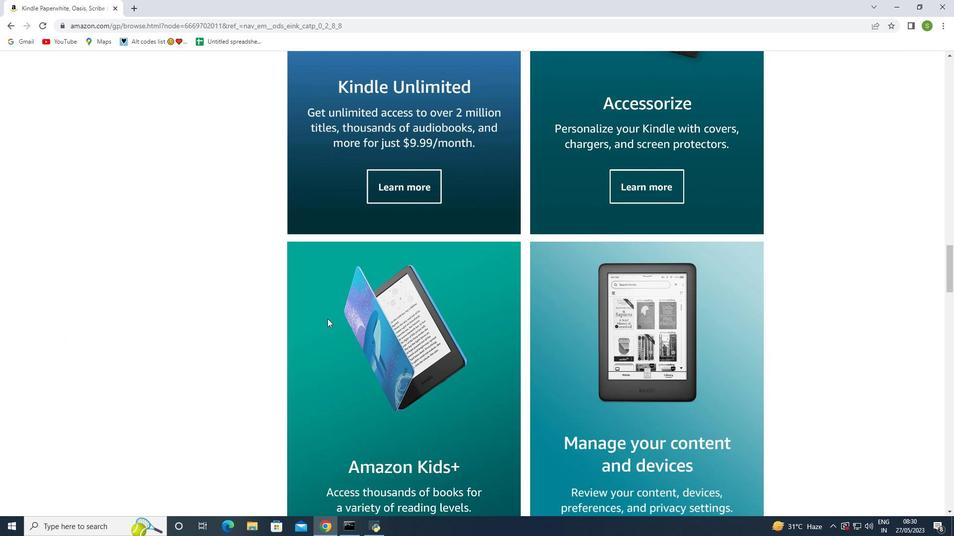 
Action: Mouse scrolled (327, 319) with delta (0, 0)
Screenshot: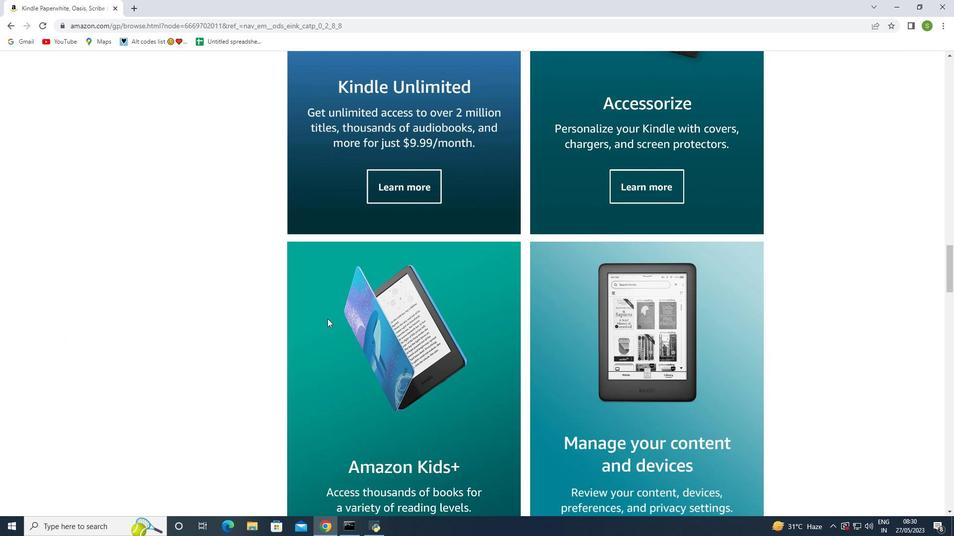 
Action: Mouse moved to (353, 328)
Screenshot: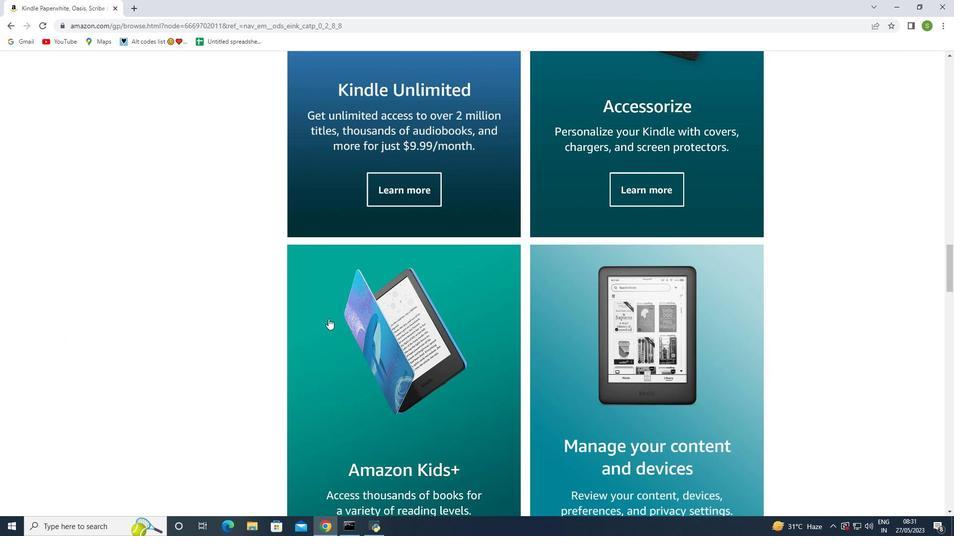 
Action: Mouse scrolled (353, 328) with delta (0, 0)
Screenshot: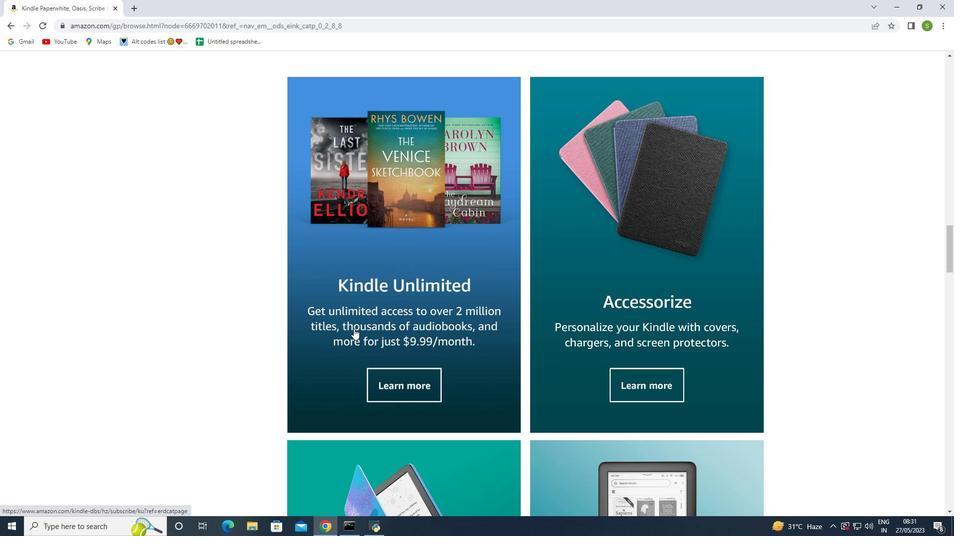 
Action: Mouse scrolled (353, 328) with delta (0, 0)
Screenshot: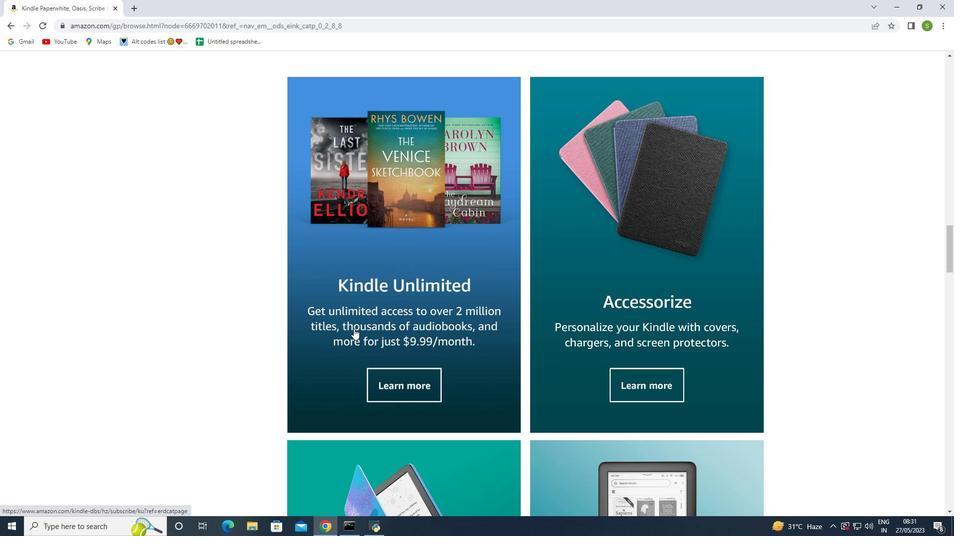 
Action: Mouse scrolled (353, 328) with delta (0, 0)
Screenshot: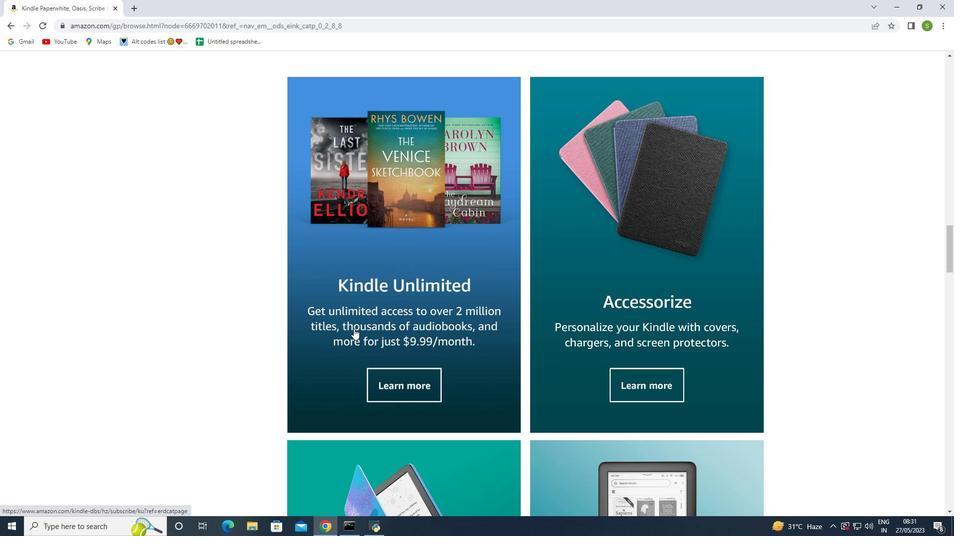 
Action: Mouse scrolled (353, 328) with delta (0, 0)
Screenshot: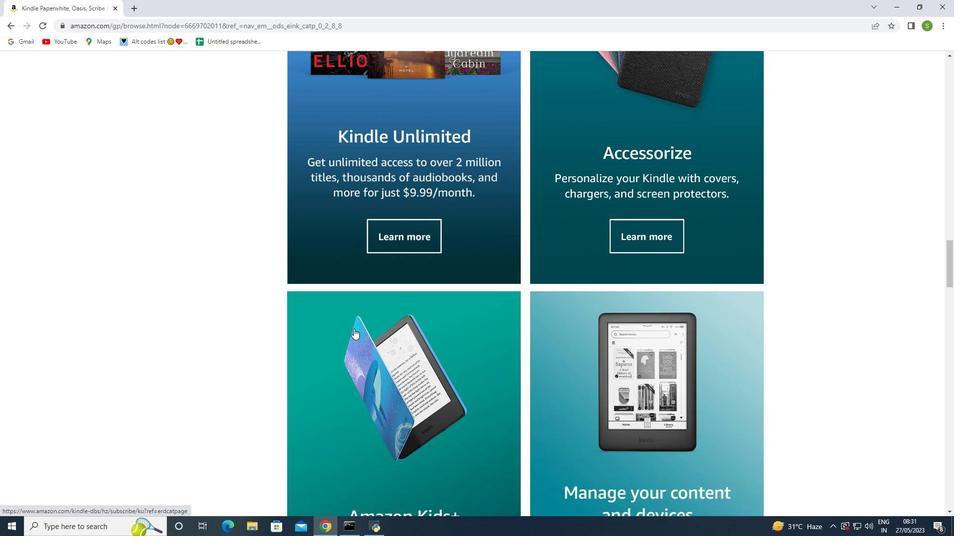 
Action: Mouse scrolled (353, 328) with delta (0, 0)
Screenshot: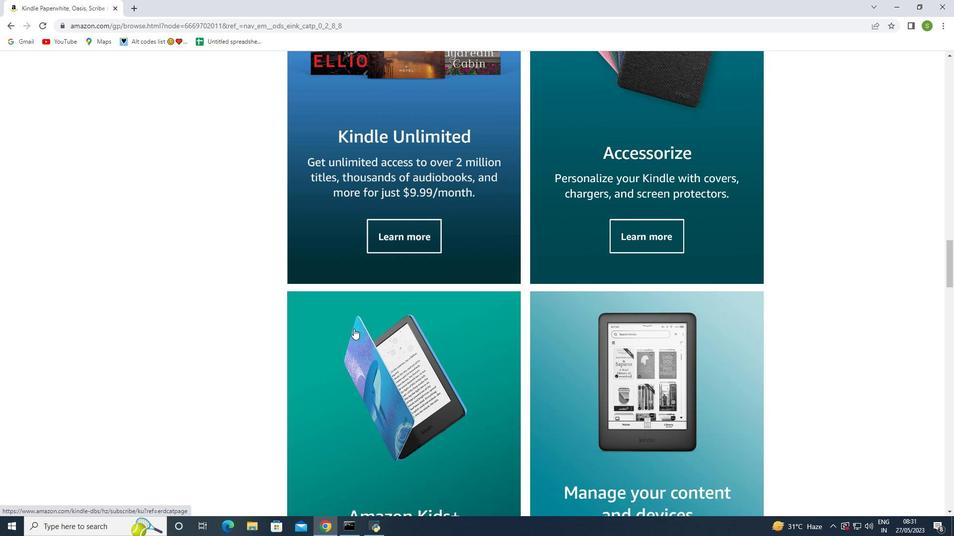 
Action: Mouse scrolled (353, 328) with delta (0, 0)
Screenshot: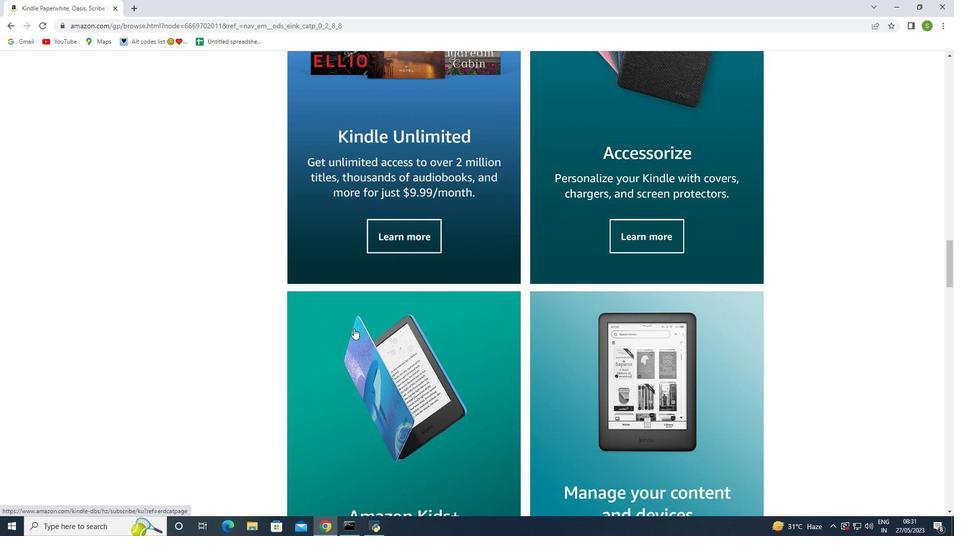 
Action: Mouse scrolled (353, 328) with delta (0, 0)
